 Task: Send an email with the signature Justin Kelly with the subject Request for feedback on a project proposal and the message Could you please provide a breakdown of the project requirements document? from softage.2@softage.net to softage.1@softage.net with an attached image file Instagram_highlights_cover.jpg and move the email from Sent Items to the folder Big data
Action: Mouse moved to (840, 579)
Screenshot: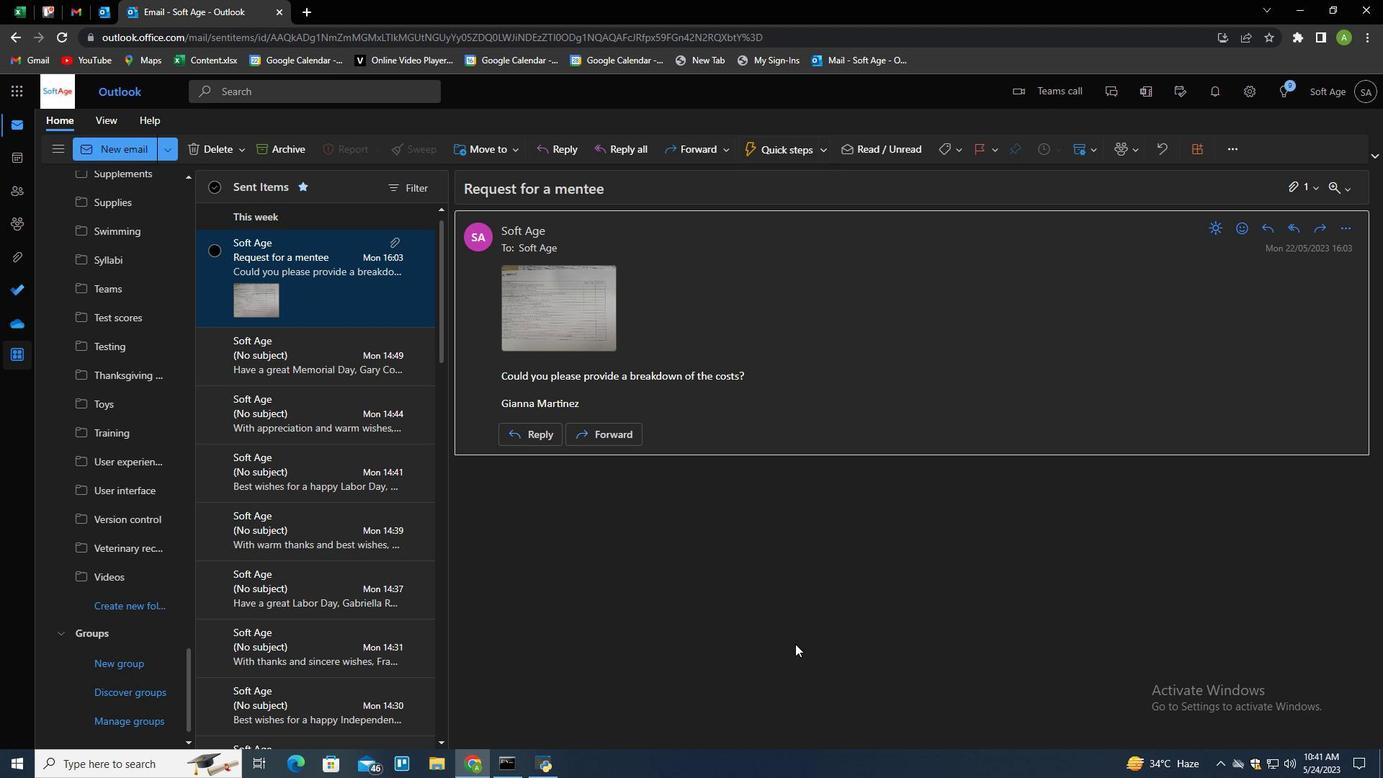 
Action: Mouse pressed left at (840, 579)
Screenshot: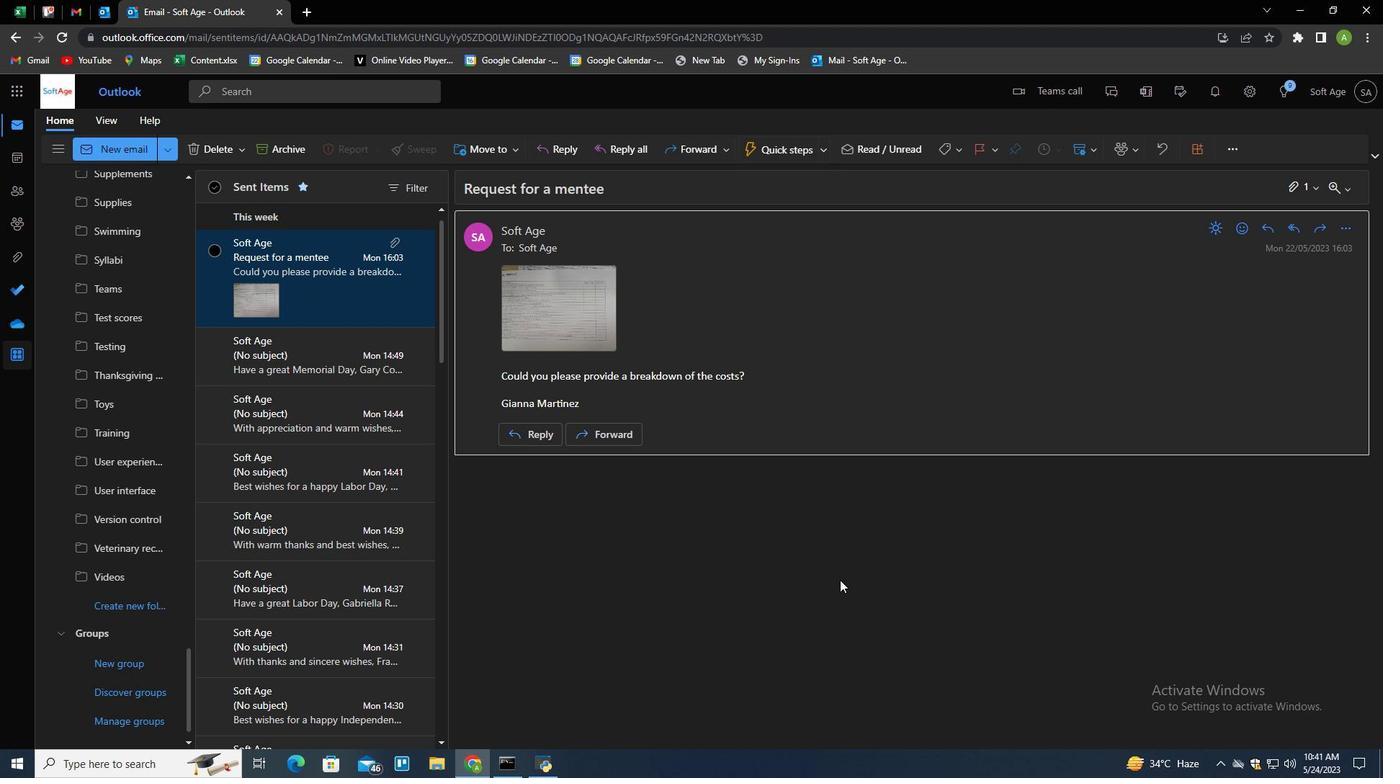 
Action: Key pressed n
Screenshot: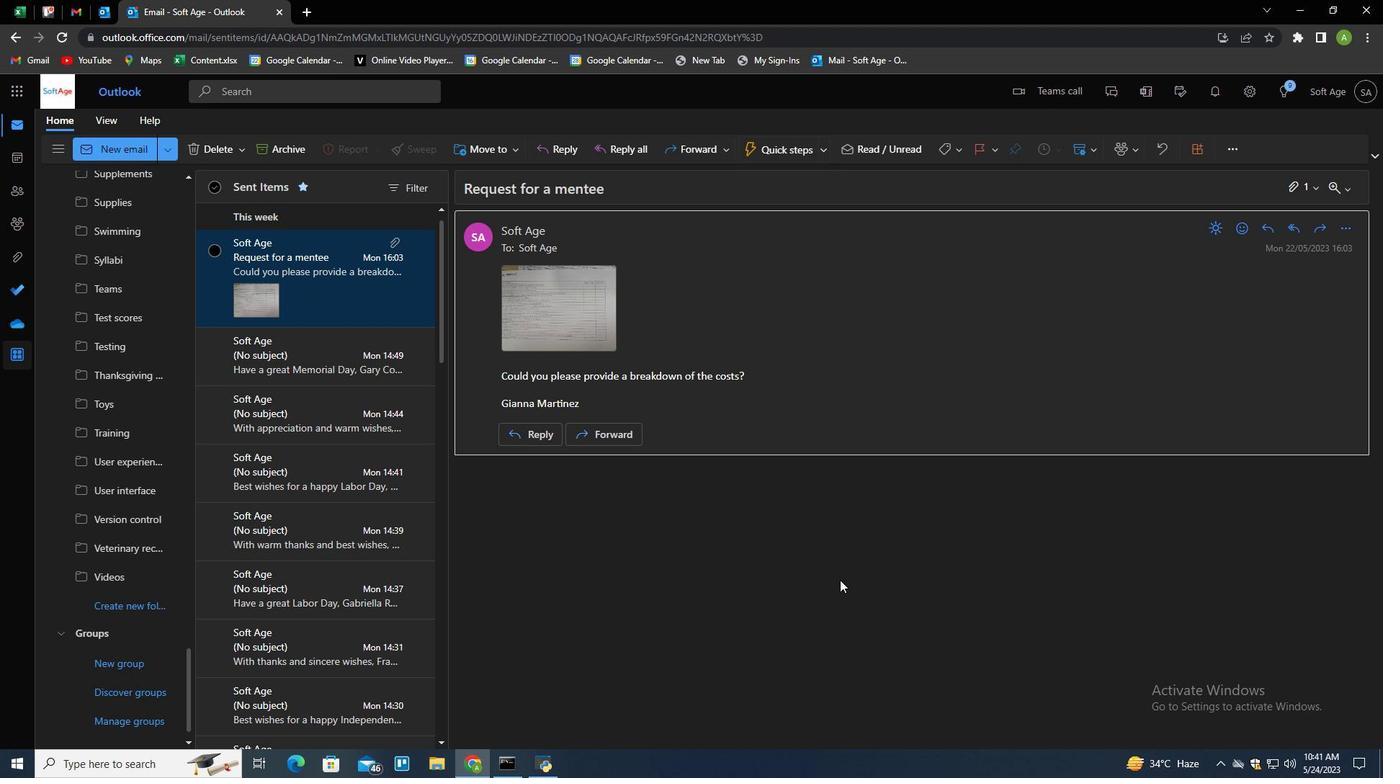 
Action: Mouse moved to (975, 152)
Screenshot: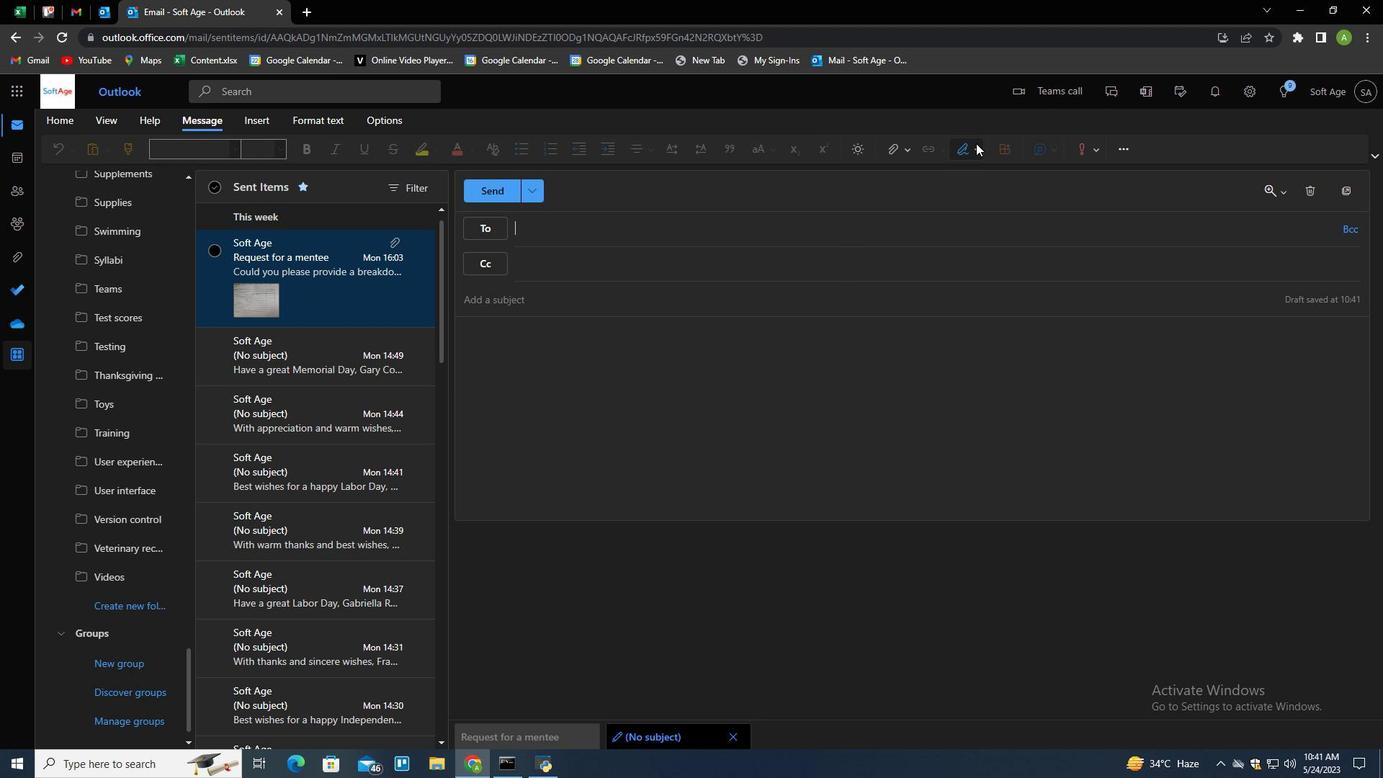 
Action: Mouse pressed left at (975, 152)
Screenshot: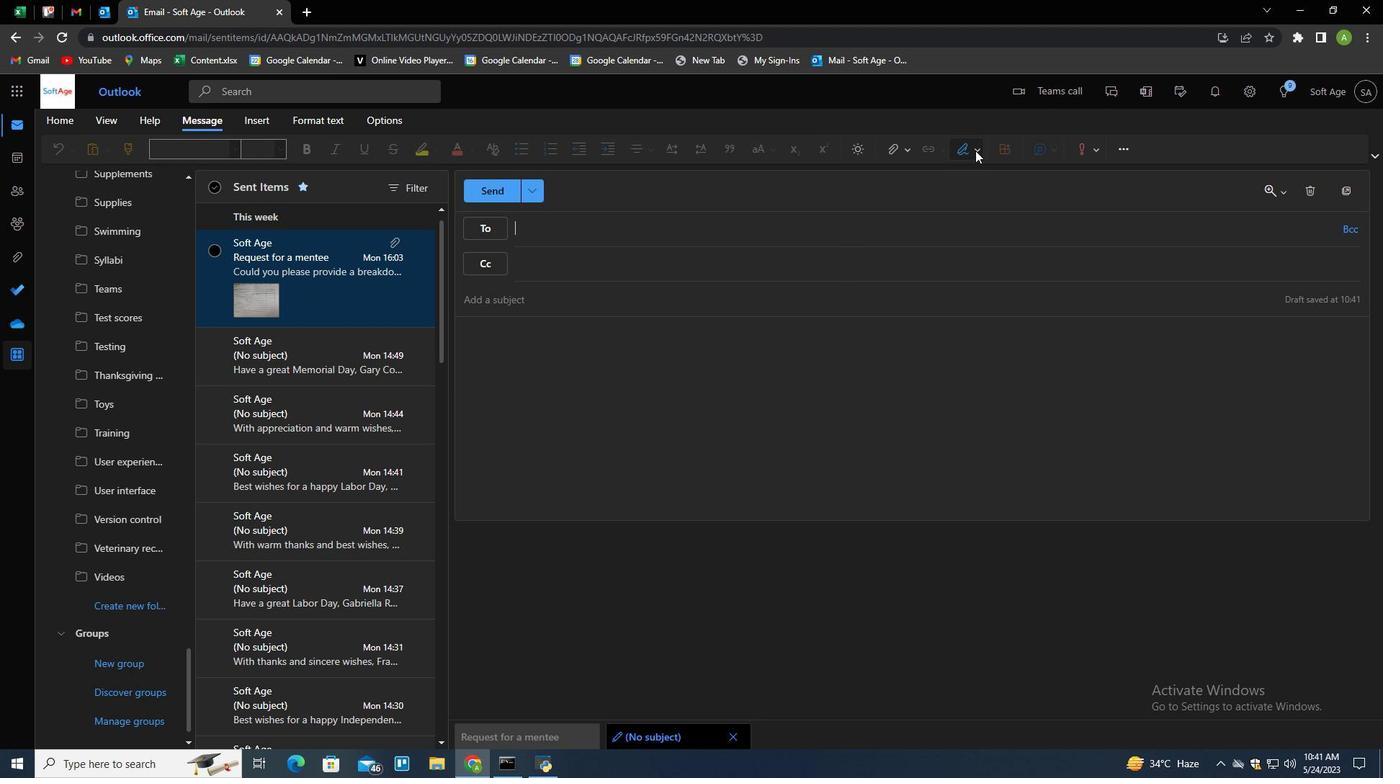 
Action: Mouse moved to (941, 205)
Screenshot: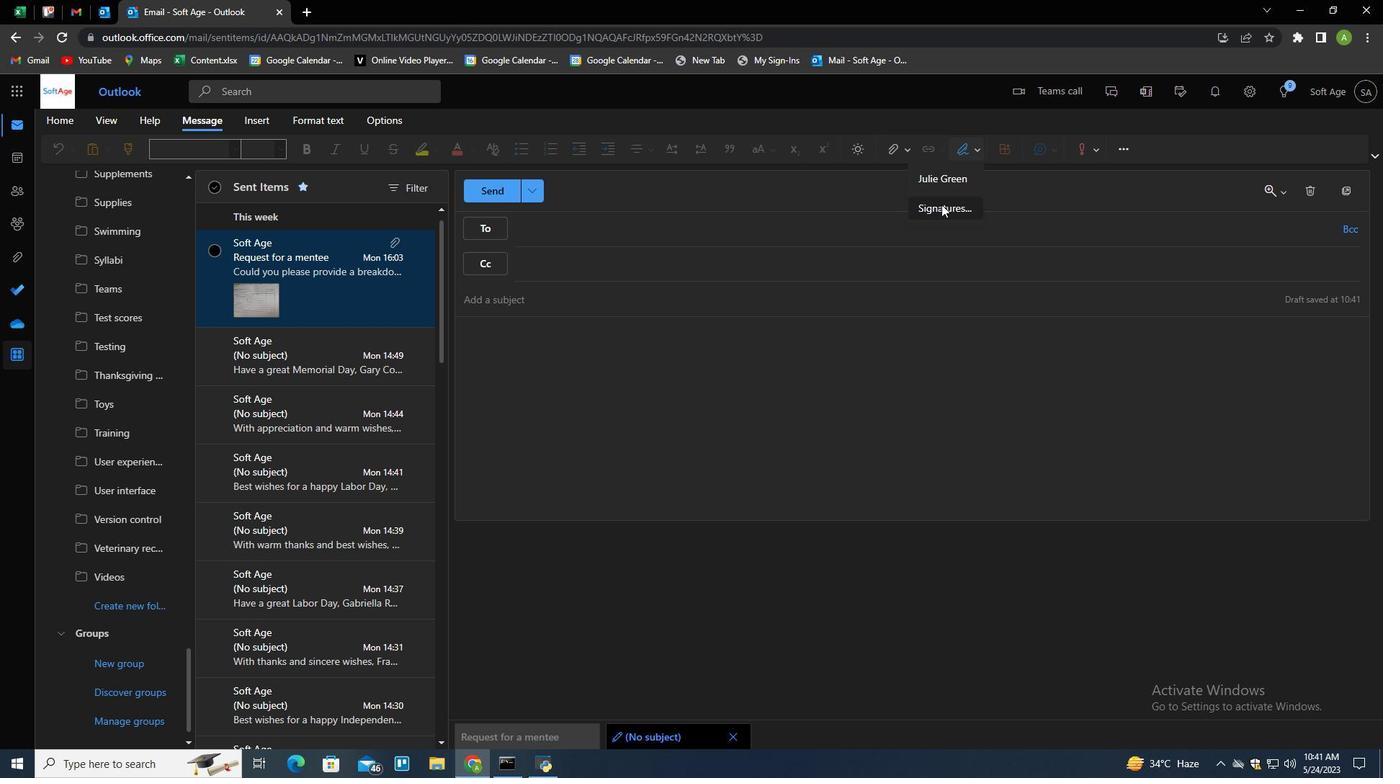 
Action: Mouse pressed left at (941, 205)
Screenshot: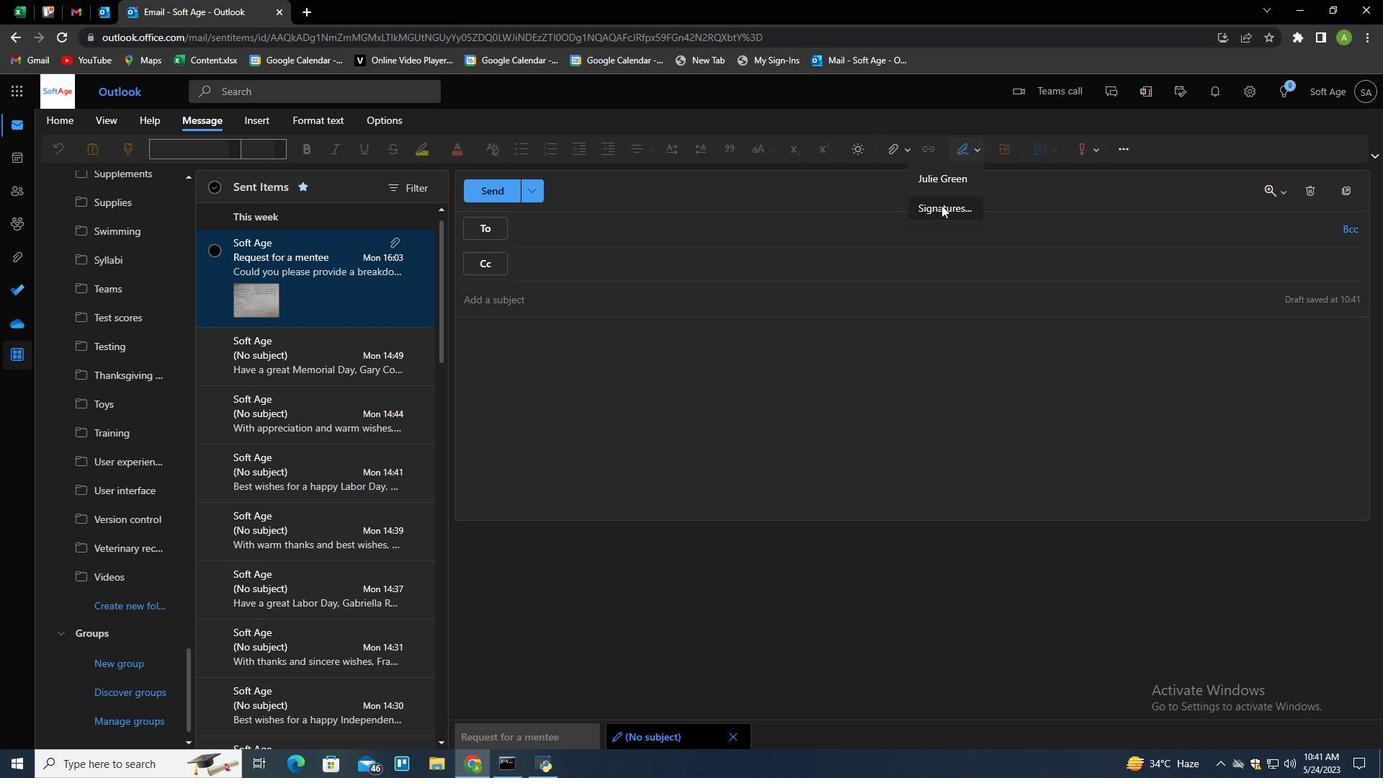 
Action: Mouse moved to (965, 262)
Screenshot: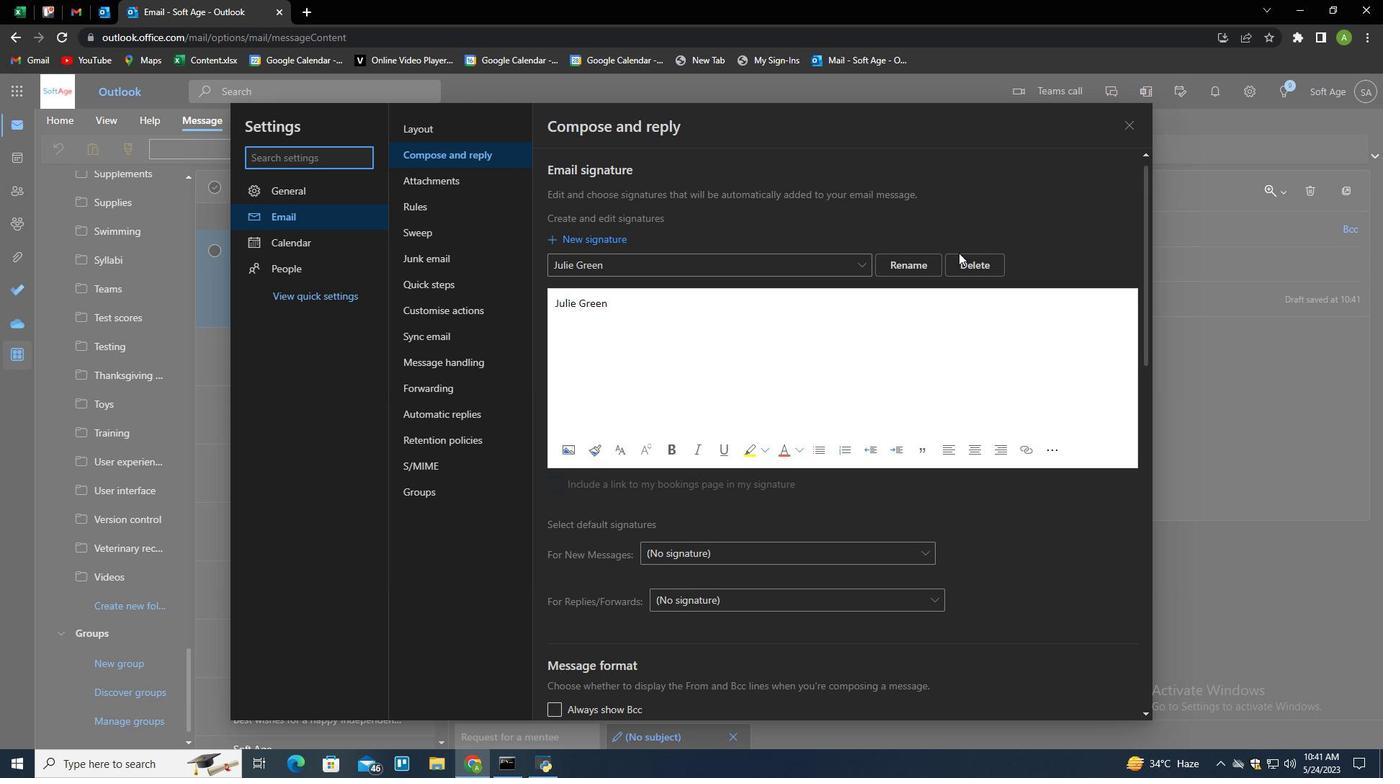 
Action: Mouse pressed left at (965, 262)
Screenshot: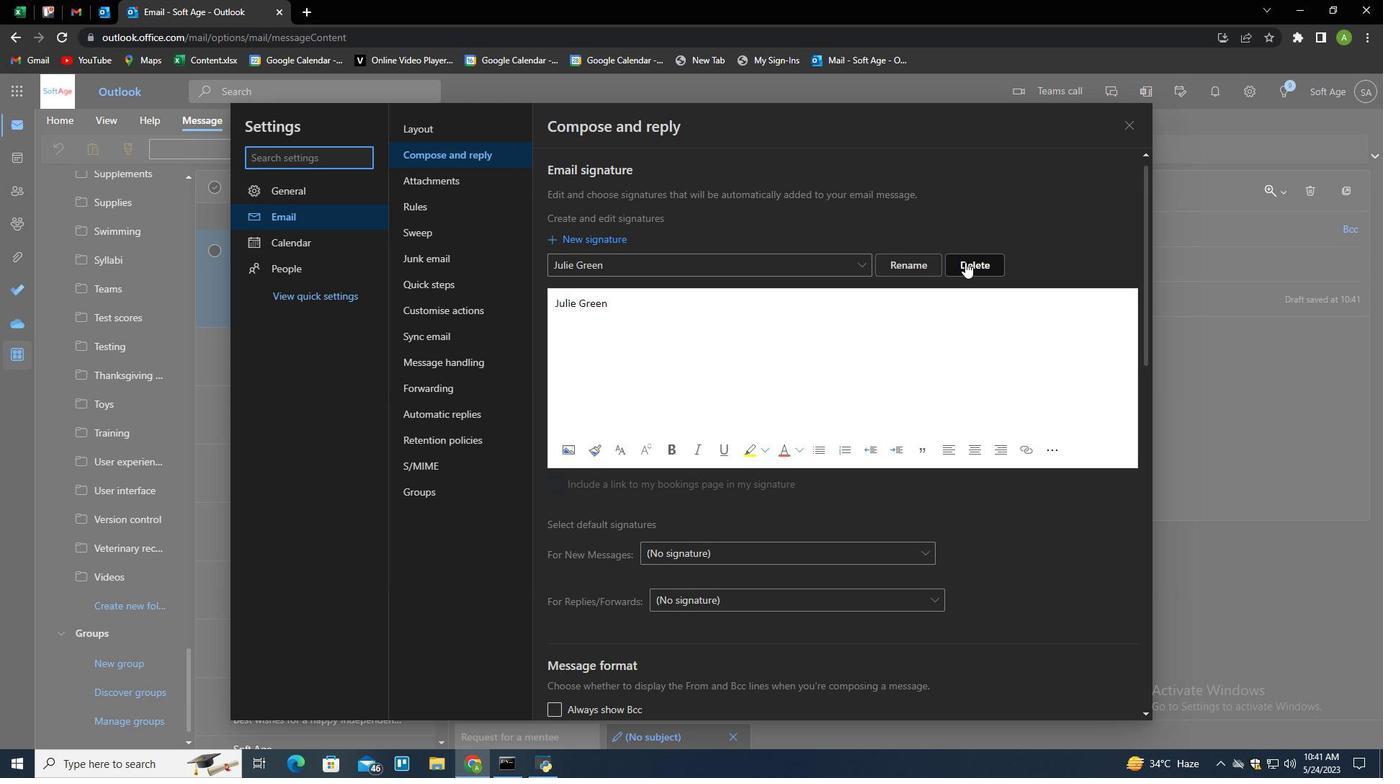 
Action: Mouse pressed left at (965, 262)
Screenshot: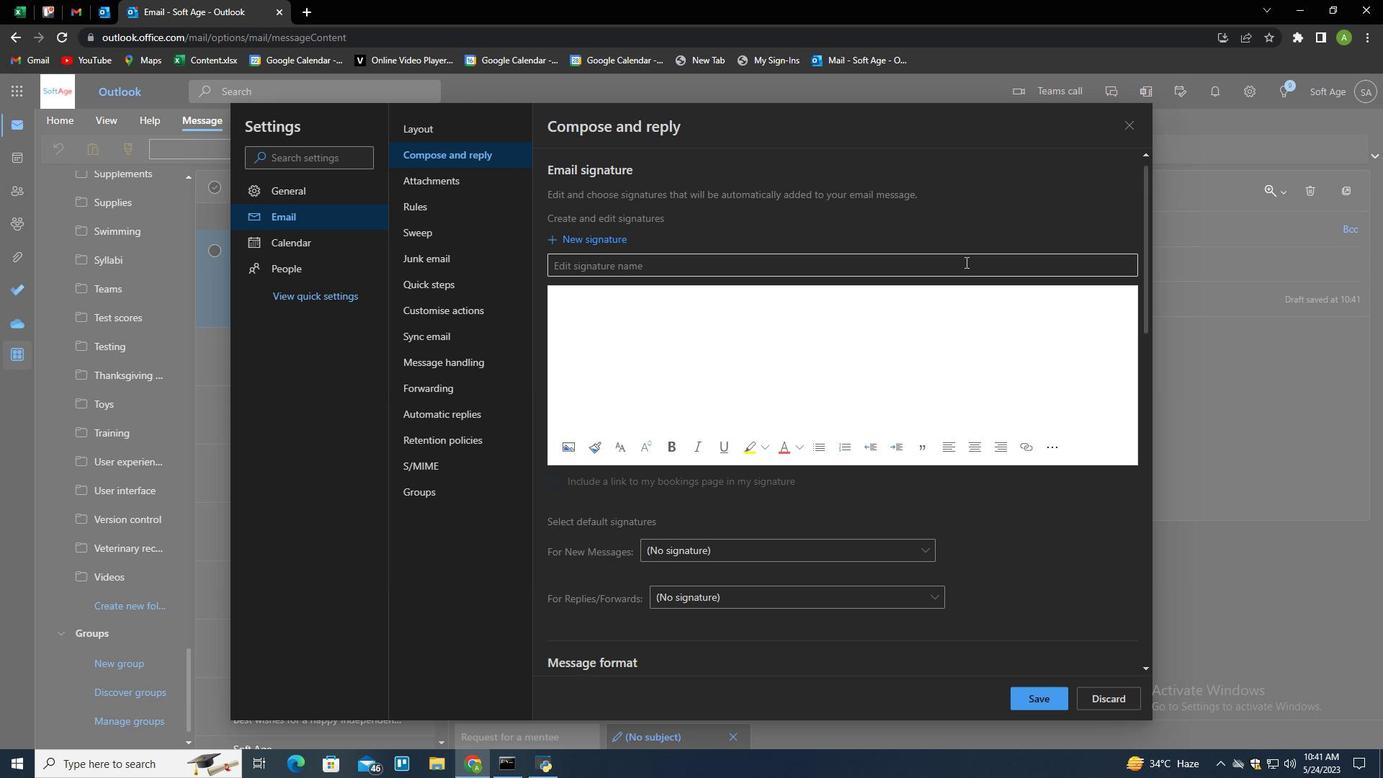 
Action: Key pressed <Key.shift><Key.shift><Key.shift><Key.shift>Je<Key.backspace>ustin<Key.space><Key.shift>Kelly<Key.tab><Key.shift>Justin<Key.space><Key.shift>Kelly
Screenshot: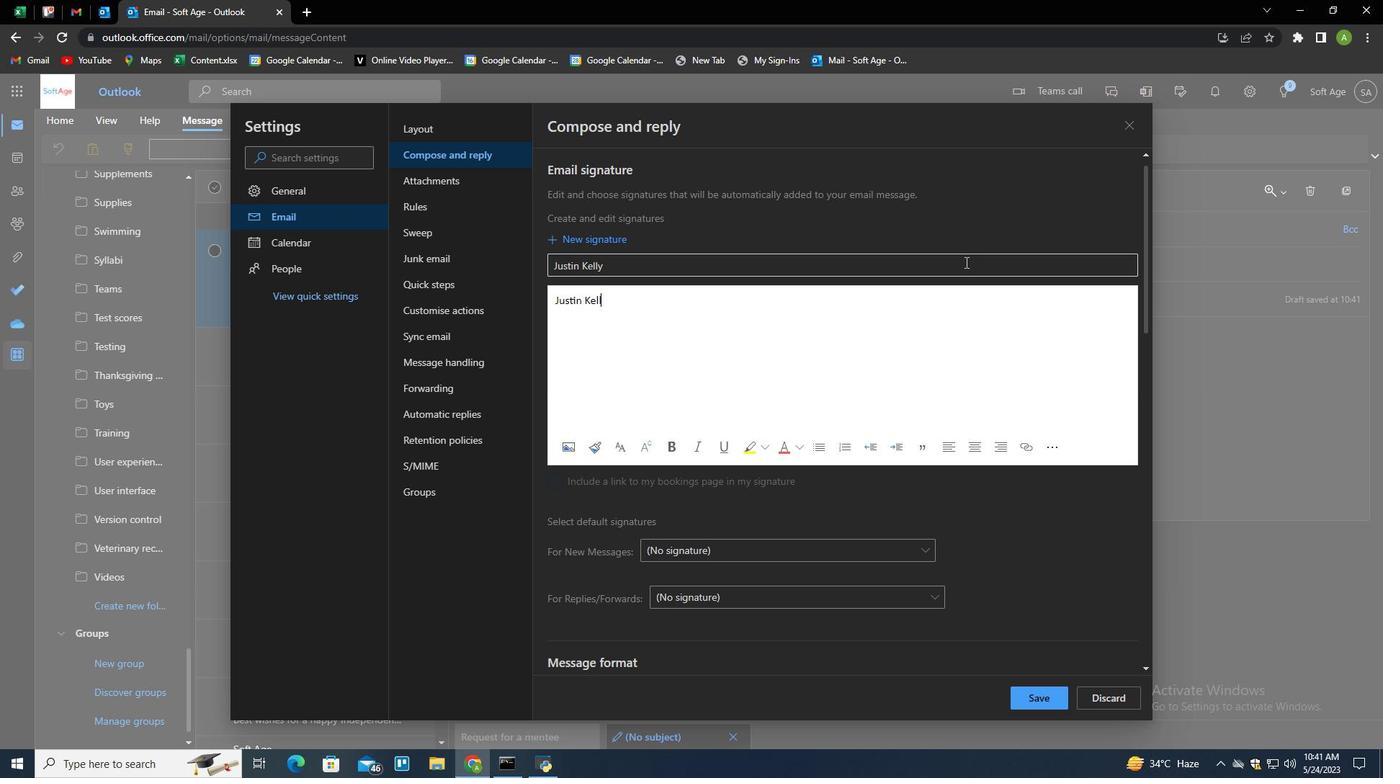 
Action: Mouse moved to (1040, 686)
Screenshot: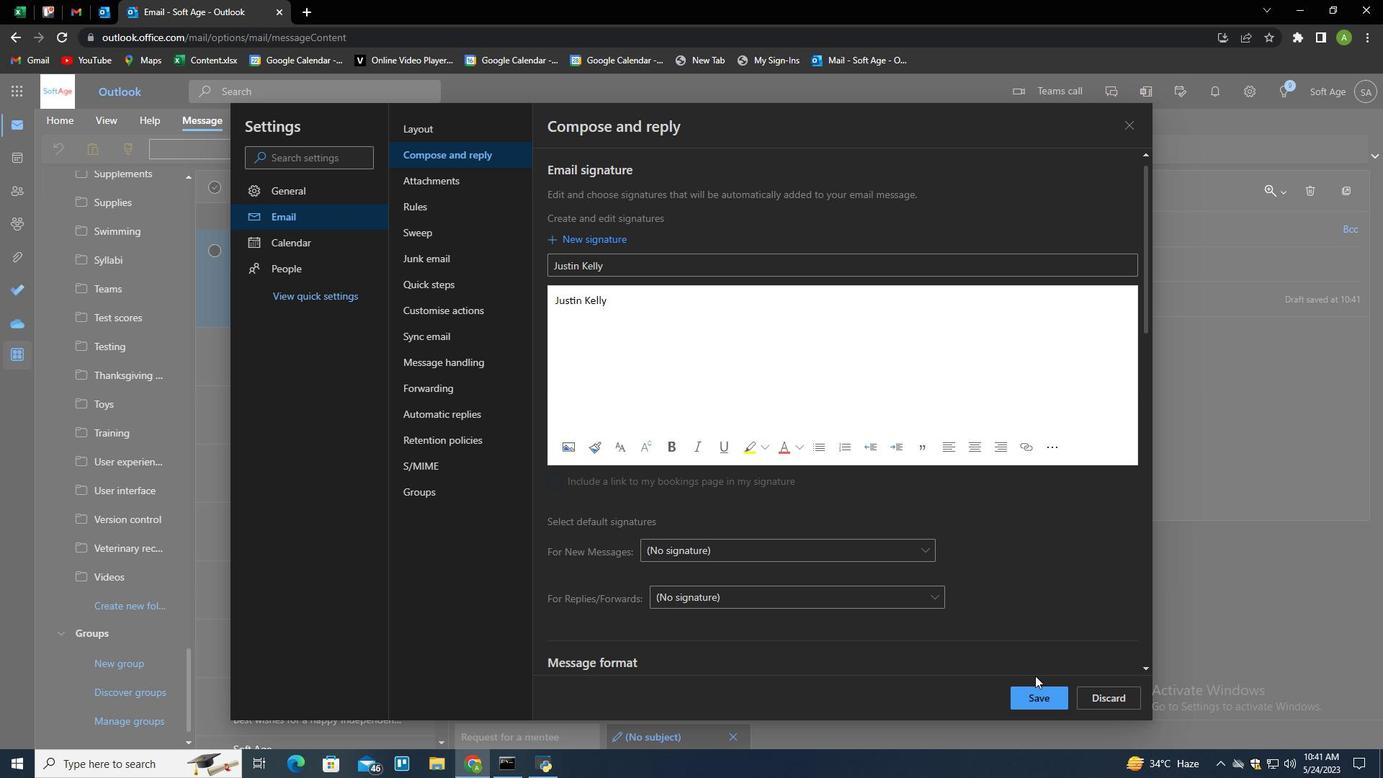 
Action: Mouse pressed left at (1040, 686)
Screenshot: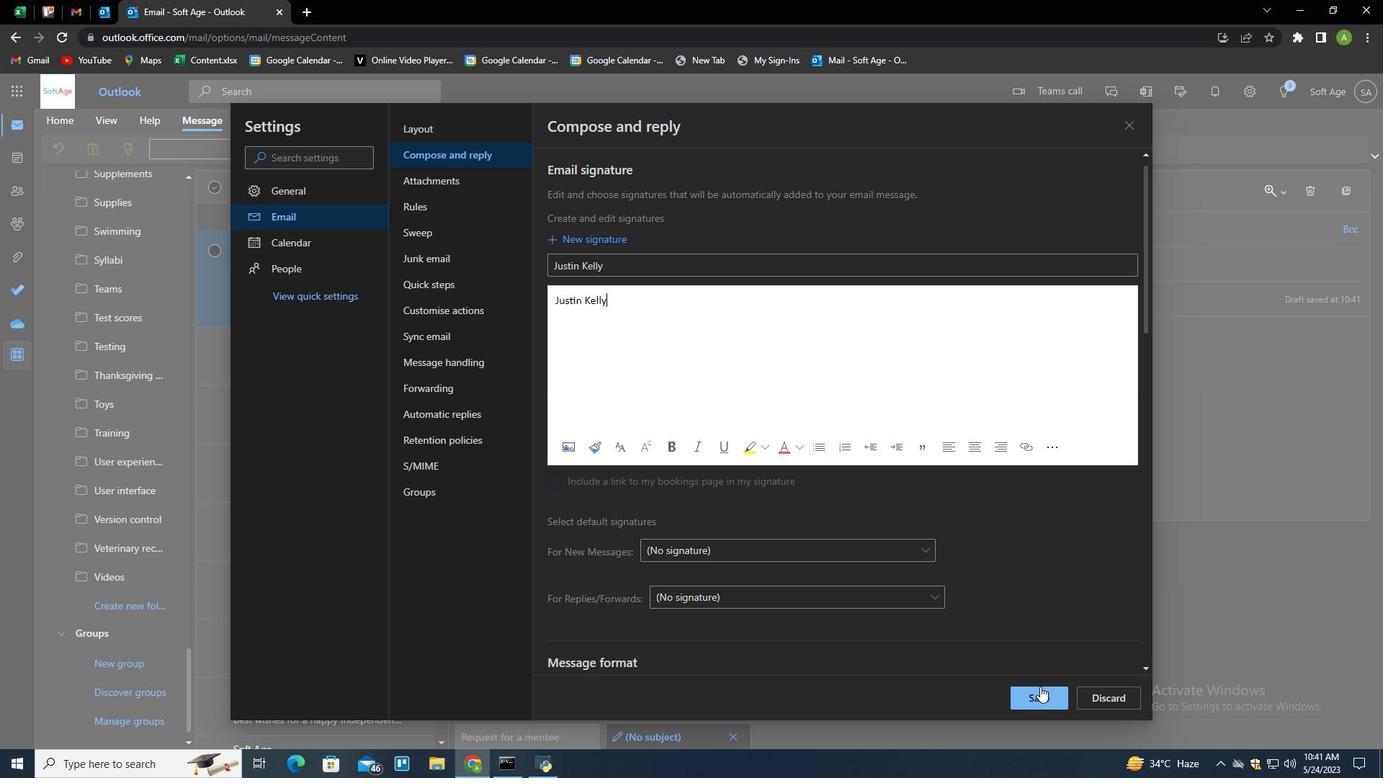 
Action: Mouse moved to (1213, 441)
Screenshot: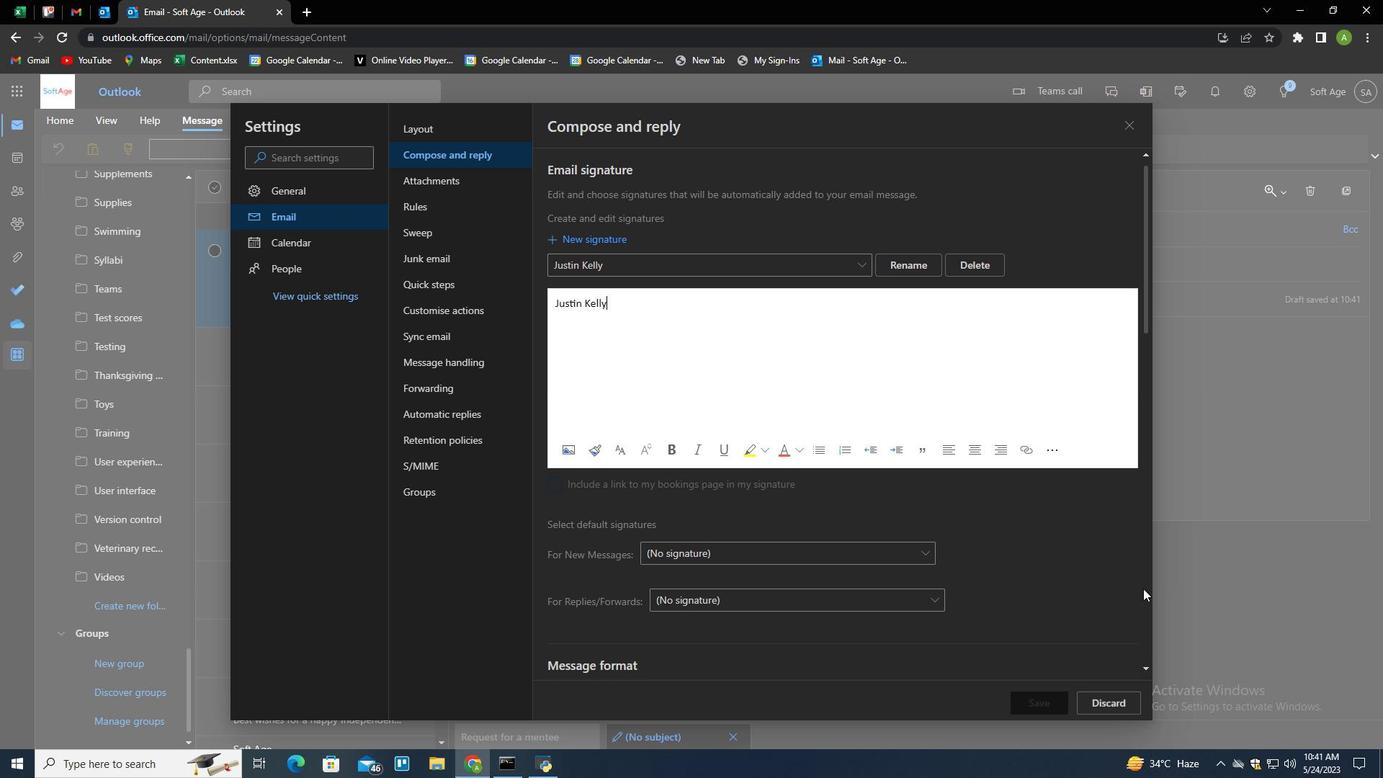 
Action: Mouse pressed left at (1213, 441)
Screenshot: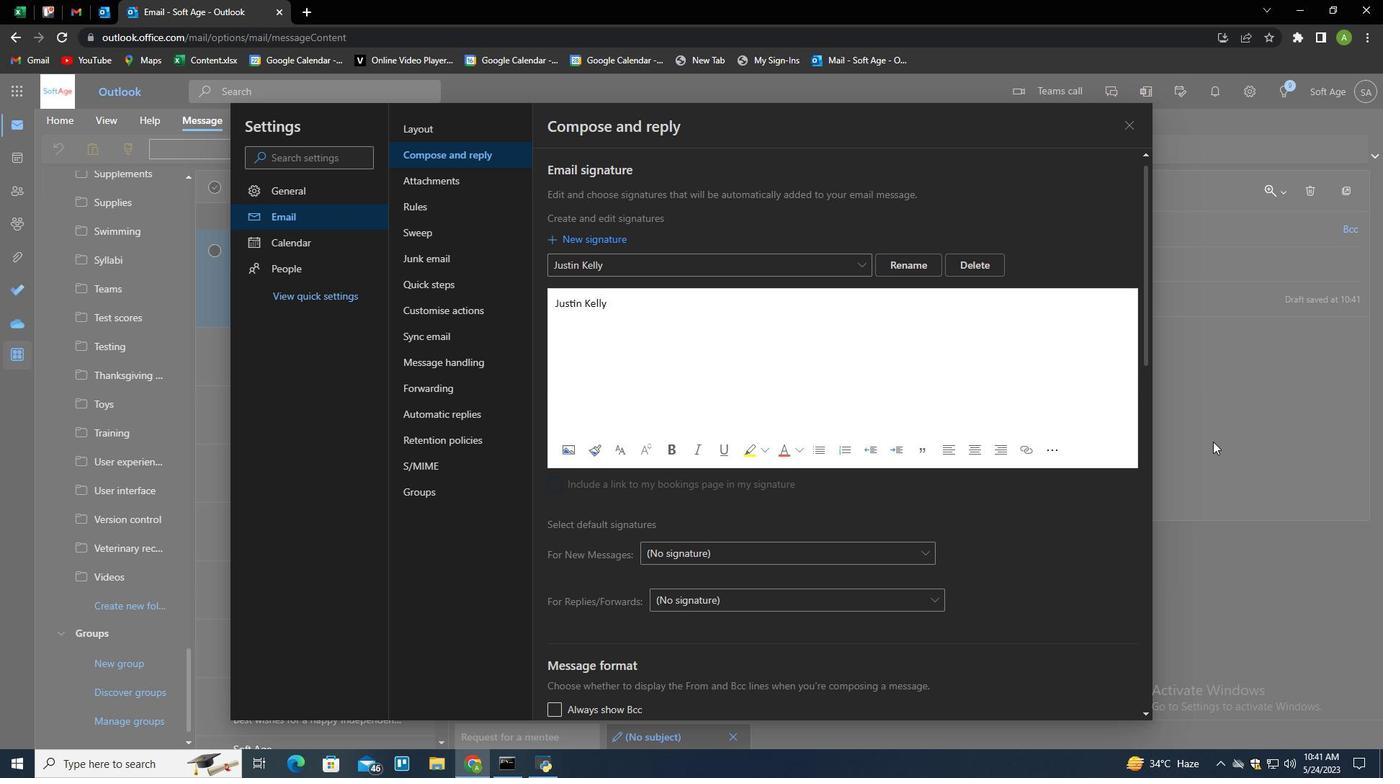 
Action: Mouse moved to (972, 148)
Screenshot: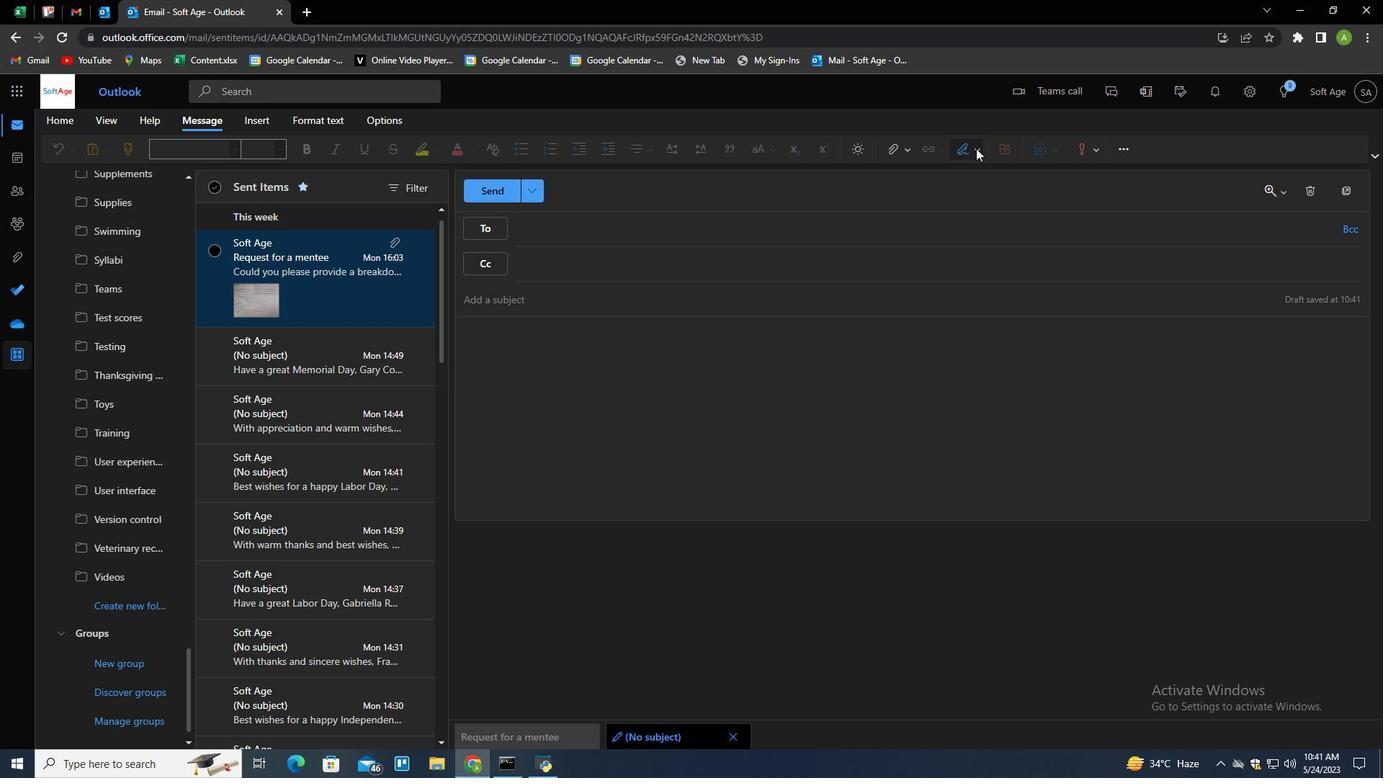 
Action: Mouse pressed left at (972, 148)
Screenshot: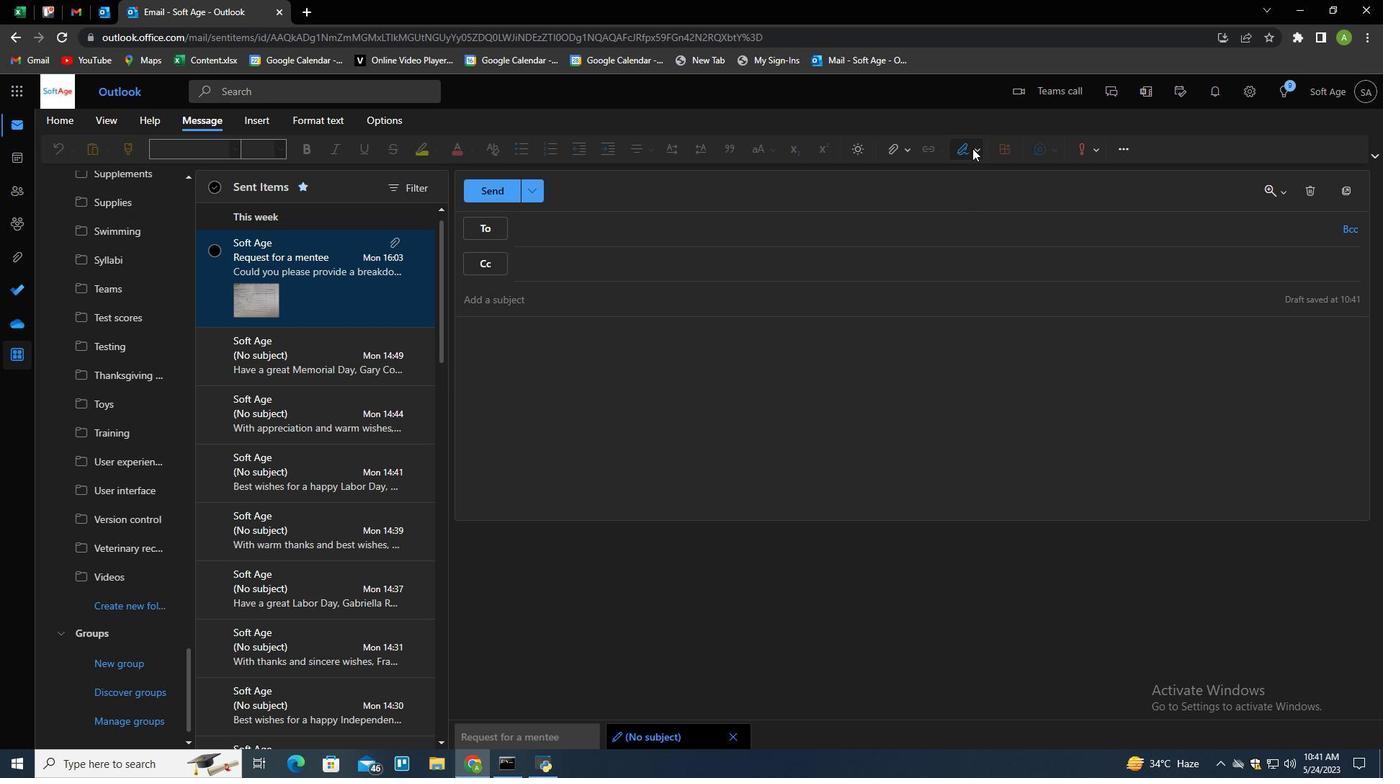 
Action: Mouse moved to (960, 180)
Screenshot: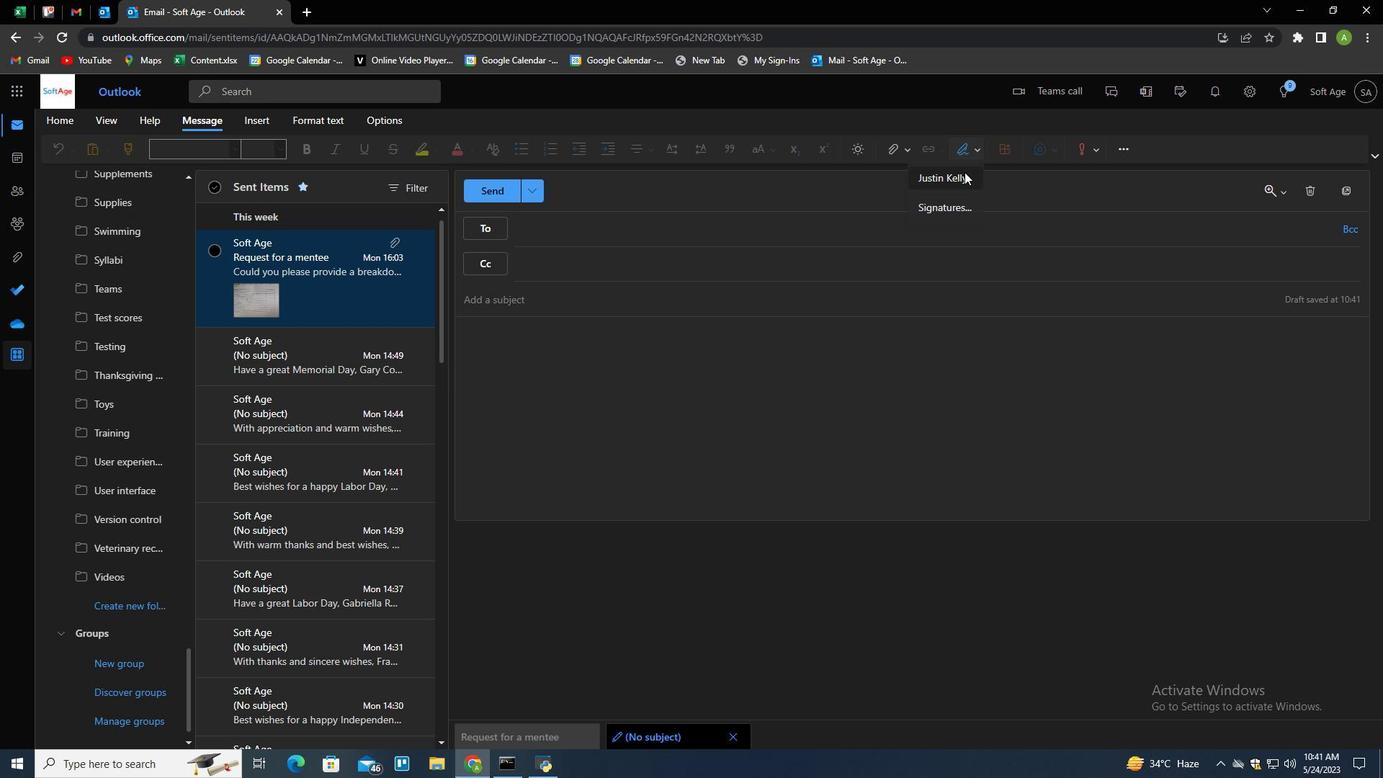 
Action: Mouse pressed left at (960, 180)
Screenshot: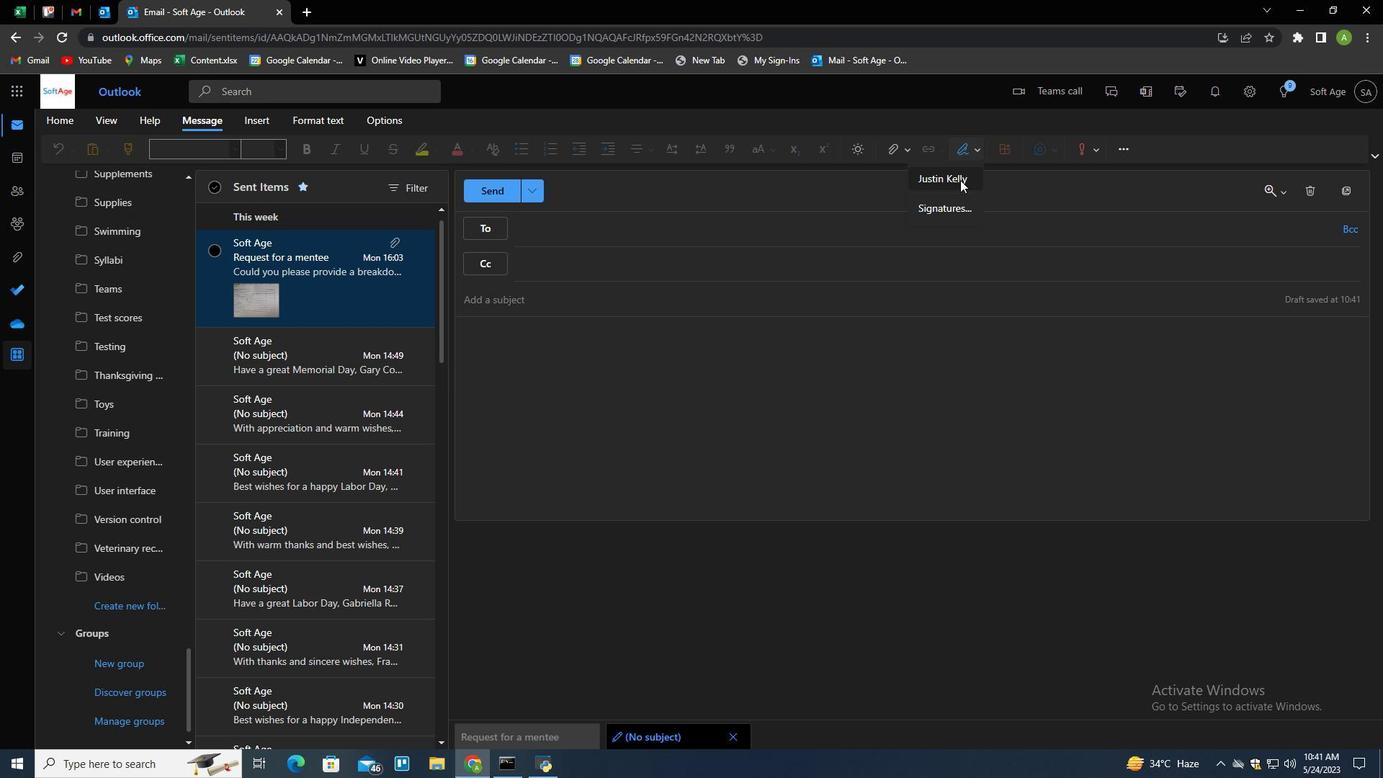 
Action: Mouse moved to (537, 305)
Screenshot: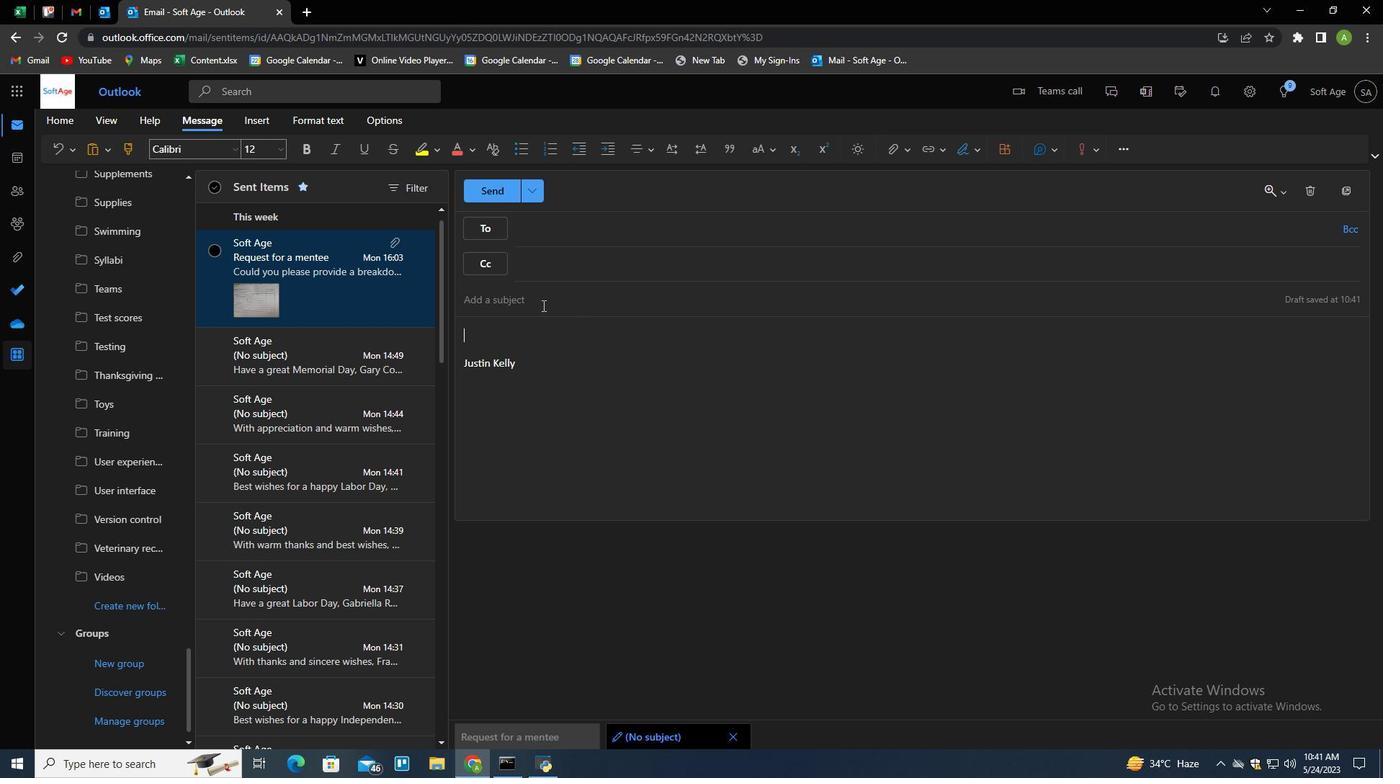
Action: Mouse pressed left at (537, 305)
Screenshot: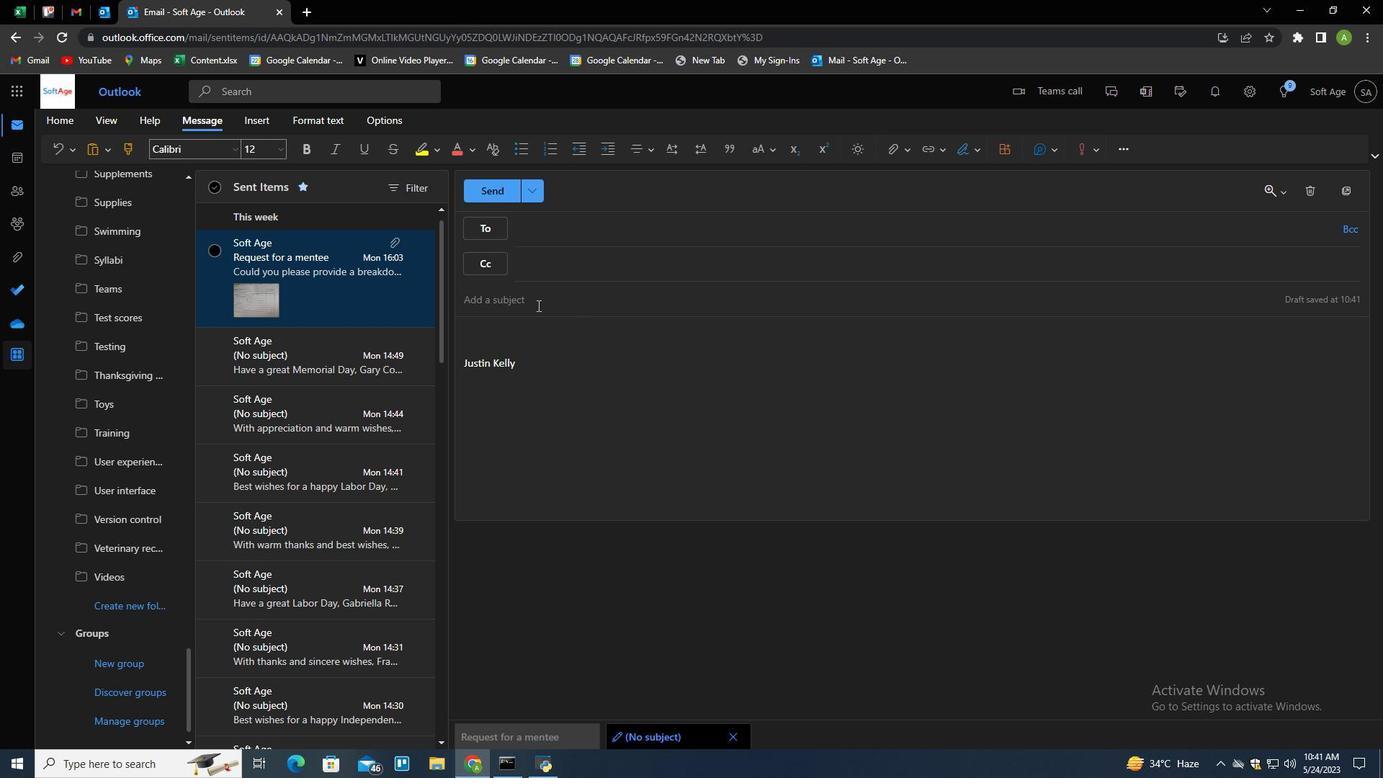 
Action: Key pressed <Key.shift>Request<Key.space>for<Key.space>feedbc<Key.backspace>ack<Key.space>on<Key.space>a<Key.space>project<Key.space>propod<Key.backspace>sa;<Key.backspace>l<Key.tab><Key.shift>Could<Key.space>you<Key.space>please<Key.space>provide<Key.space>a<Key.space>breakdown<Key.space>of<Key.space>th<Key.space>e<Key.backspace><Key.backspace>e<Key.space>project<Key.space>requirements<Key.space>documen<Key.shift>><Key.backspace><Key.shift>?<Key.left>t<Key.end>
Screenshot: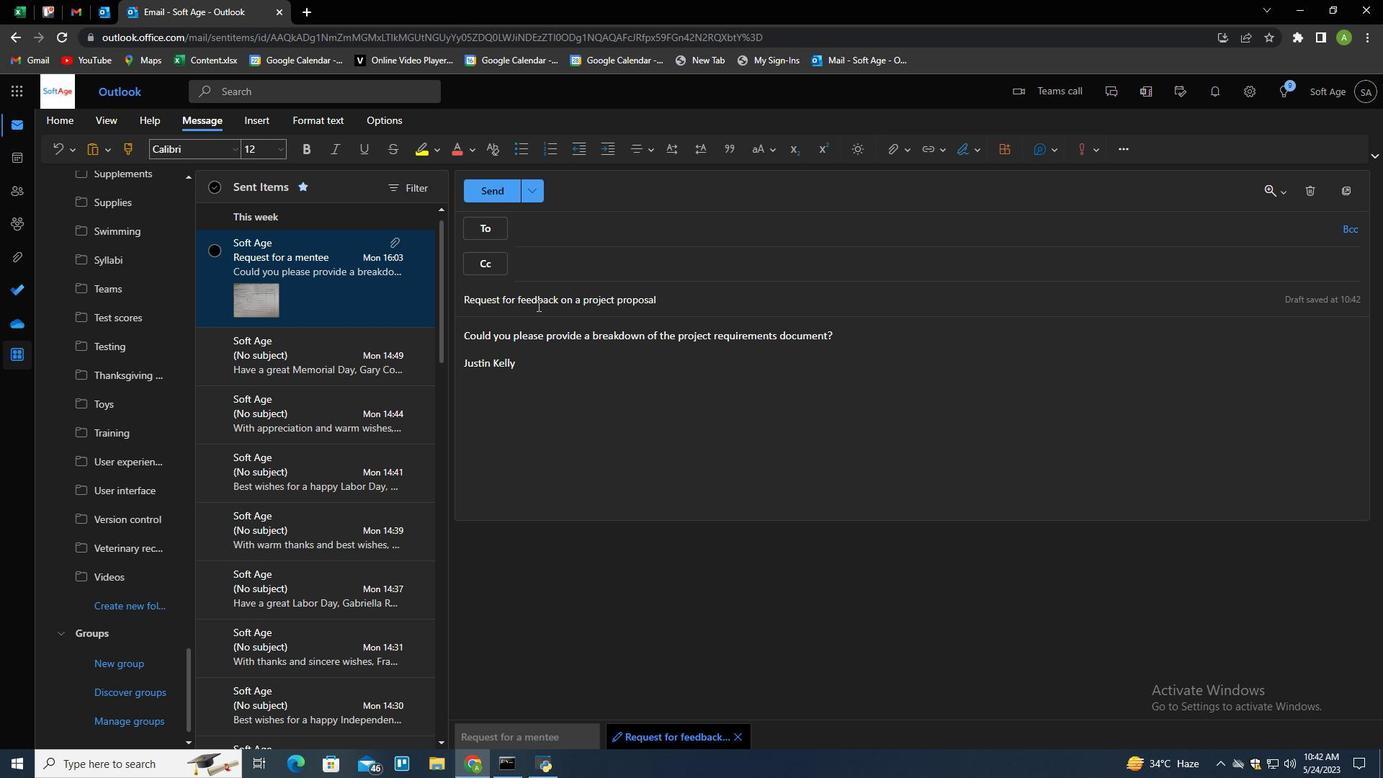 
Action: Mouse moved to (582, 226)
Screenshot: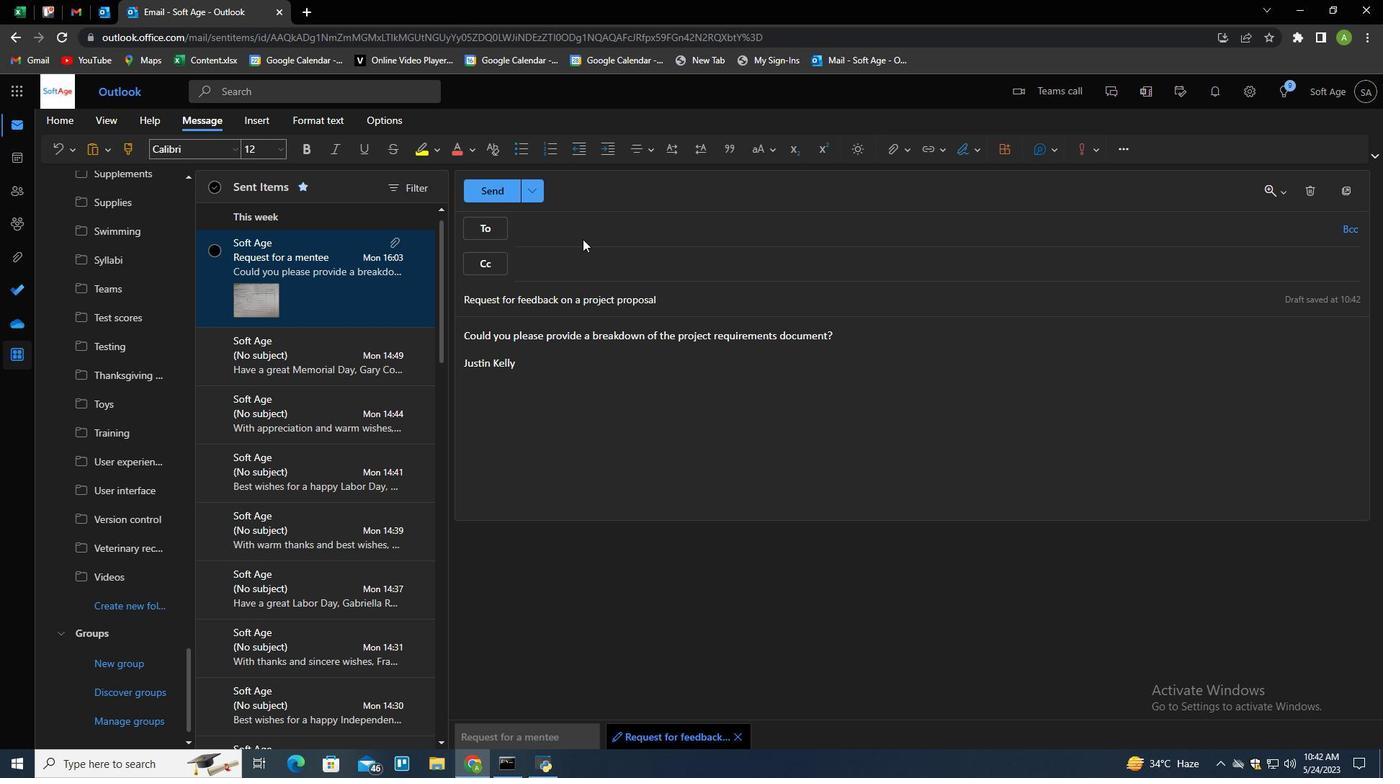 
Action: Mouse pressed left at (582, 226)
Screenshot: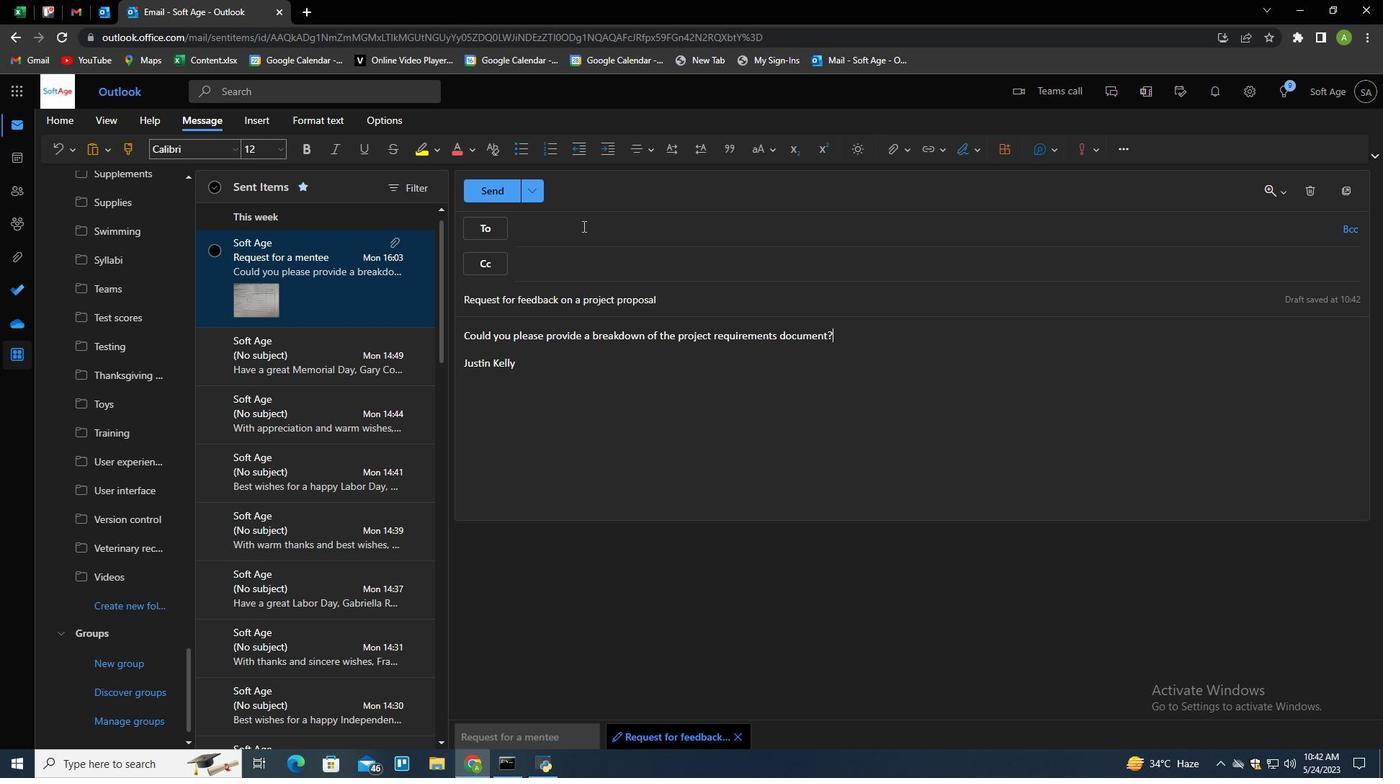 
Action: Key pressed softage.1<Key.shift>@softage.net<Key.enter>
Screenshot: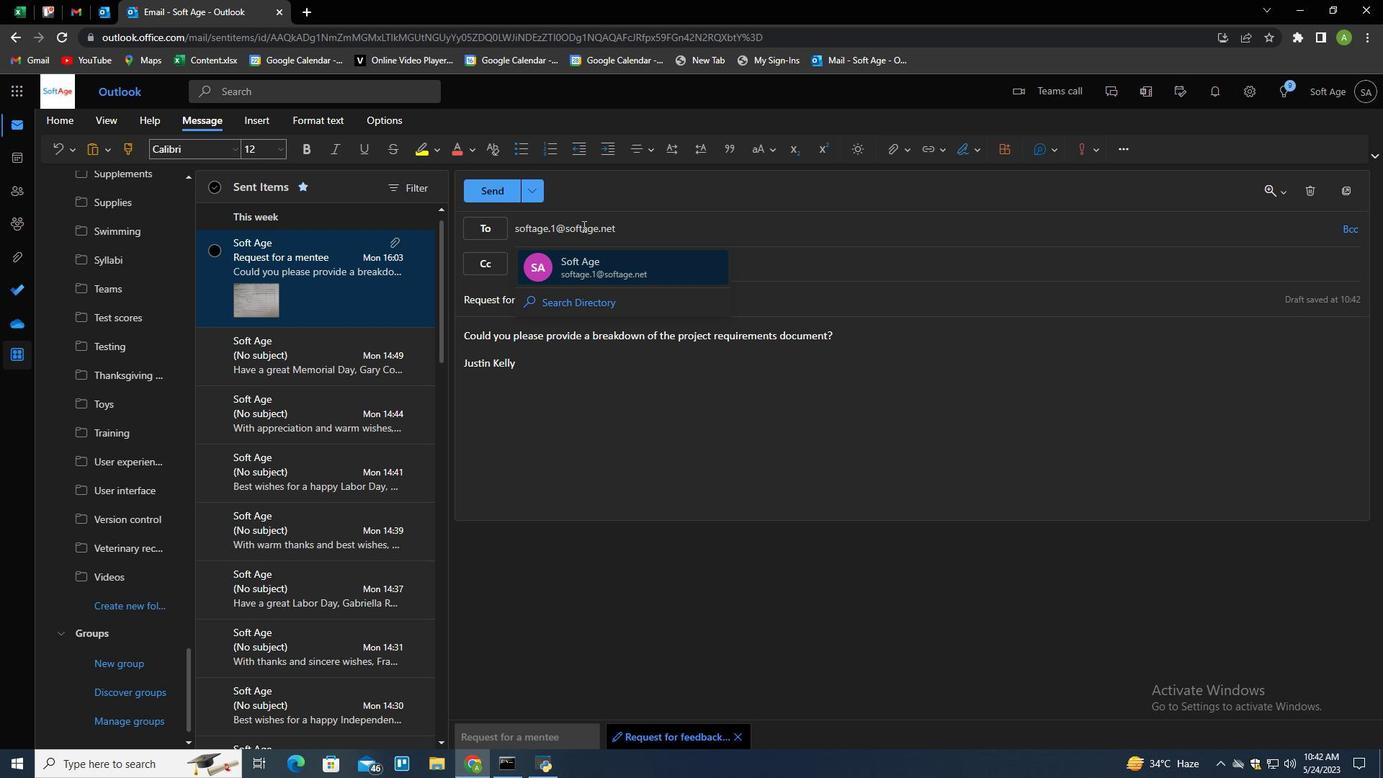 
Action: Mouse moved to (600, 365)
Screenshot: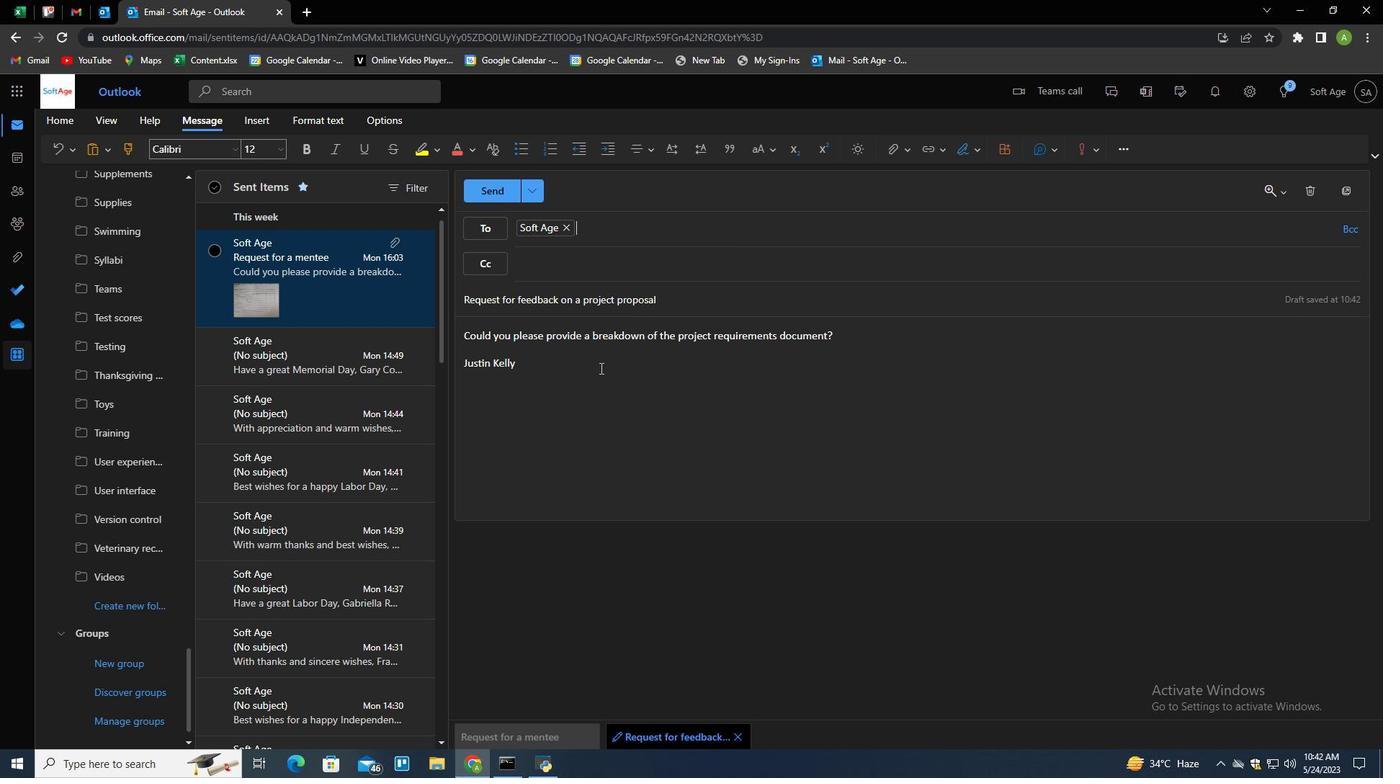 
Action: Mouse pressed left at (600, 365)
Screenshot: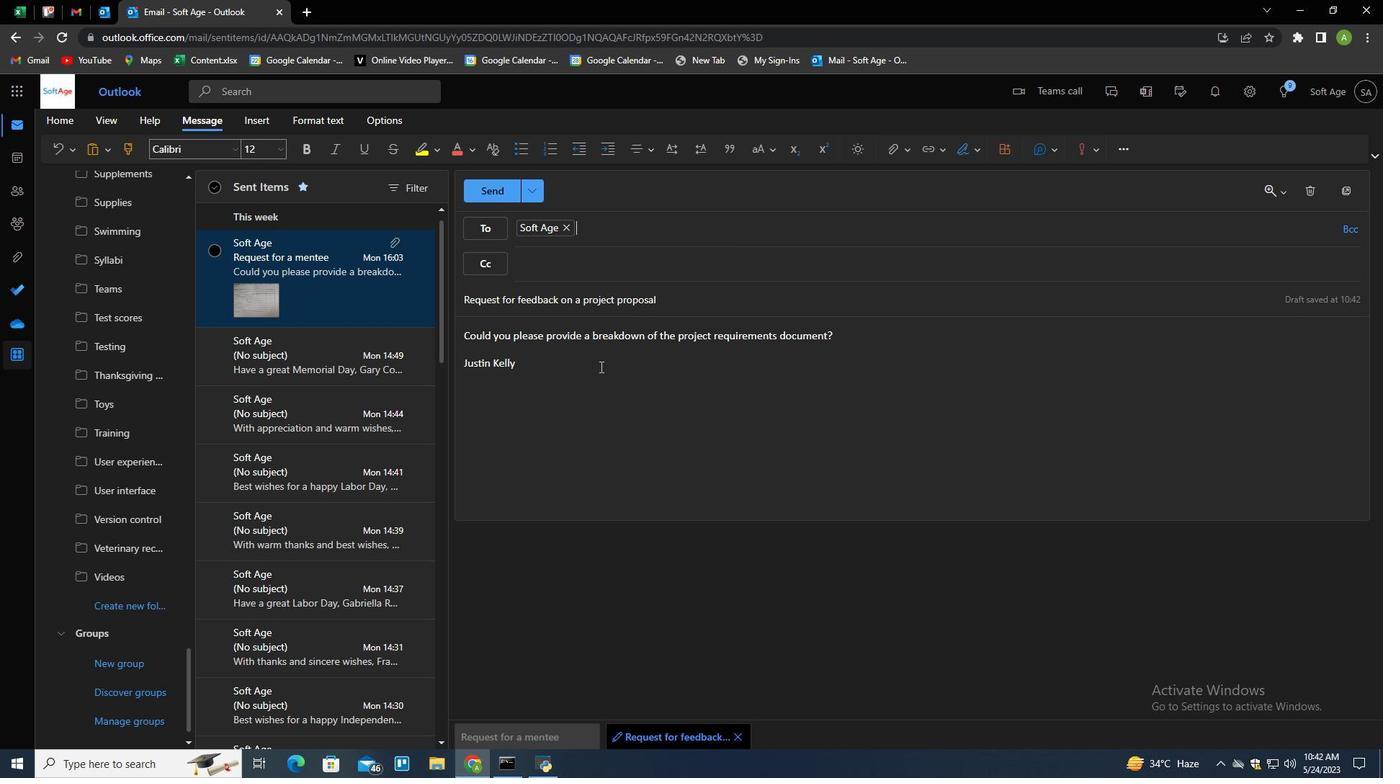 
Action: Mouse moved to (902, 146)
Screenshot: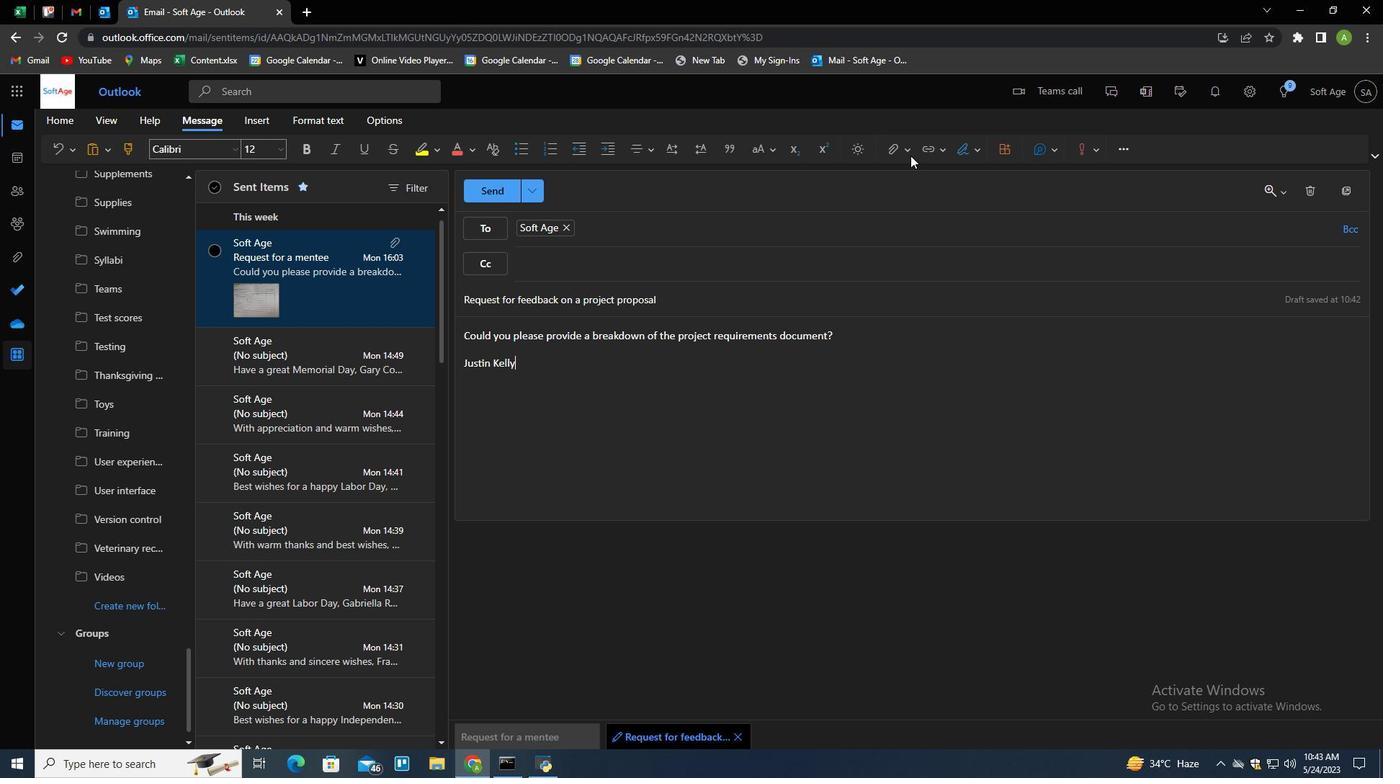 
Action: Mouse pressed left at (902, 146)
Screenshot: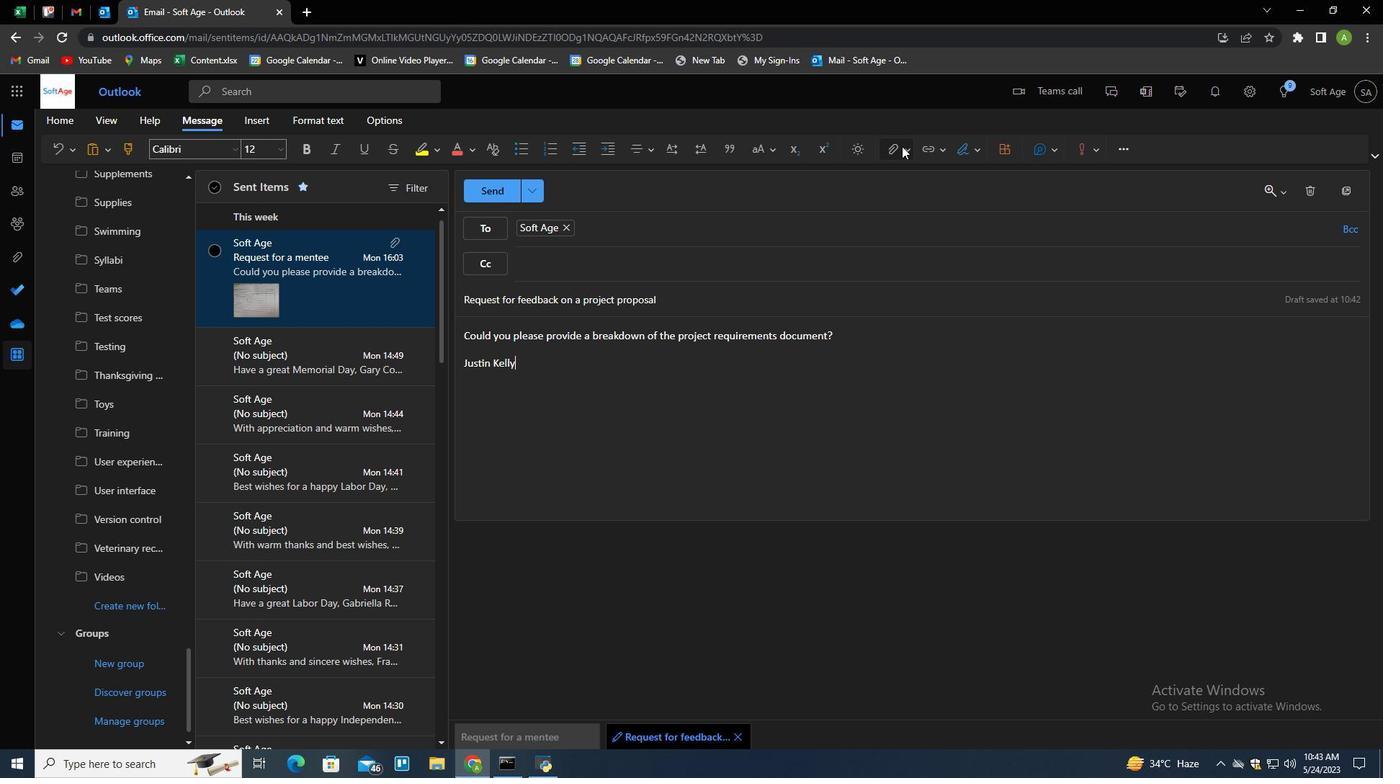 
Action: Mouse moved to (832, 182)
Screenshot: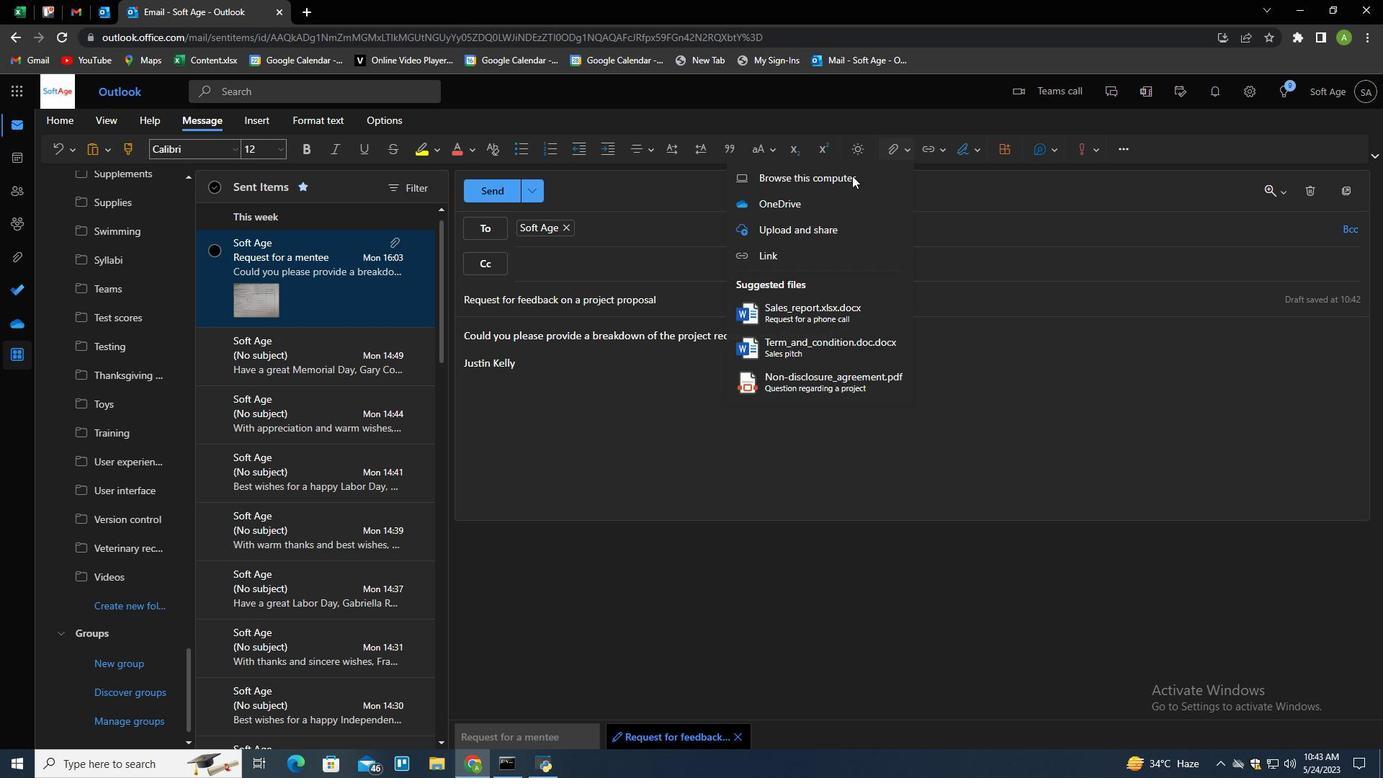 
Action: Mouse pressed left at (832, 182)
Screenshot: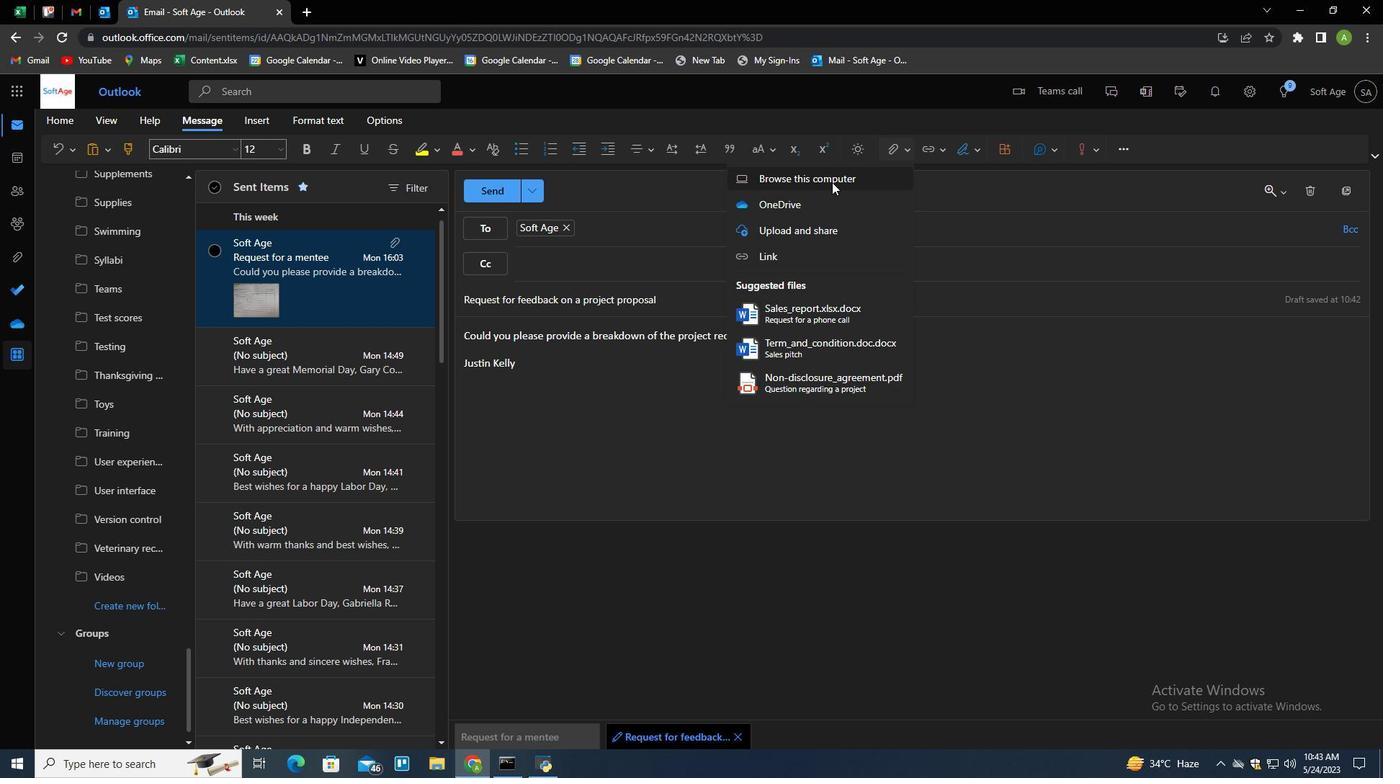 
Action: Mouse moved to (295, 182)
Screenshot: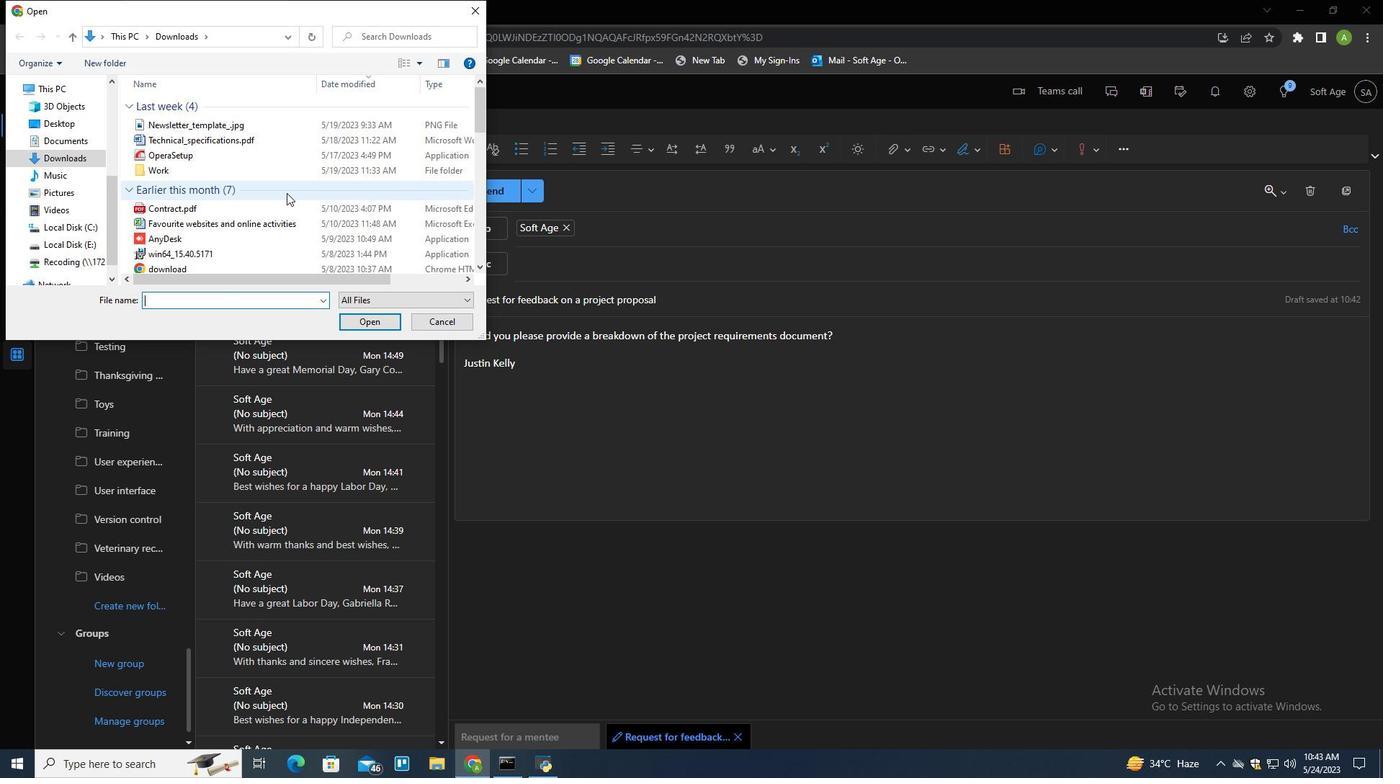 
Action: Mouse scrolled (295, 182) with delta (0, 0)
Screenshot: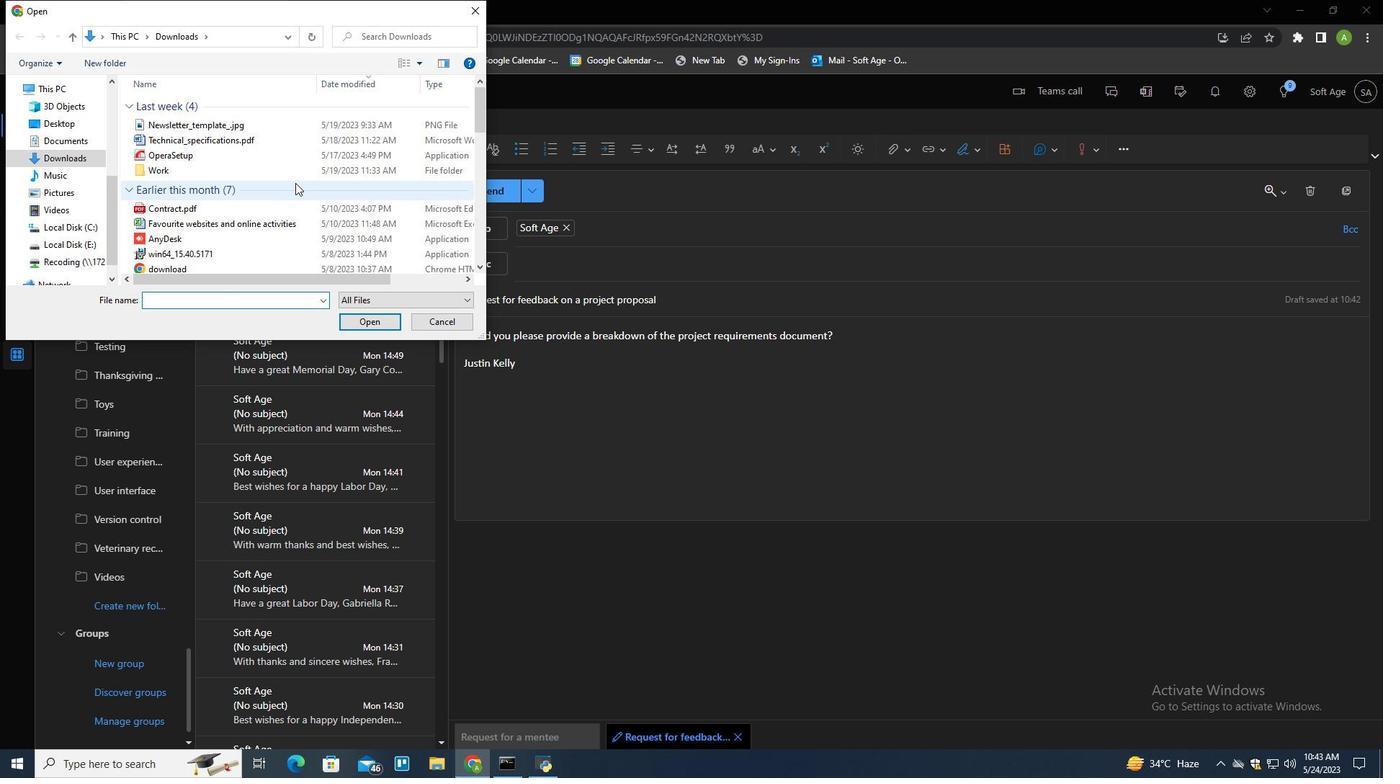 
Action: Mouse moved to (348, 172)
Screenshot: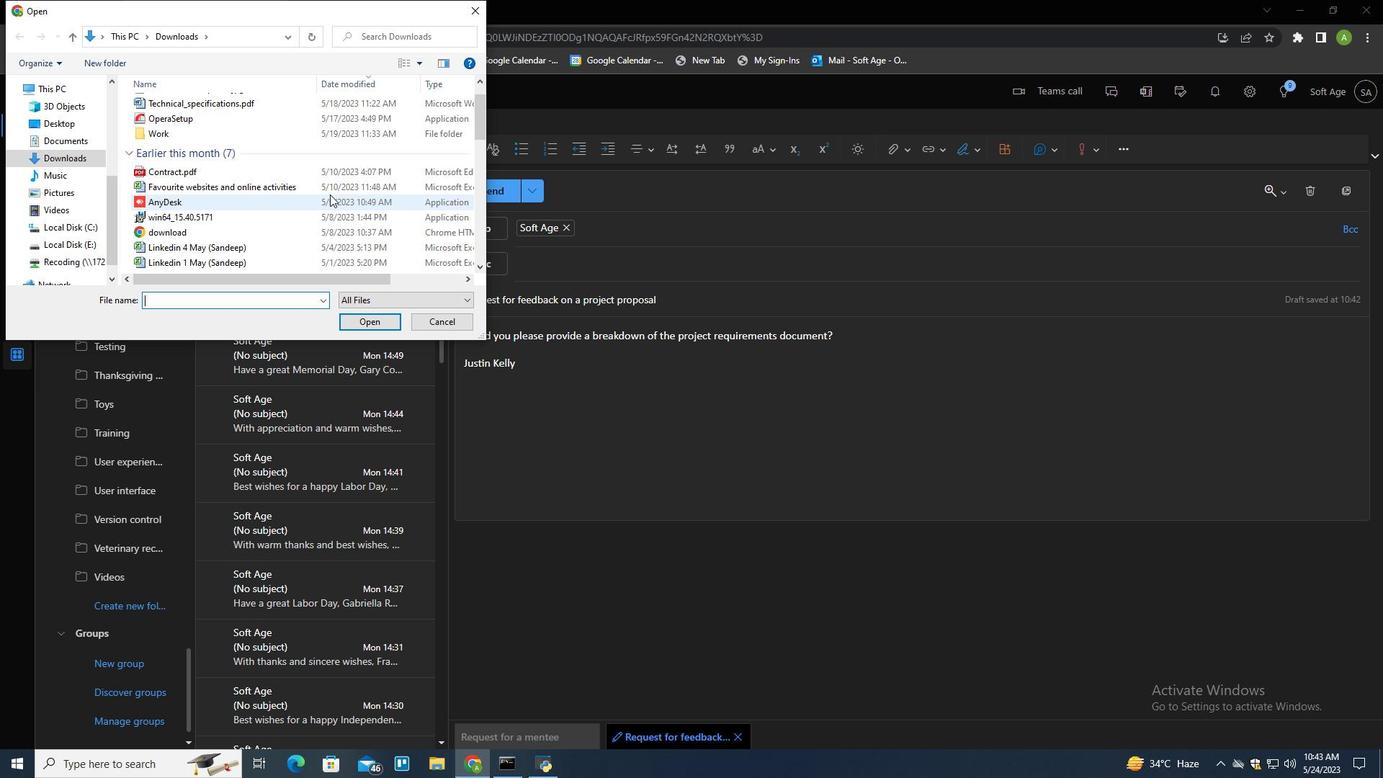 
Action: Mouse scrolled (348, 173) with delta (0, 0)
Screenshot: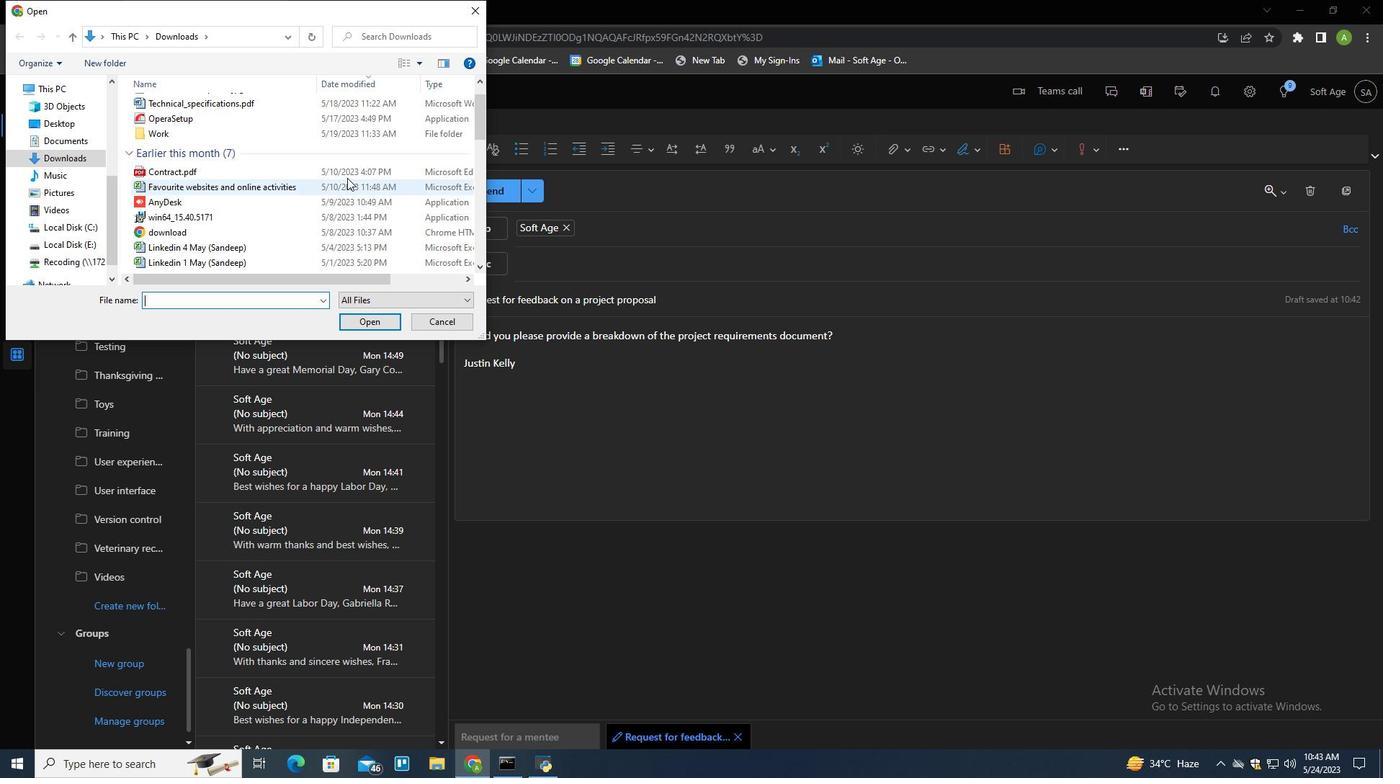 
Action: Mouse scrolled (348, 173) with delta (0, 0)
Screenshot: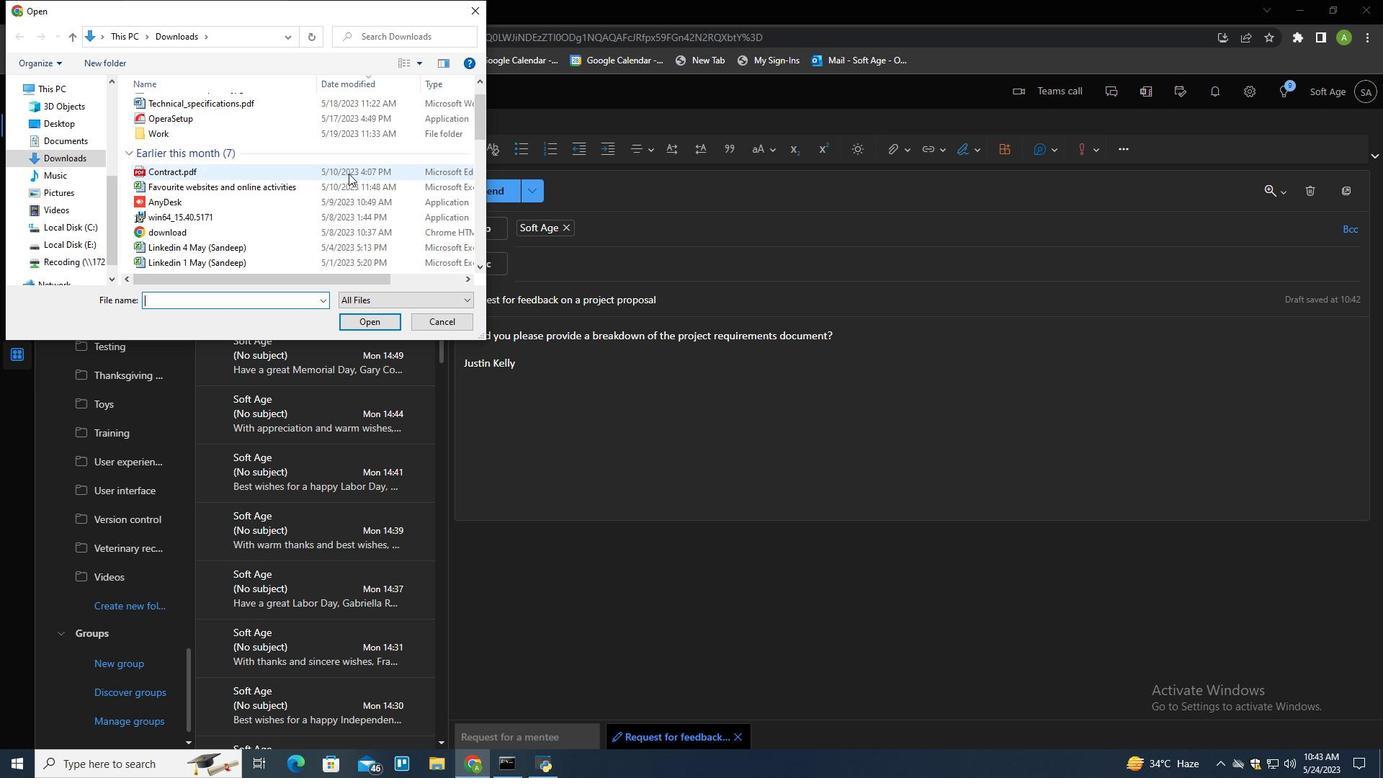 
Action: Mouse scrolled (348, 173) with delta (0, 0)
Screenshot: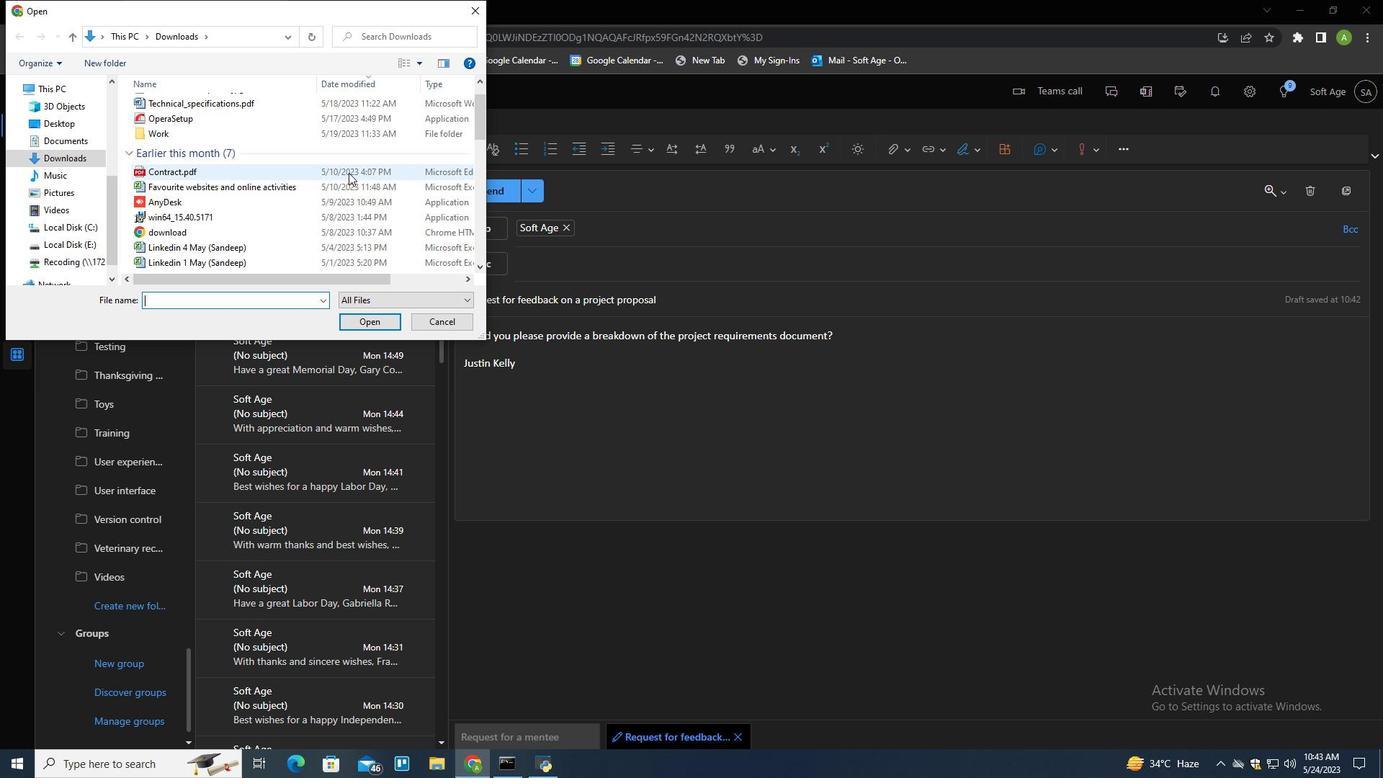 
Action: Mouse moved to (258, 122)
Screenshot: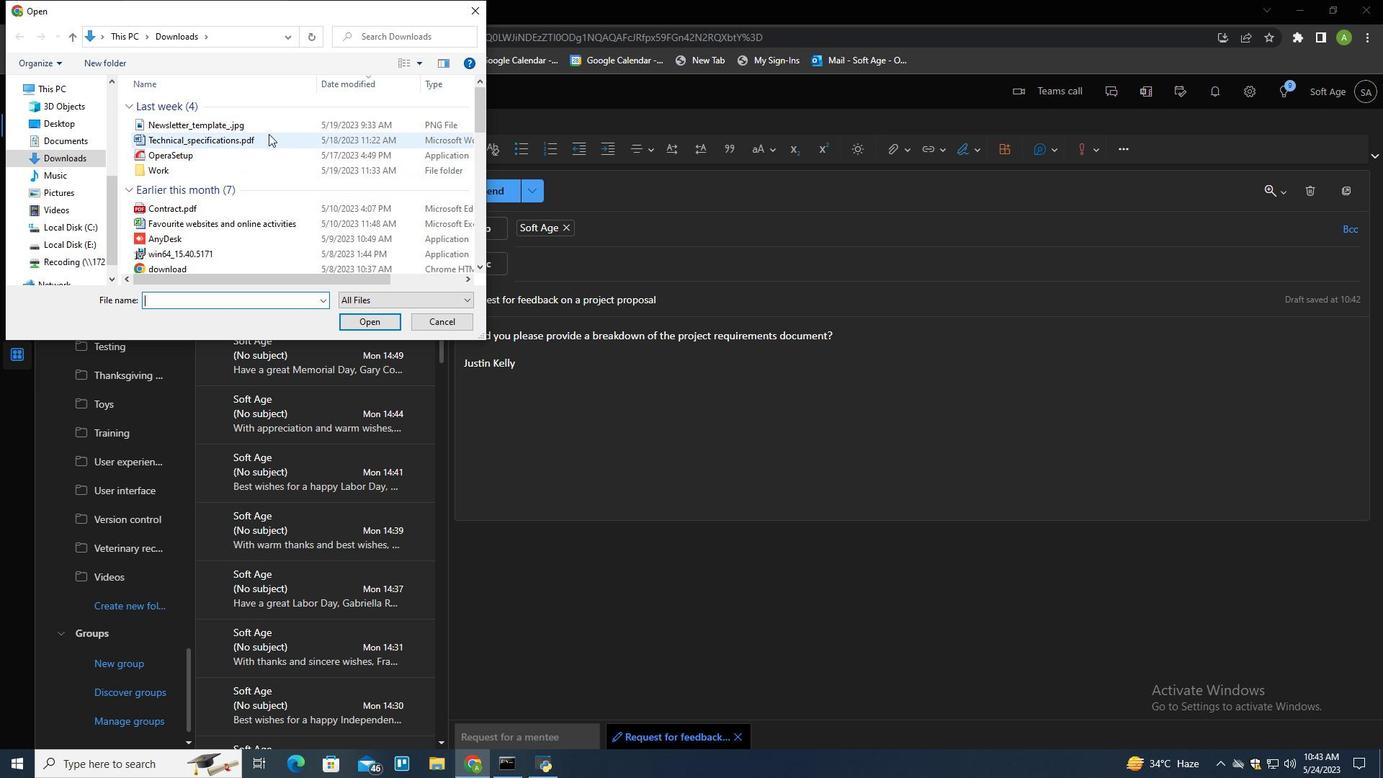 
Action: Mouse pressed left at (258, 122)
Screenshot: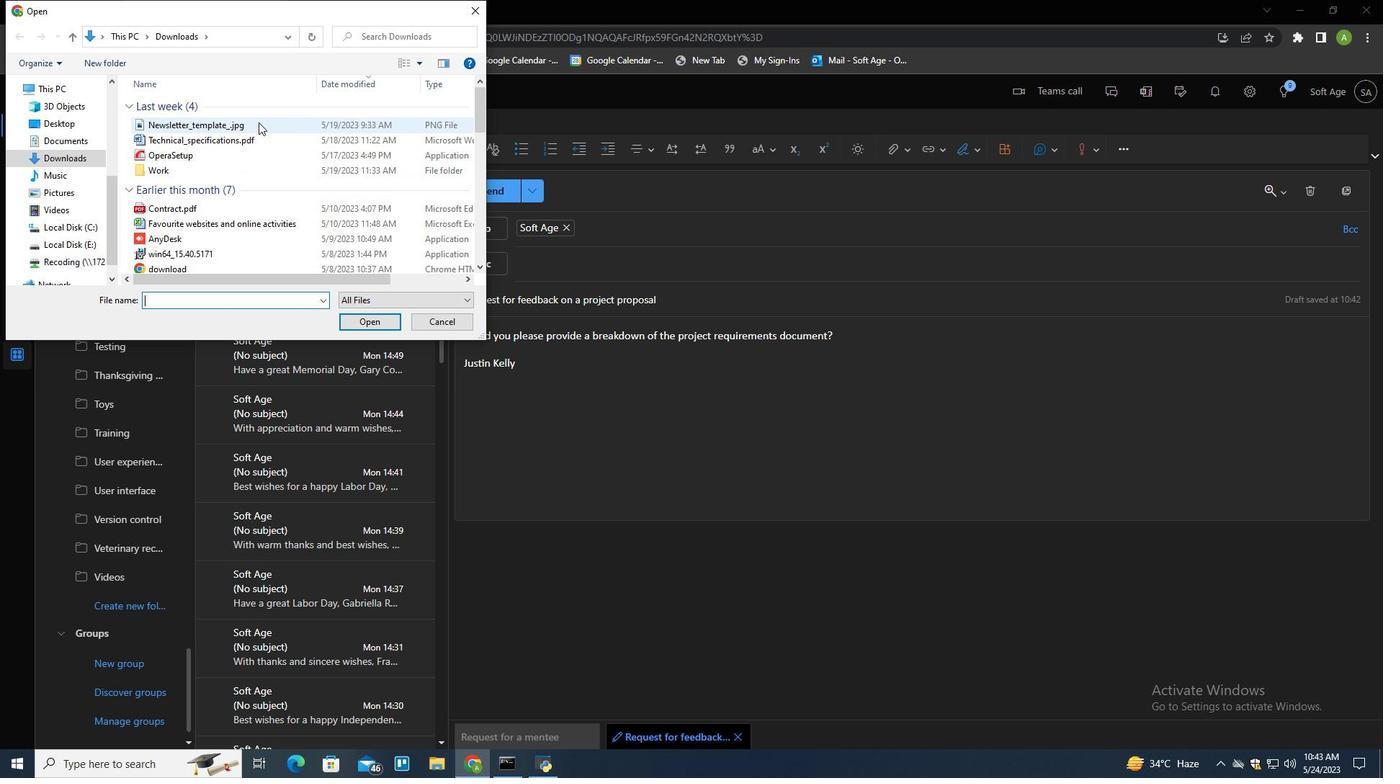 
Action: Key pressed <Key.f2><Key.shift>Instagram<Key.shift>_highlif<Key.backspace>ghts<Key.shift><Key.shift>_cover.jpg
Screenshot: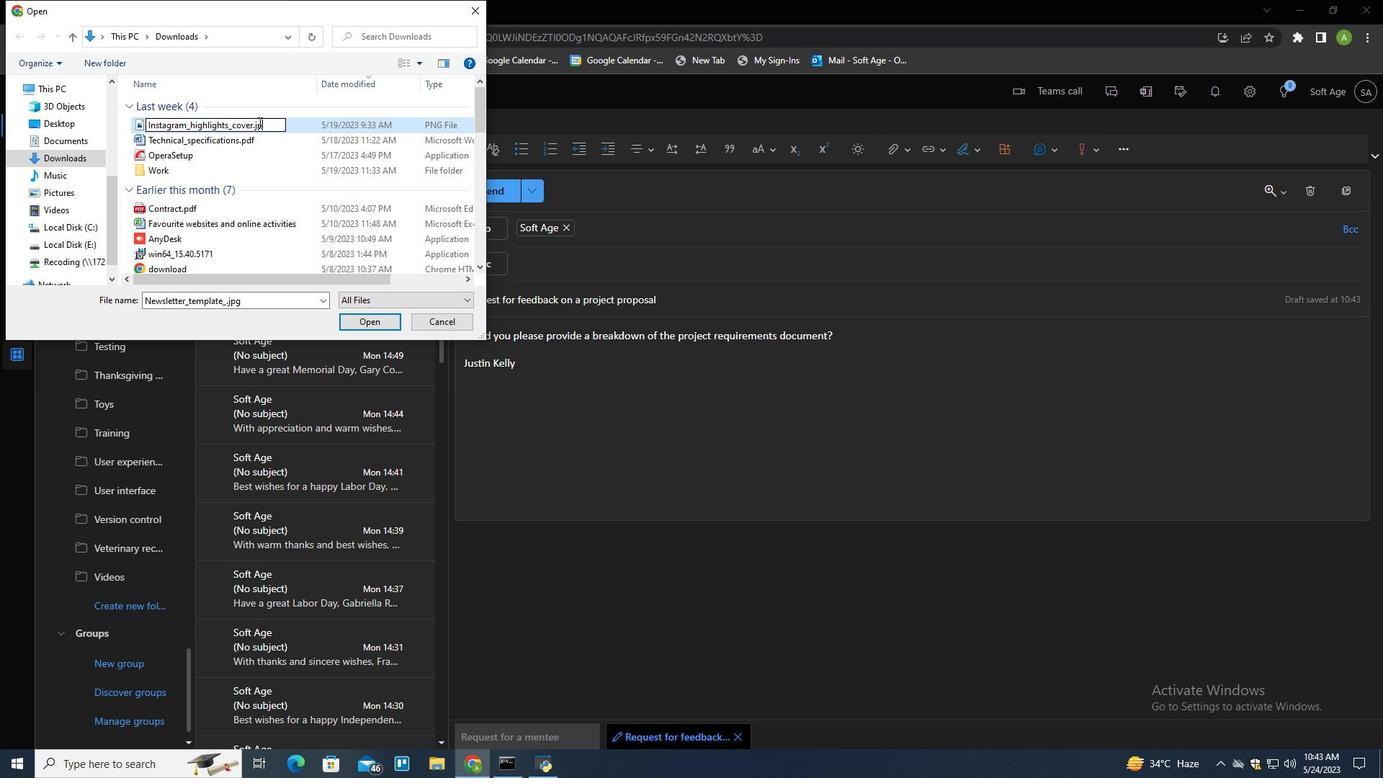 
Action: Mouse moved to (344, 123)
Screenshot: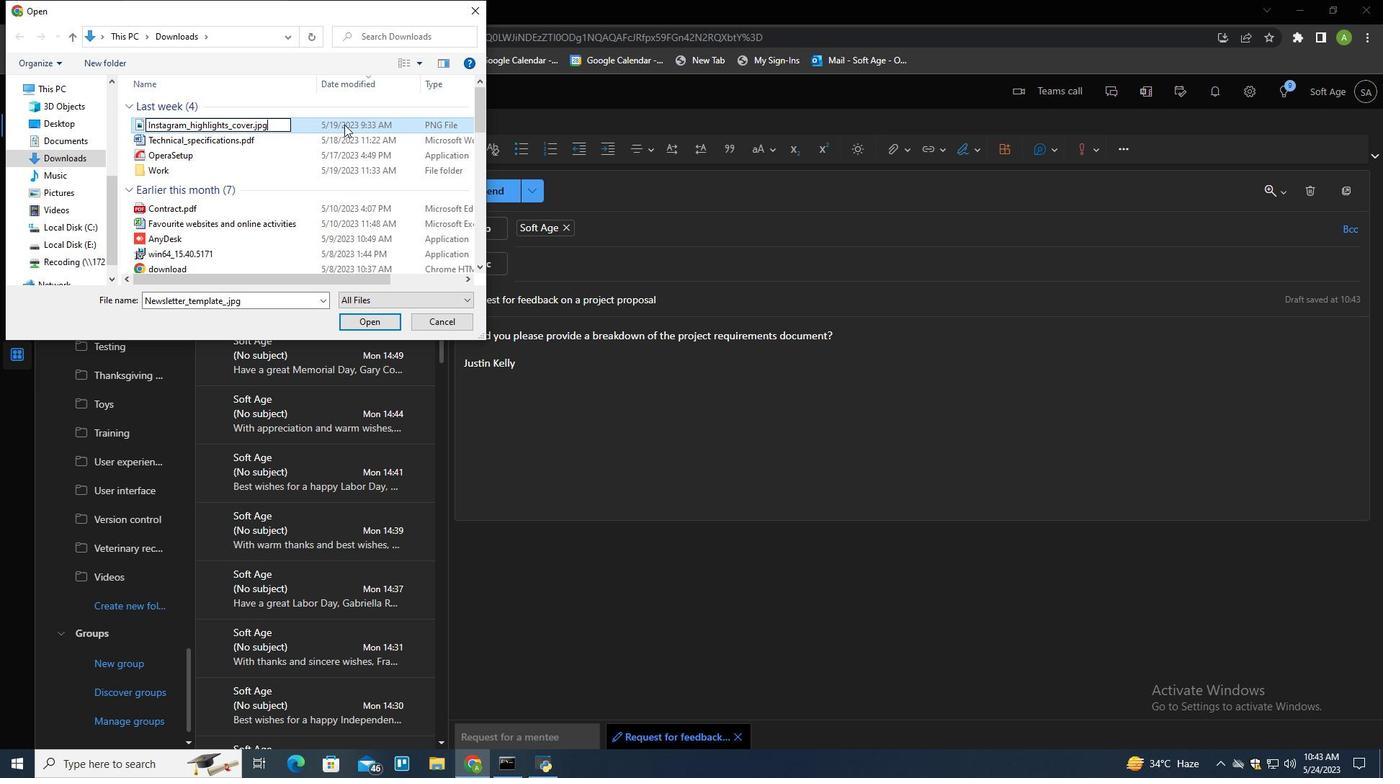 
Action: Mouse pressed left at (344, 123)
Screenshot: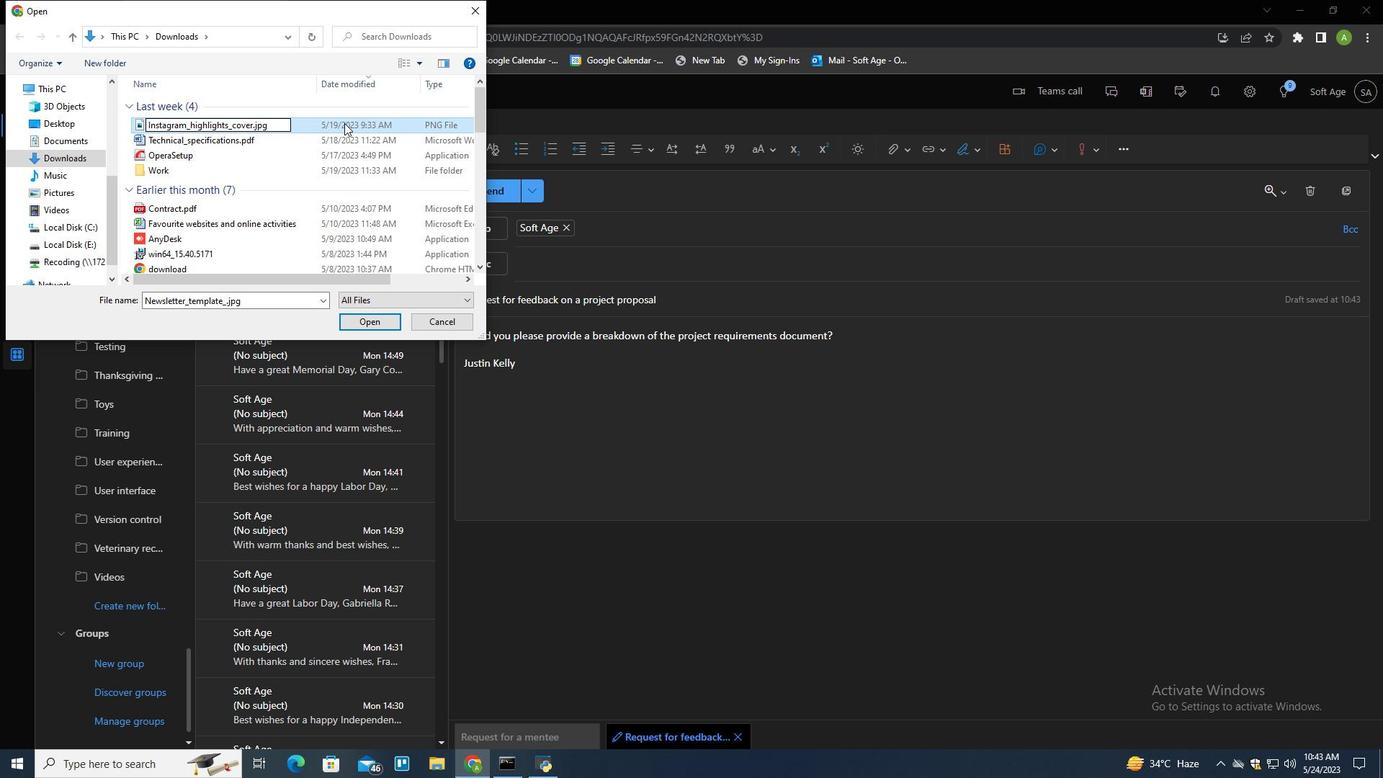
Action: Mouse moved to (375, 320)
Screenshot: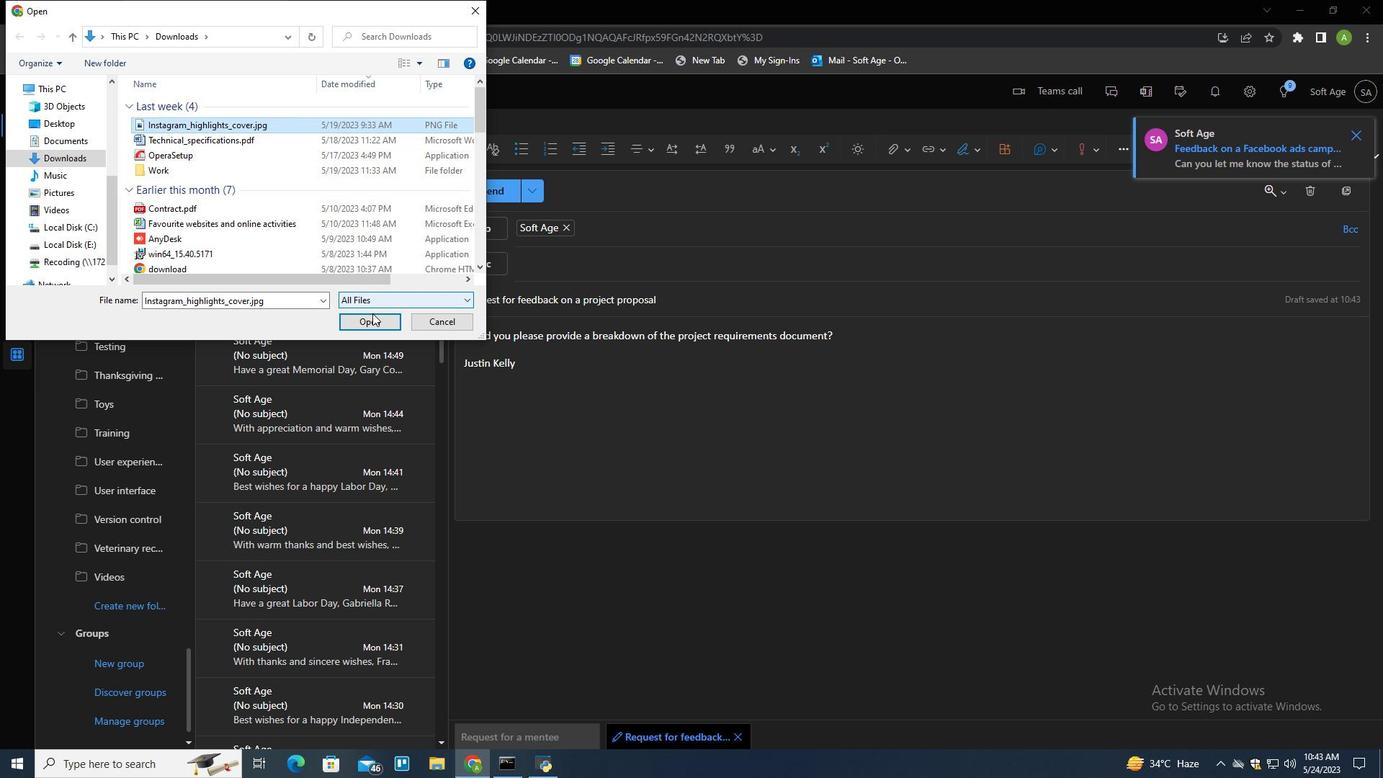
Action: Mouse pressed left at (375, 320)
Screenshot: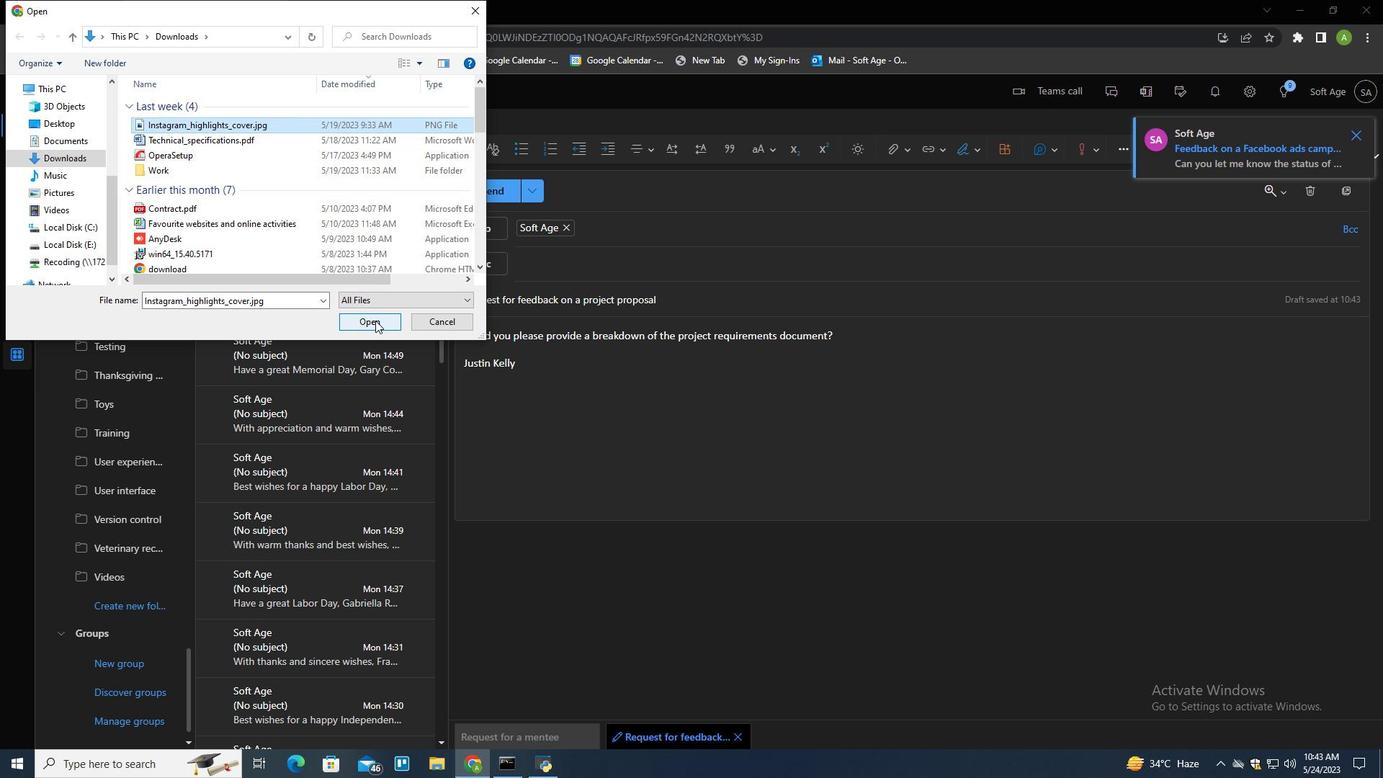 
Action: Mouse moved to (856, 432)
Screenshot: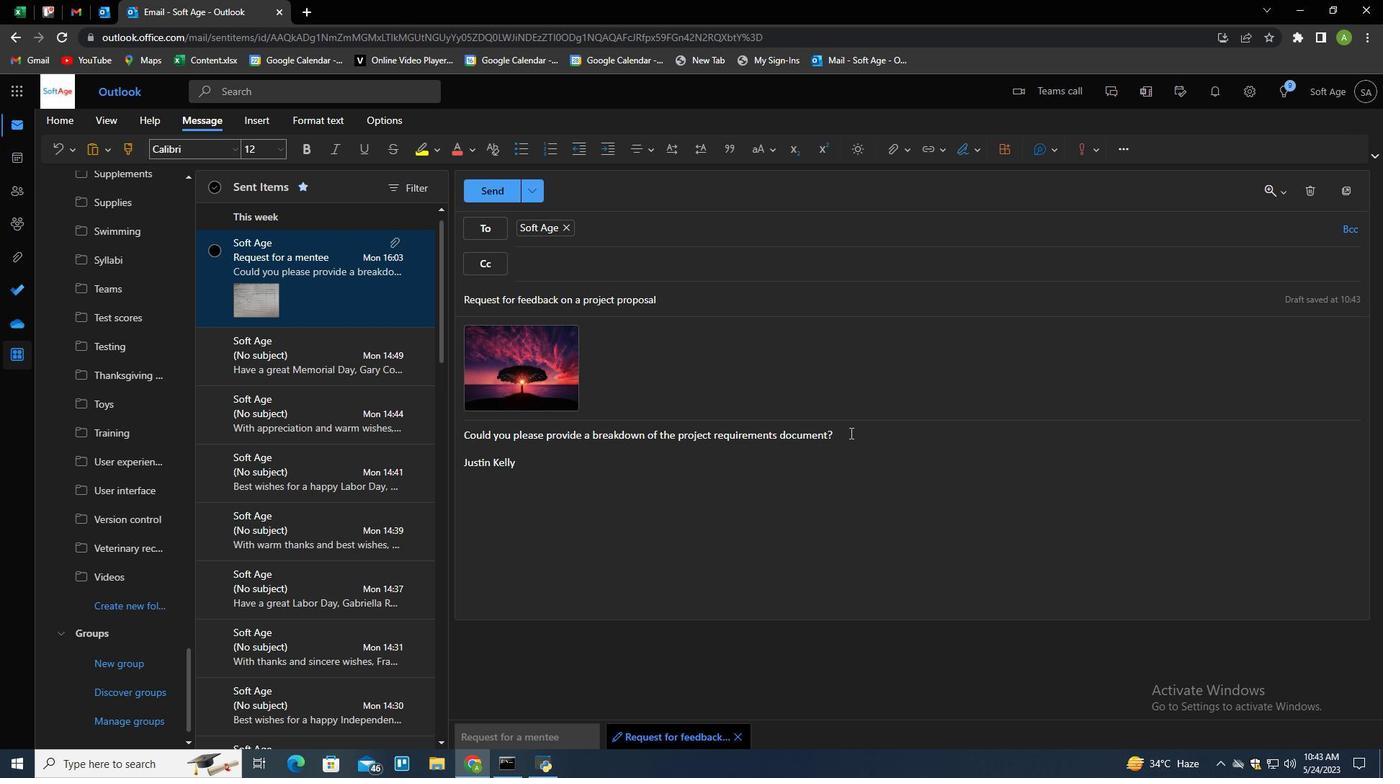 
Action: Mouse pressed left at (856, 432)
Screenshot: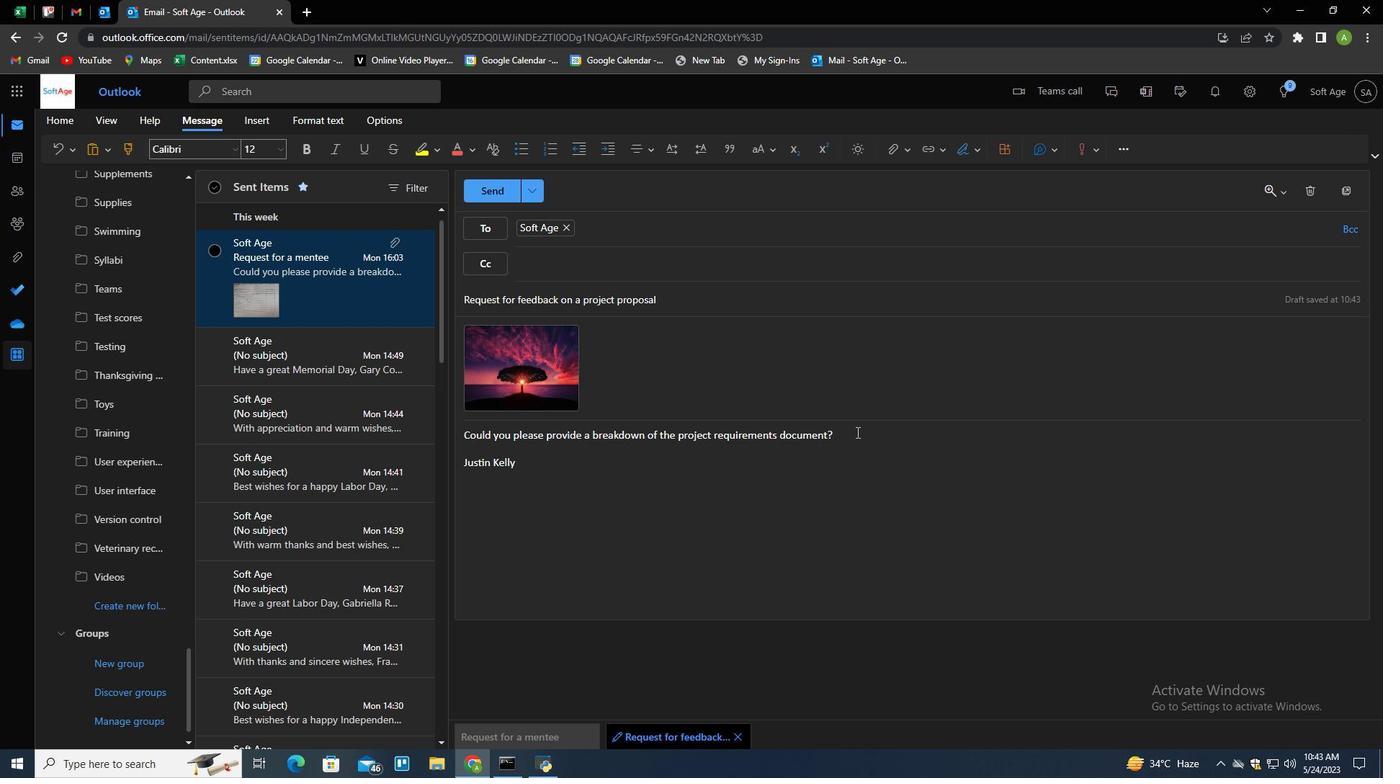 
Action: Mouse moved to (144, 601)
Screenshot: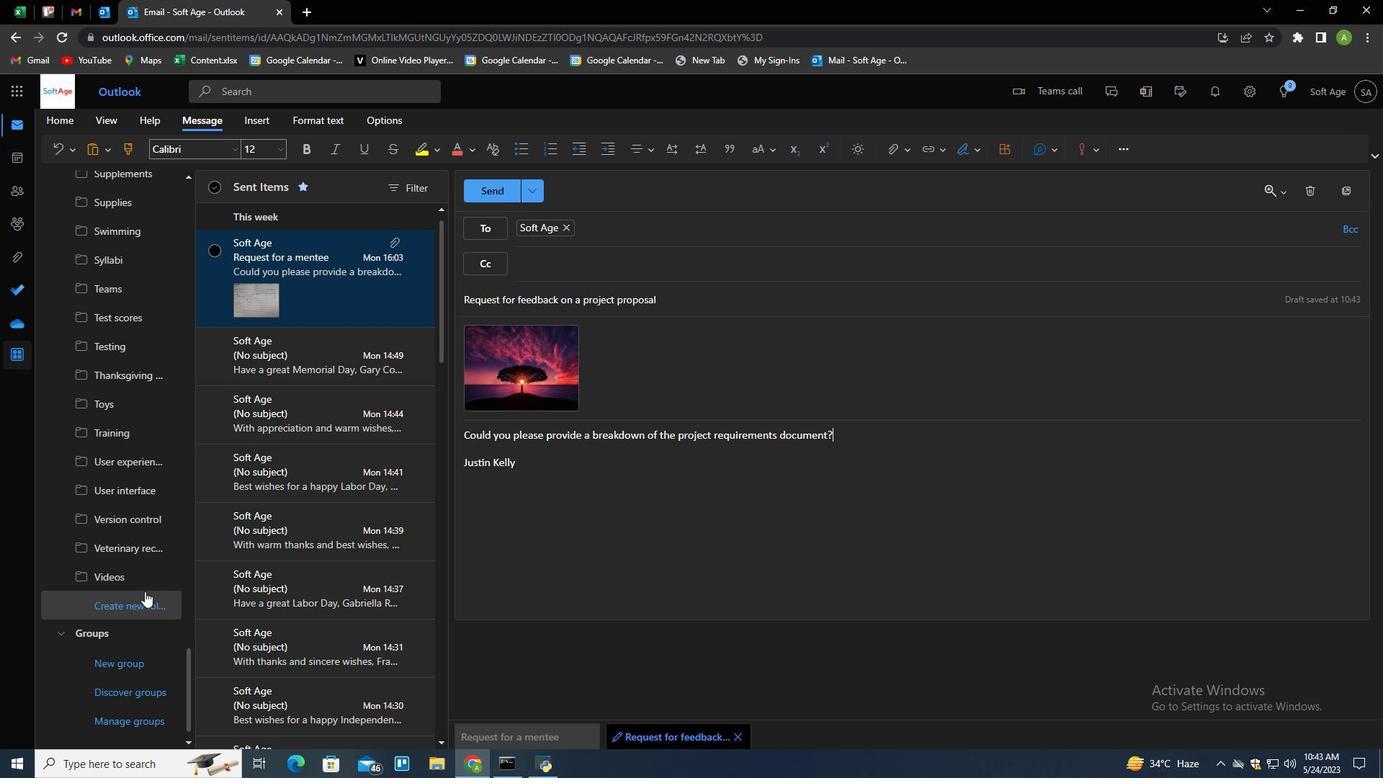 
Action: Mouse pressed left at (144, 601)
Screenshot: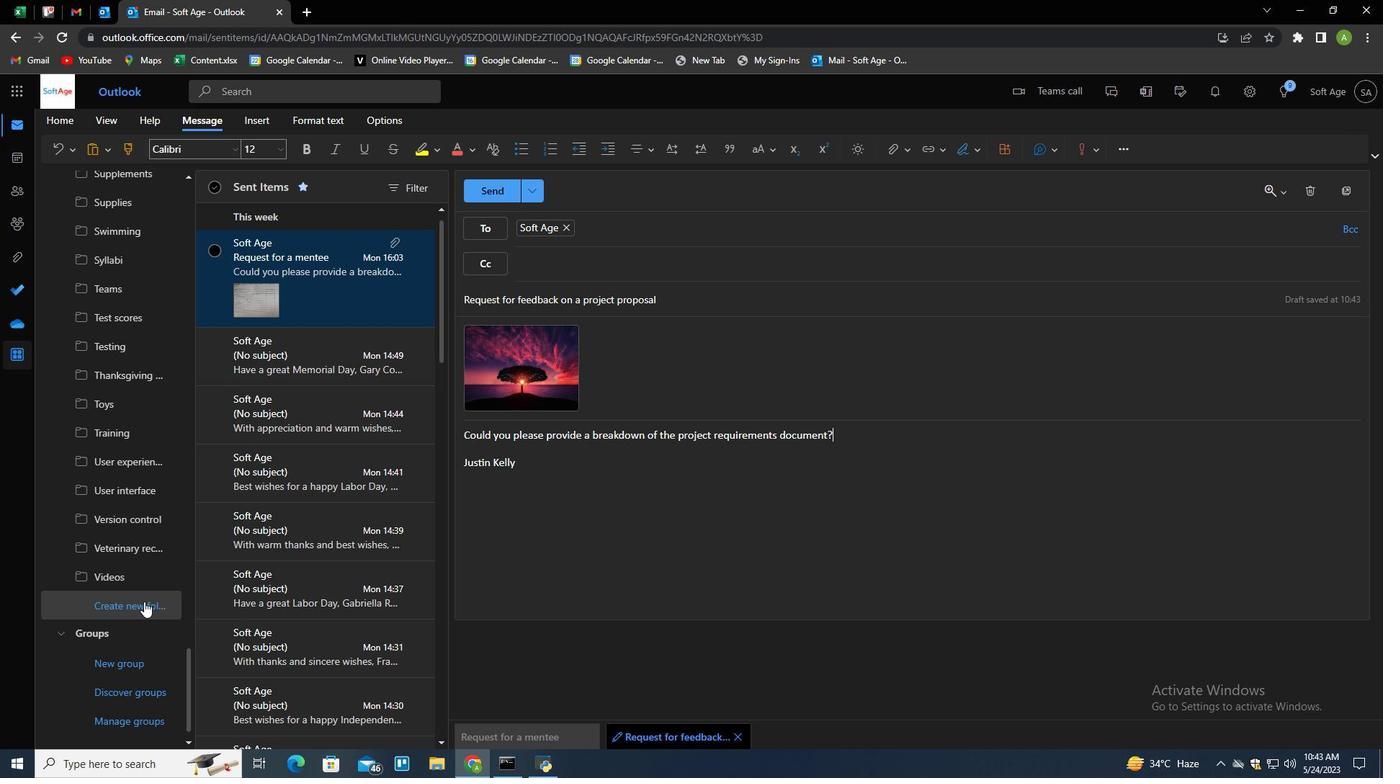 
Action: Mouse moved to (0, 778)
Screenshot: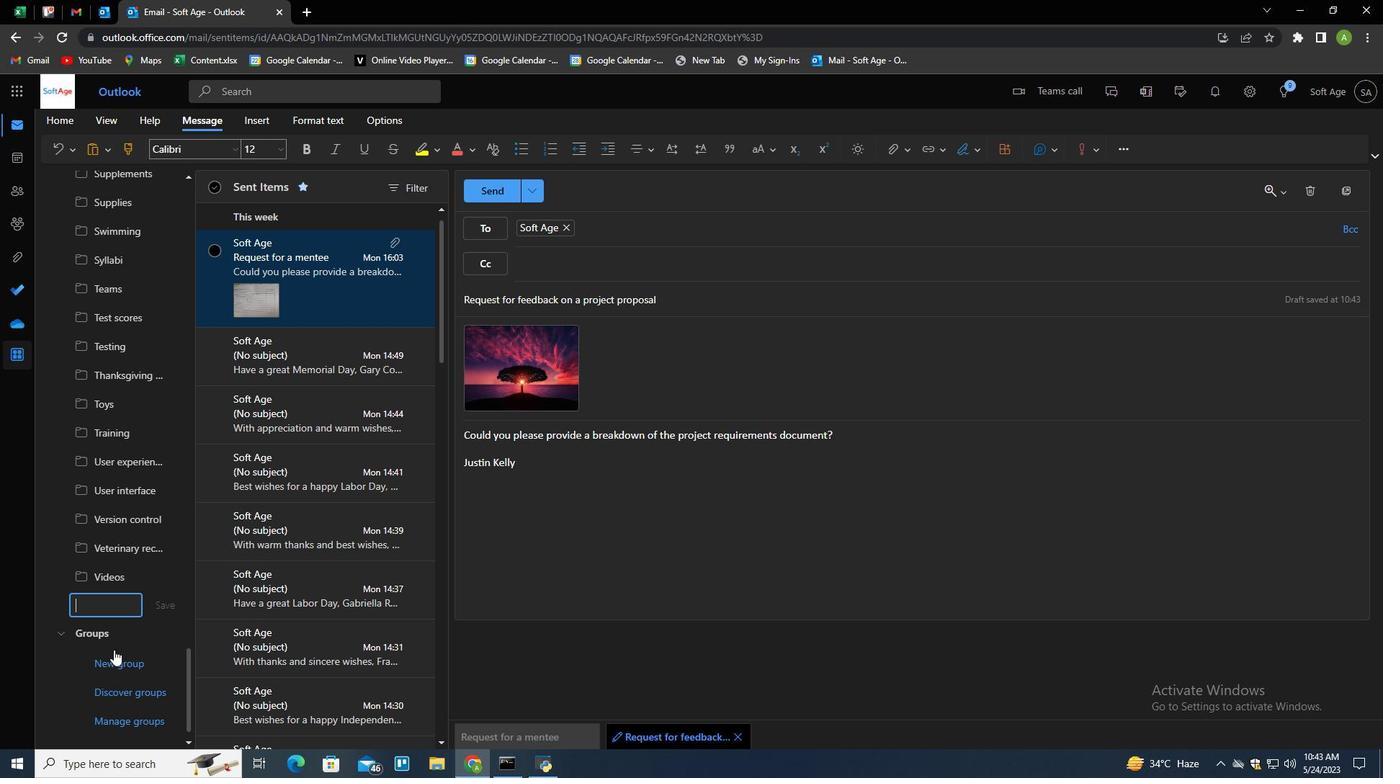 
Action: Key pressed <Key.shift><Key.shift><Key.shift><Key.shift><Key.shift><Key.shift><Key.shift><Key.shift><Key.shift><Key.shift><Key.shift><Key.shift><Key.shift><Key.shift><Key.shift><Key.shift><Key.shift><Key.shift><Key.shift><Key.shift><Key.shift><Key.shift><Key.shift><Key.shift><Key.shift><Key.shift><Key.shift><Key.shift><Key.shift><Key.shift><Key.shift><Key.shift><Key.shift><Key.shift><Key.shift><Key.shift><Key.shift><Key.shift><Key.shift><Key.shift><Key.shift><Key.shift><Key.shift><Key.shift><Key.shift><Key.shift><Key.shift><Key.shift><Key.shift><Key.shift><Key.shift><Key.shift><Key.shift><Key.shift><Key.shift><Key.shift><Key.shift><Key.shift><Key.shift><Key.shift><Key.shift><Key.shift><Key.shift><Key.shift><Key.shift><Key.shift><Key.shift><Key.shift><Key.shift><Key.shift><Key.shift><Key.shift><Key.shift><Key.shift><Key.shift><Key.shift><Key.shift><Key.shift><Key.shift><Key.shift><Key.shift><Key.shift><Key.shift><Key.shift><Key.shift><Key.shift><Key.shift><Key.shift>Big<Key.space>
Screenshot: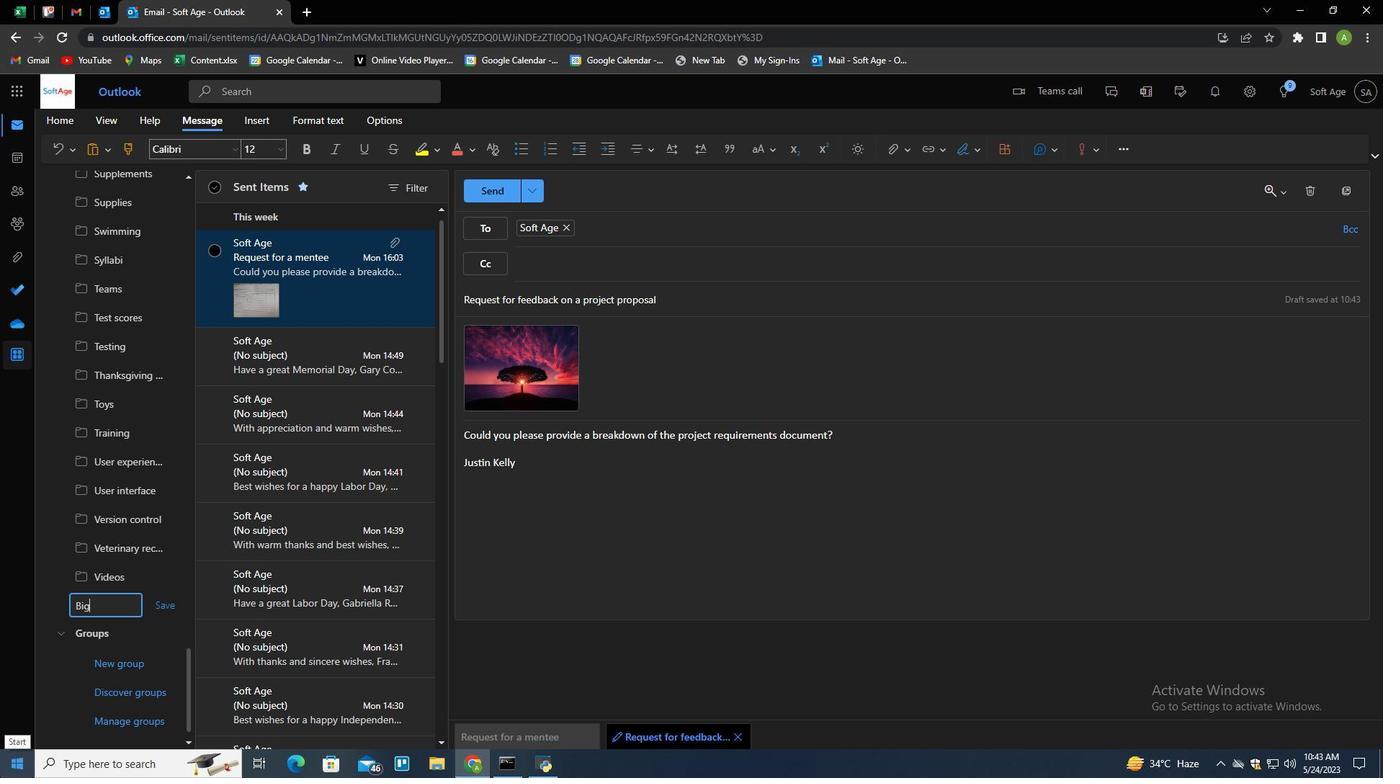 
Action: Mouse moved to (0, 777)
Screenshot: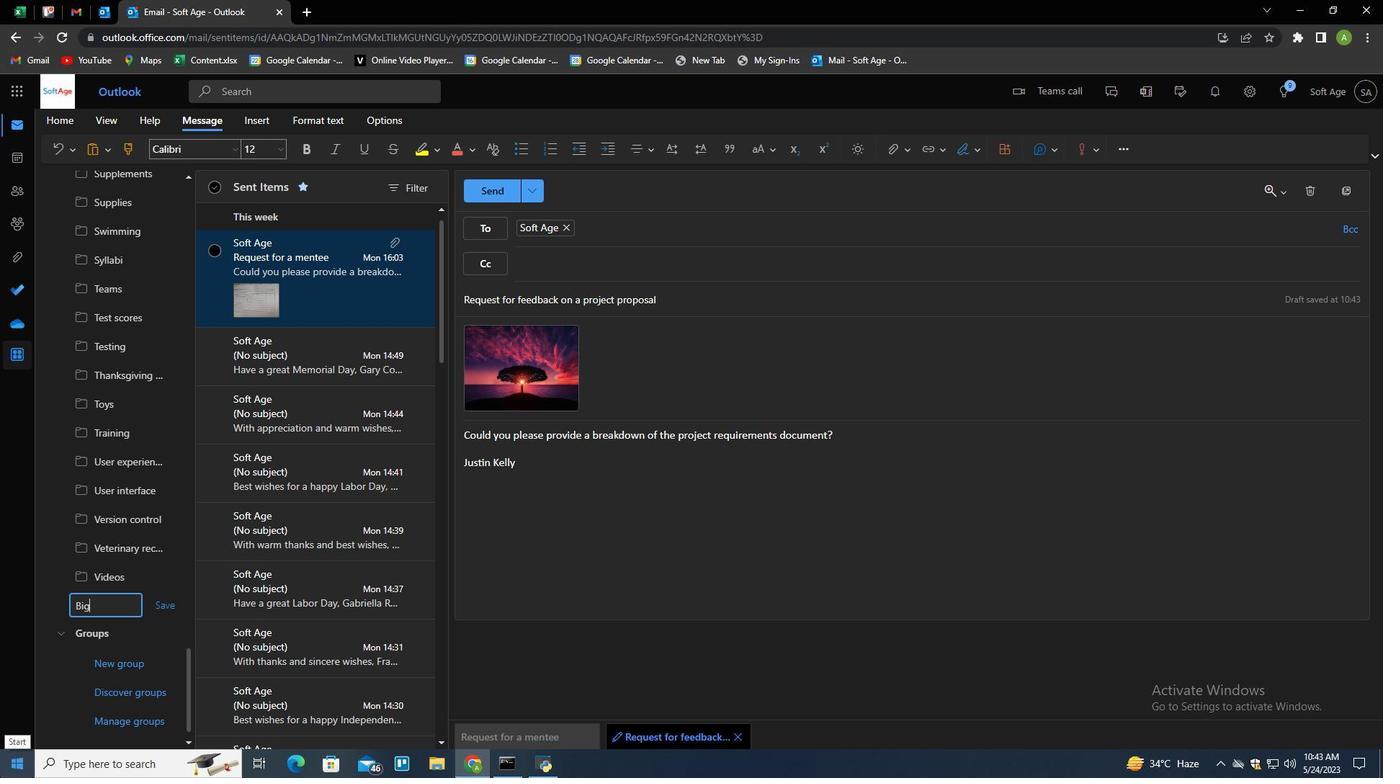 
Action: Key pressed data<Key.enter>
Screenshot: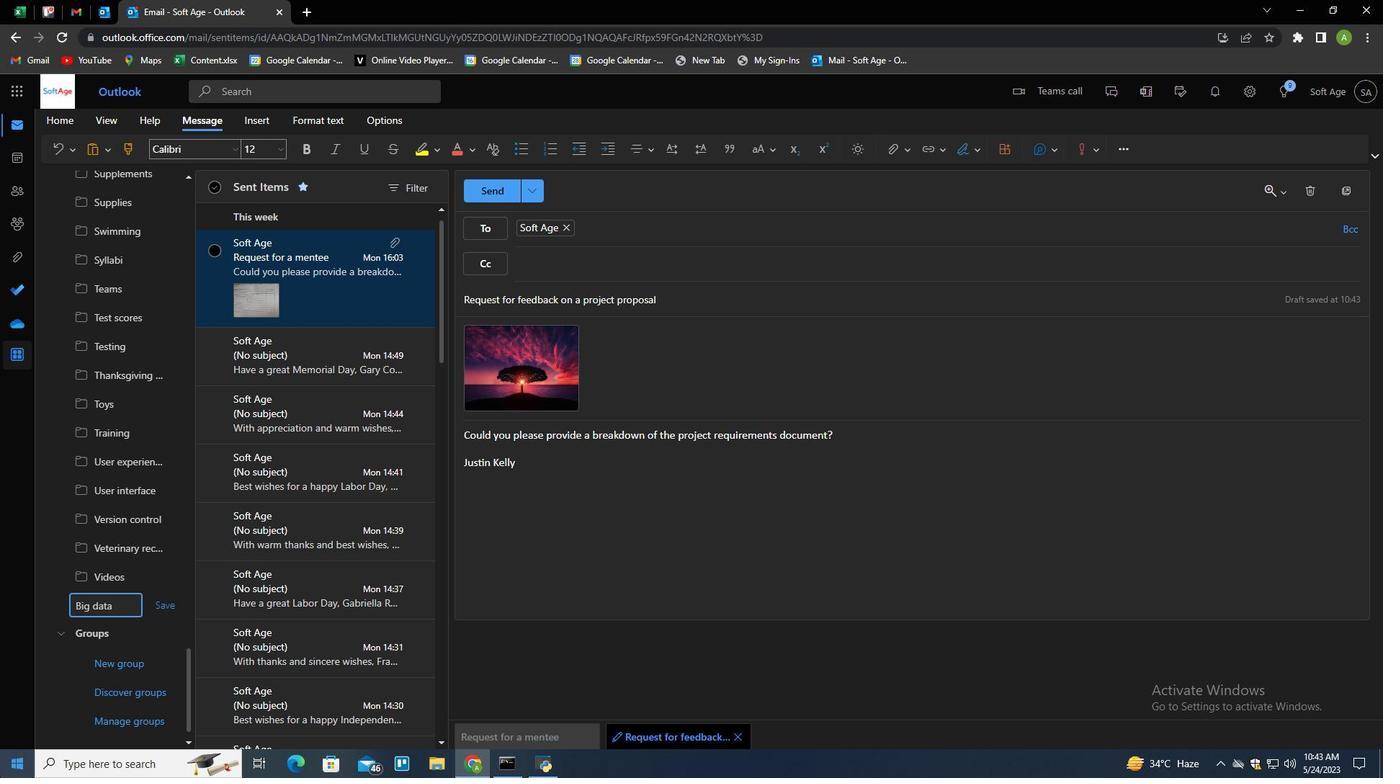 
Action: Mouse moved to (708, 445)
Screenshot: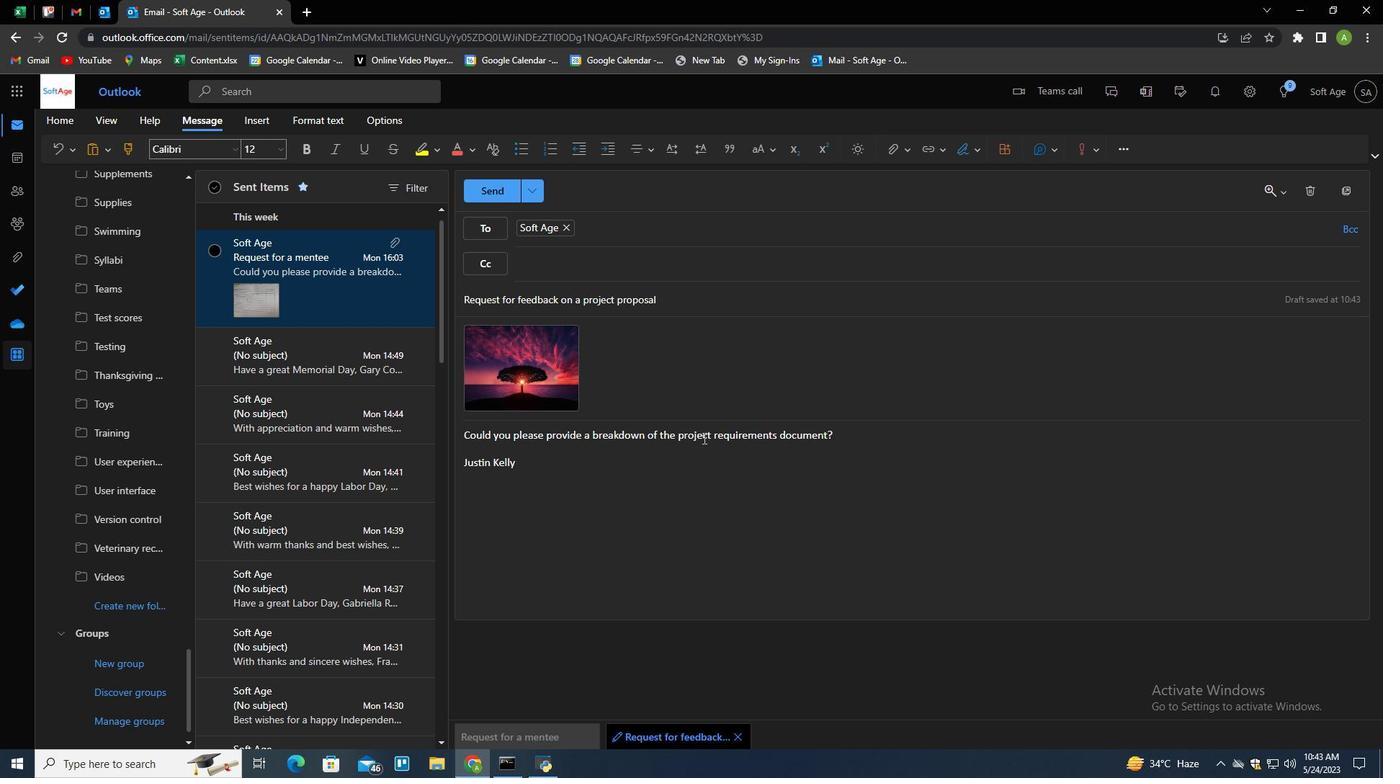 
Action: Mouse pressed left at (708, 445)
Screenshot: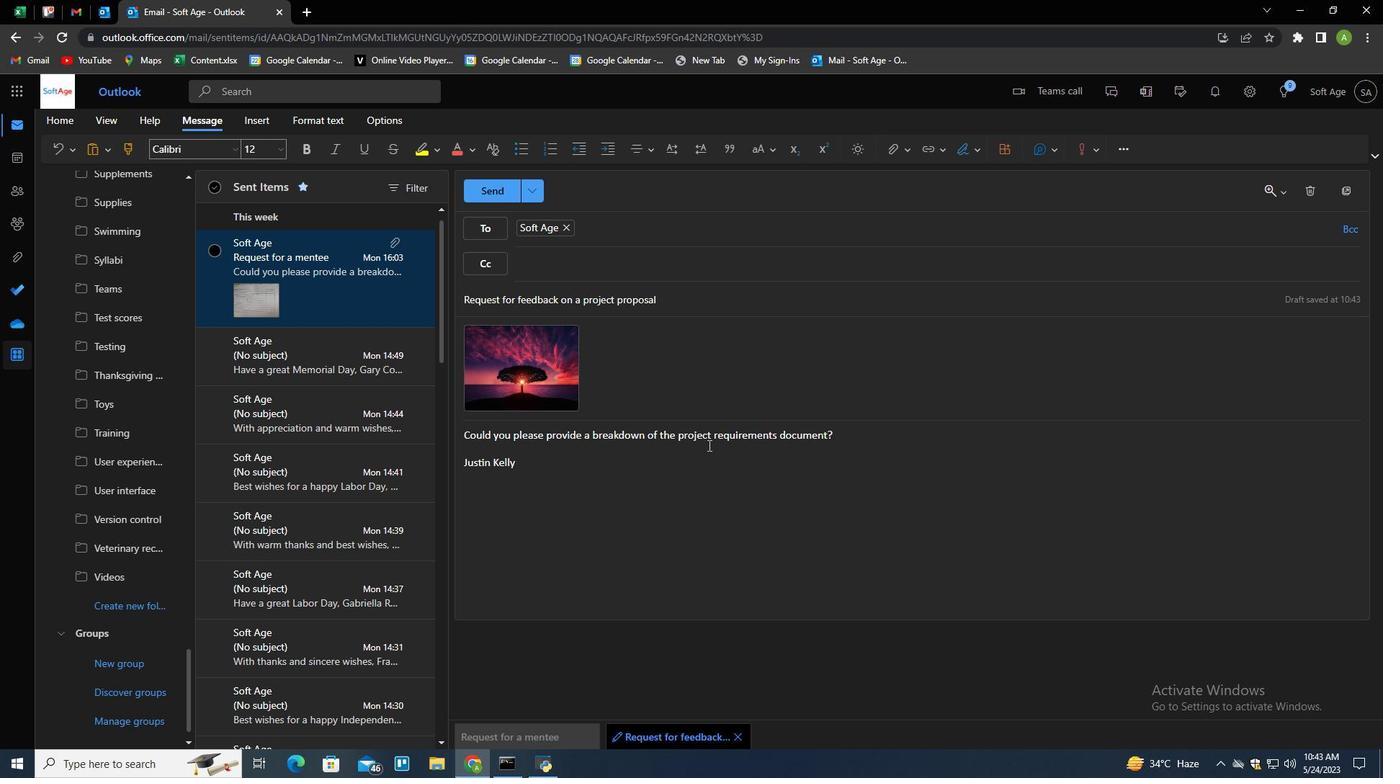 
Action: Mouse moved to (708, 446)
Screenshot: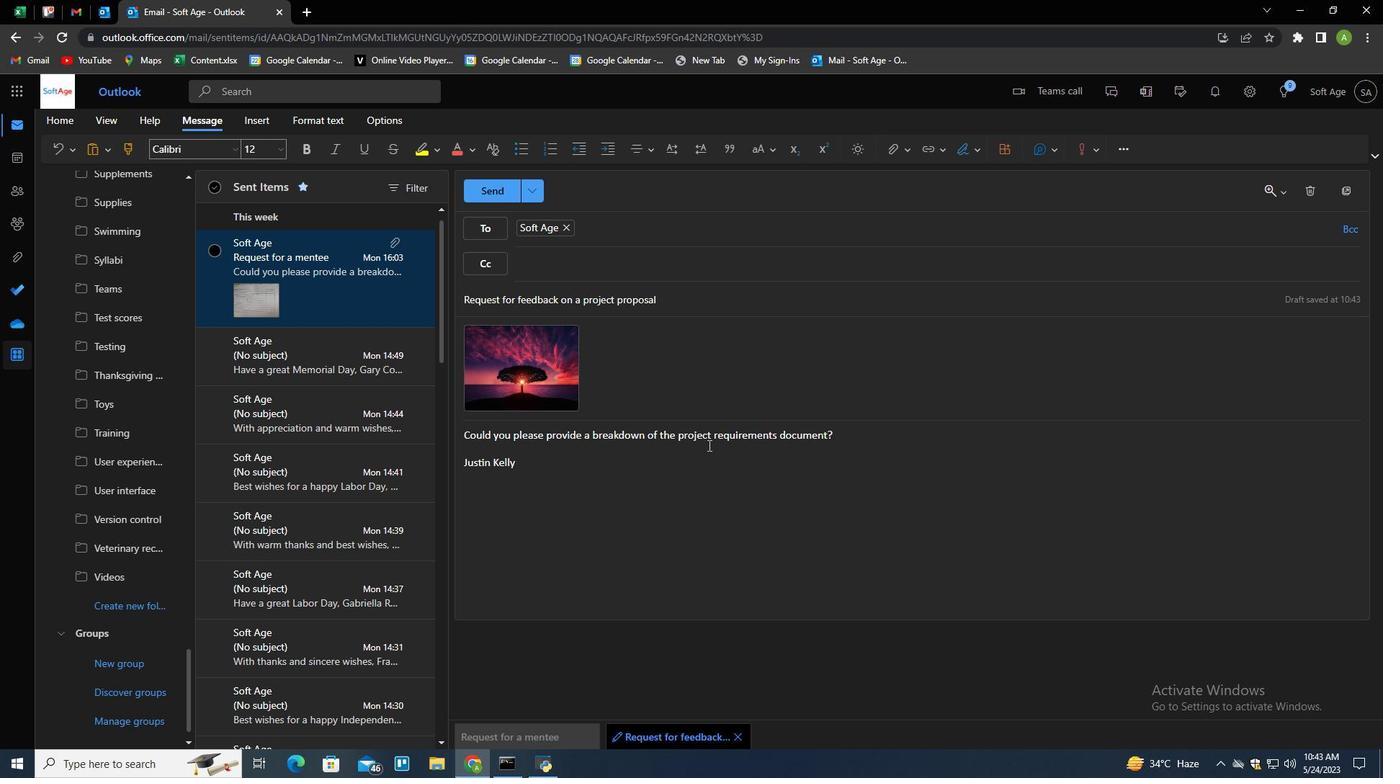 
Action: Key pressed <Key.enter>
Screenshot: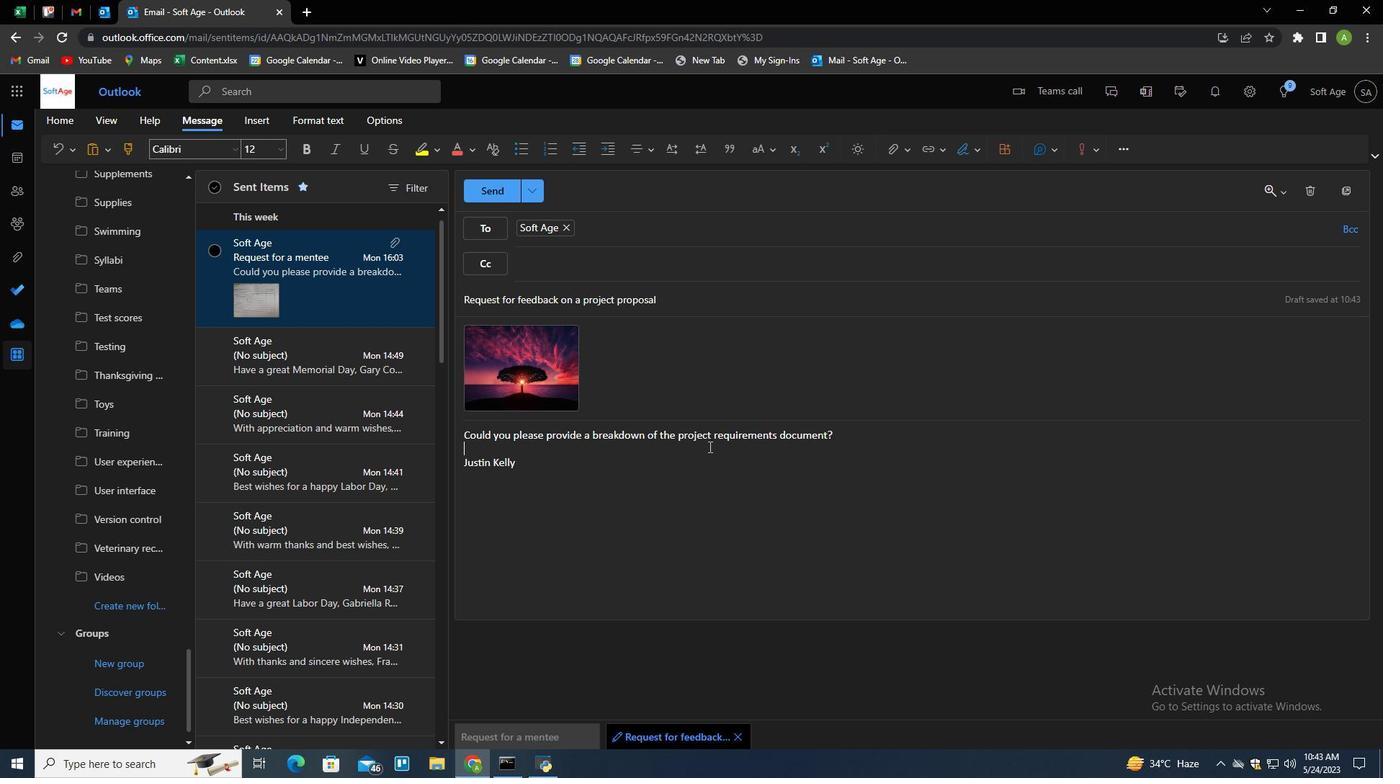 
Action: Mouse moved to (371, 495)
Screenshot: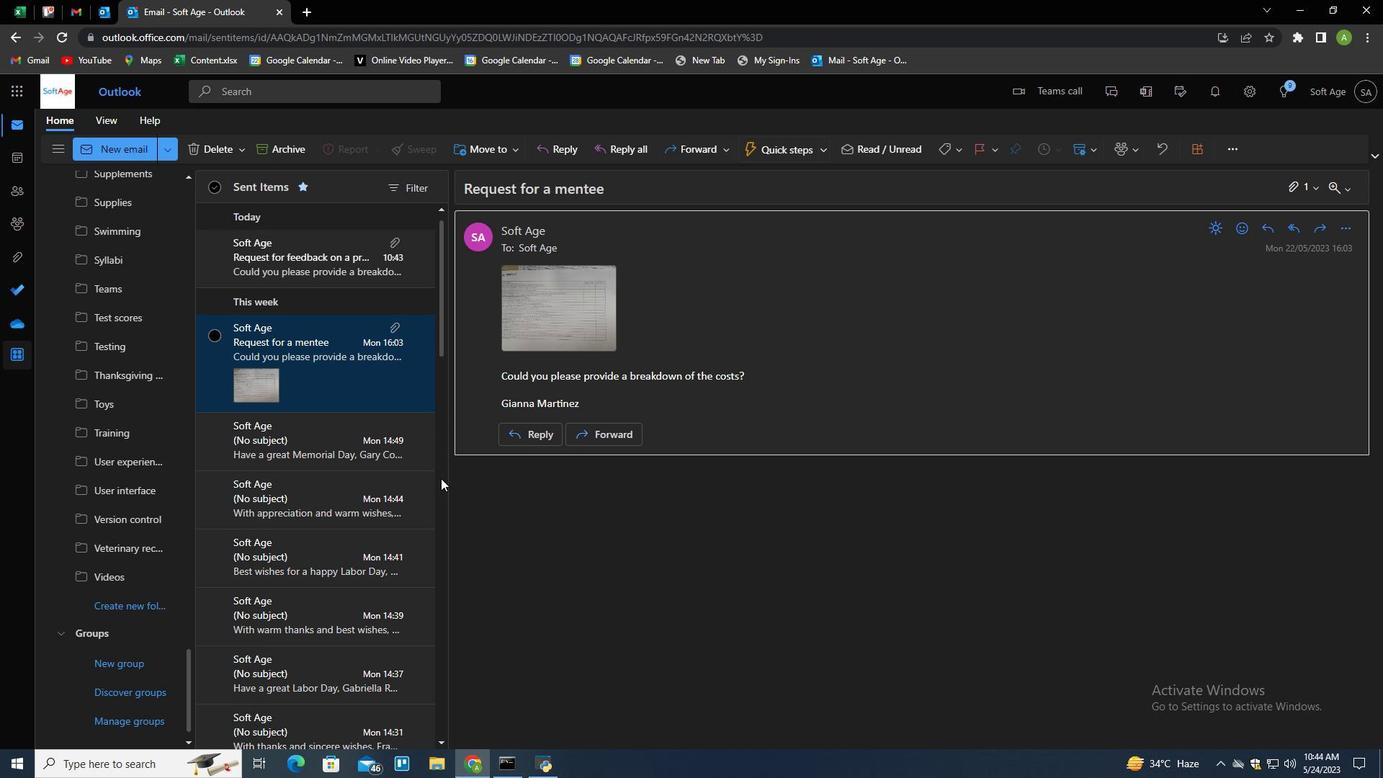 
Action: Mouse scrolled (371, 496) with delta (0, 0)
Screenshot: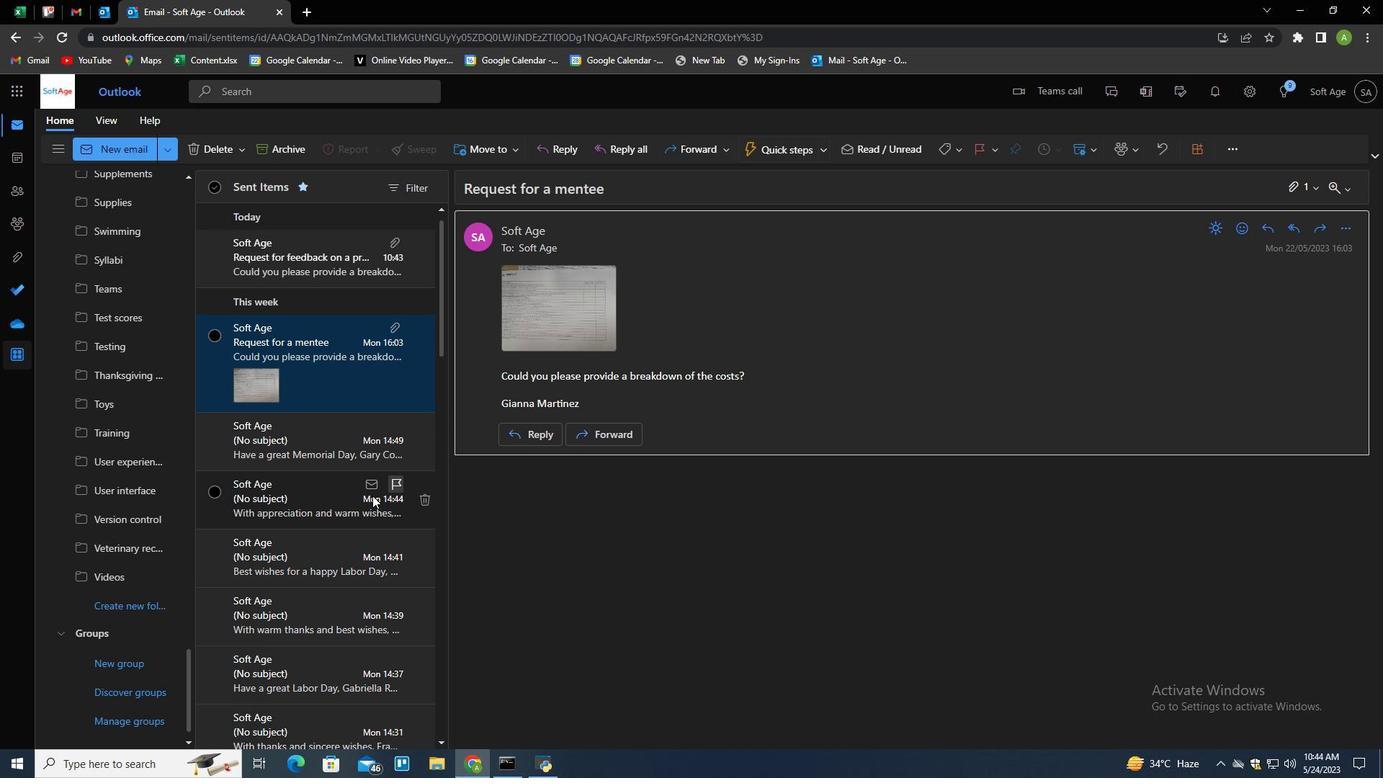 
Action: Mouse moved to (305, 261)
Screenshot: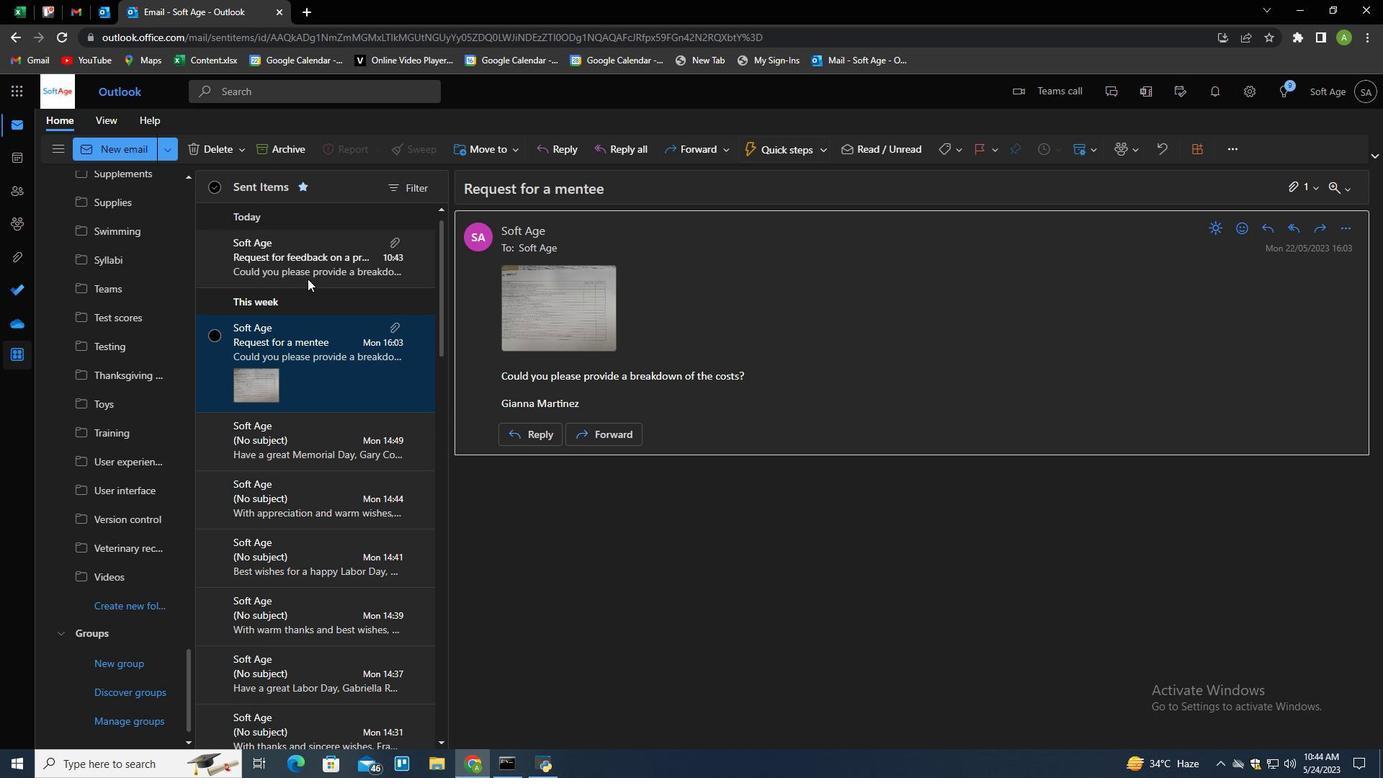 
Action: Mouse pressed right at (305, 261)
Screenshot: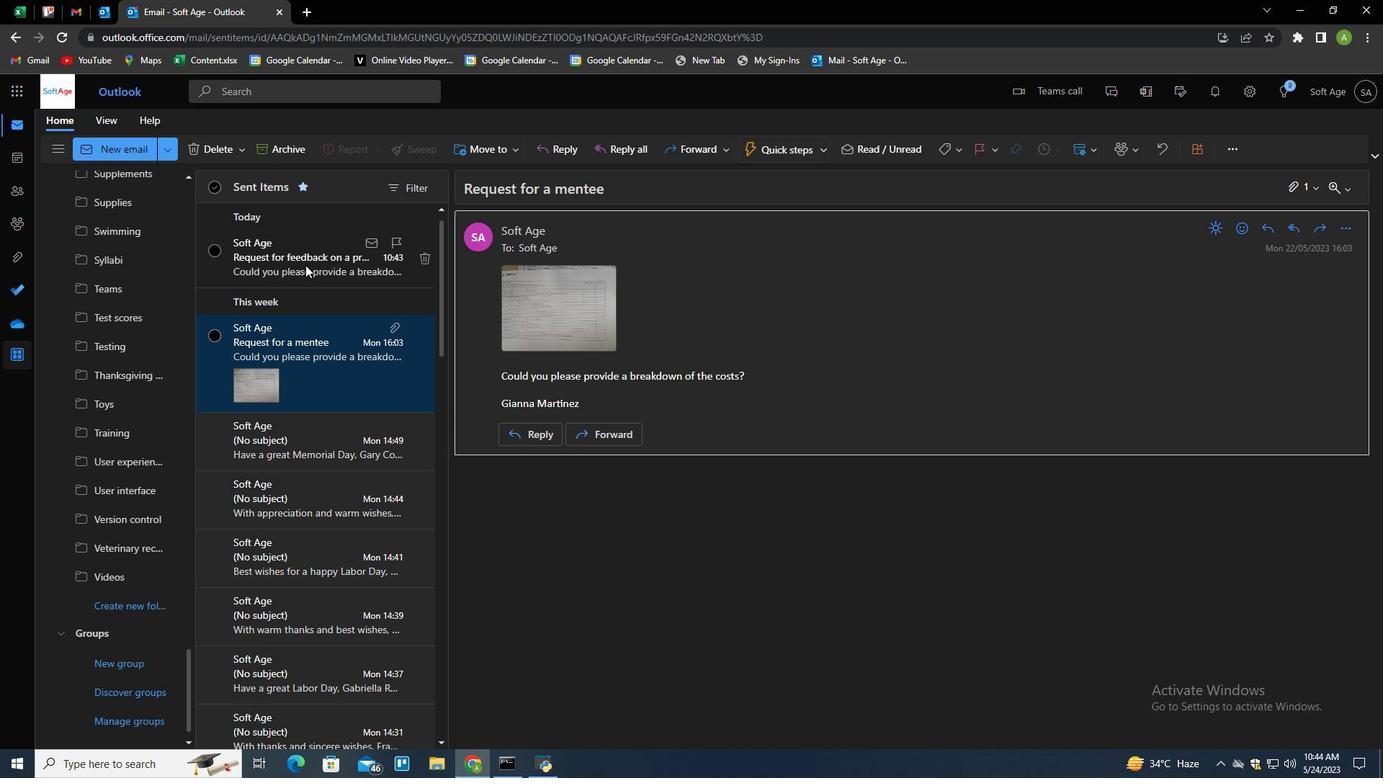
Action: Mouse moved to (528, 327)
Screenshot: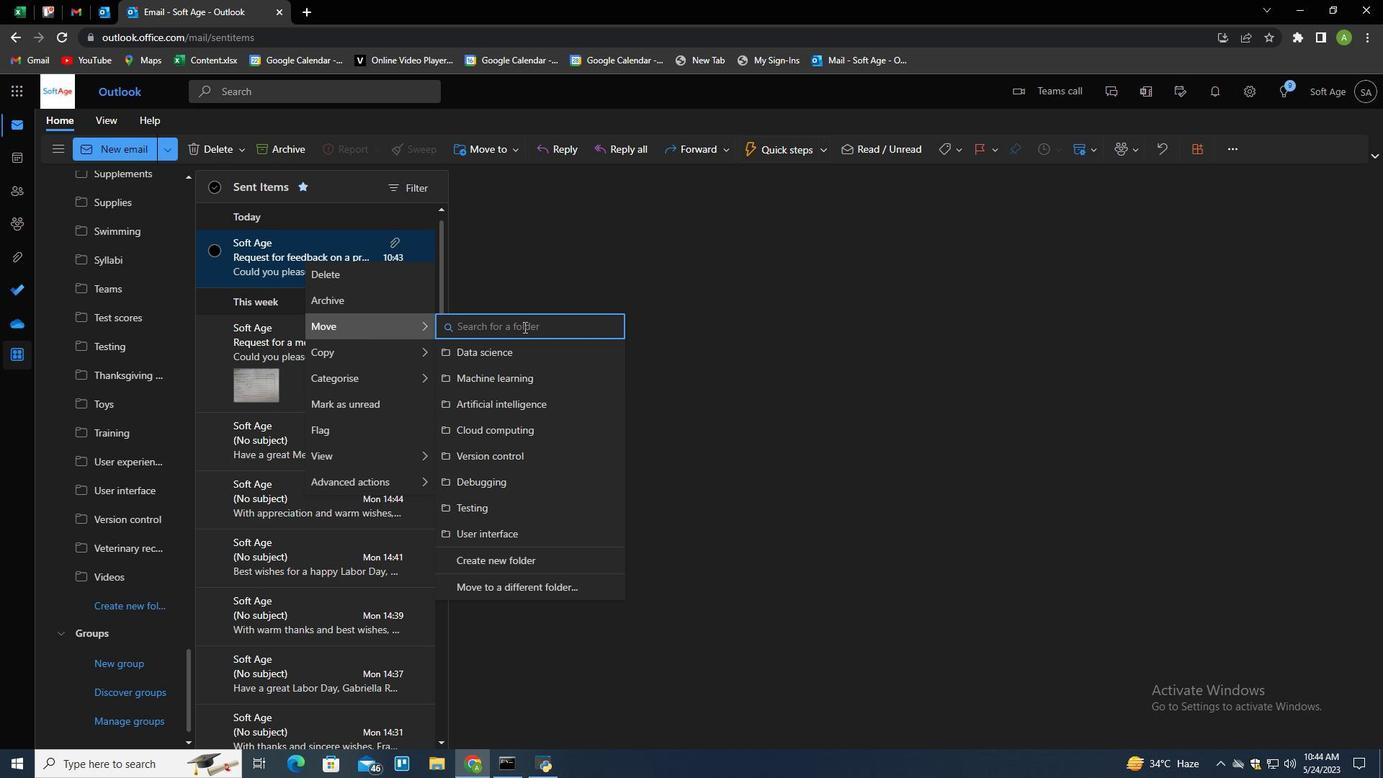 
Action: Mouse pressed left at (528, 327)
Screenshot: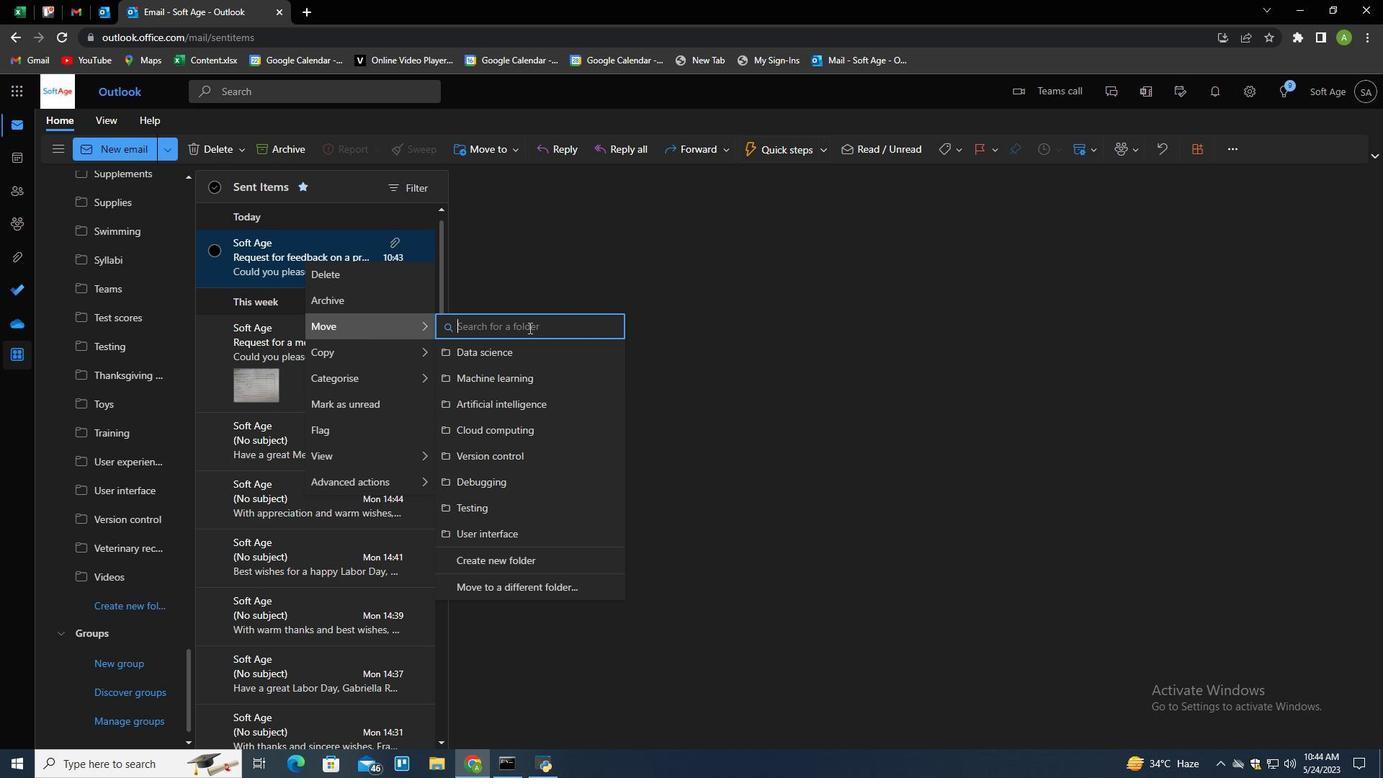 
Action: Key pressed <Key.shift><Key.shift><Key.shift><Key.shift><Key.shift><Key.shift><Key.shift><Key.shift><Key.shift><Key.shift><Key.shift><Key.shift><Key.shift><Key.shift><Key.shift><Key.shift><Key.shift><Key.shift><Key.shift><Key.shift><Key.shift><Key.shift><Key.shift><Key.shift><Key.shift><Key.shift><Key.shift><Key.shift><Key.shift><Key.shift><Key.shift><Key.shift><Key.shift><Key.shift><Key.shift><Key.shift><Key.shift><Key.shift><Key.shift><Key.shift><Key.shift><Key.shift><Key.shift><Key.shift><Key.shift><Key.shift><Key.shift><Key.shift><Key.shift><Key.shift><Key.shift><Key.shift><Key.shift><Key.shift><Key.shift><Key.shift>D<Key.backspace>Big<Key.space>data<Key.down><Key.enter>
Screenshot: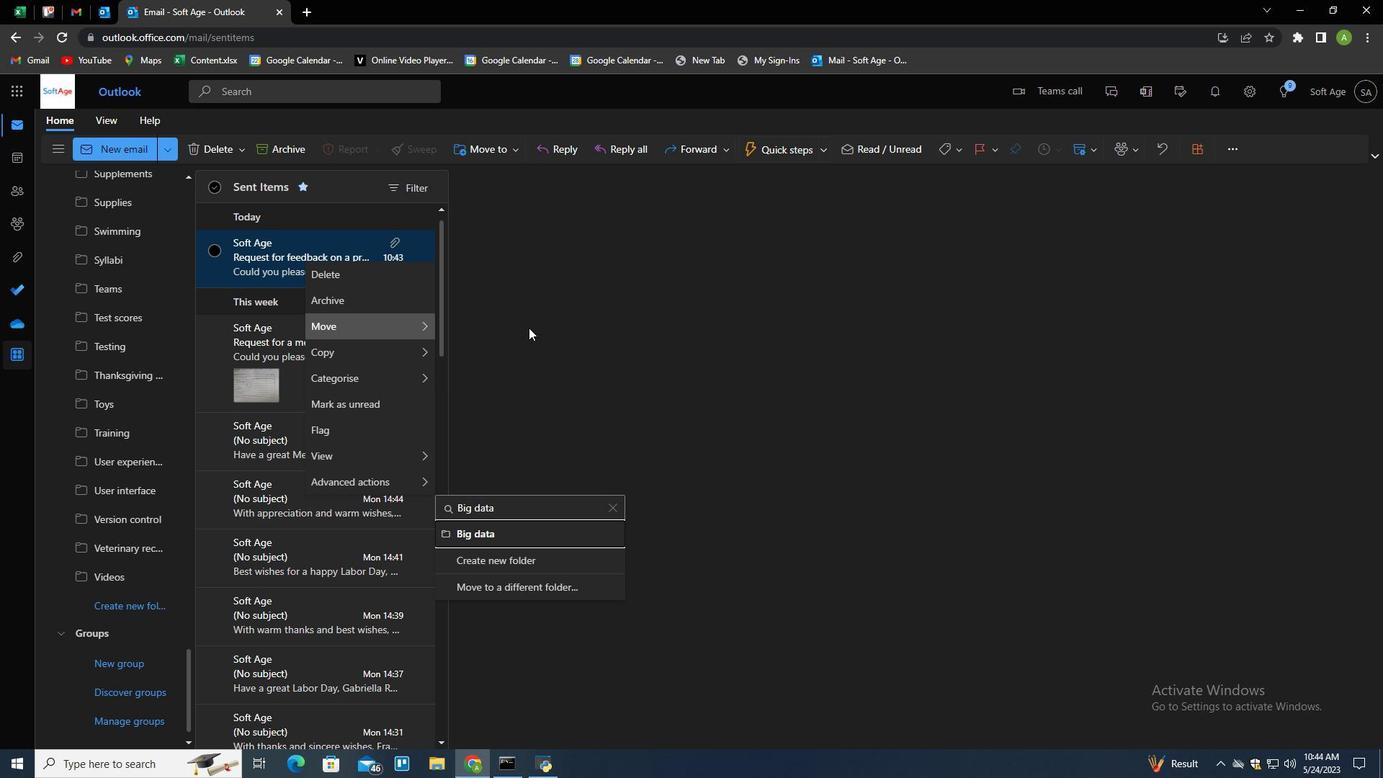 
Action: Mouse moved to (793, 505)
Screenshot: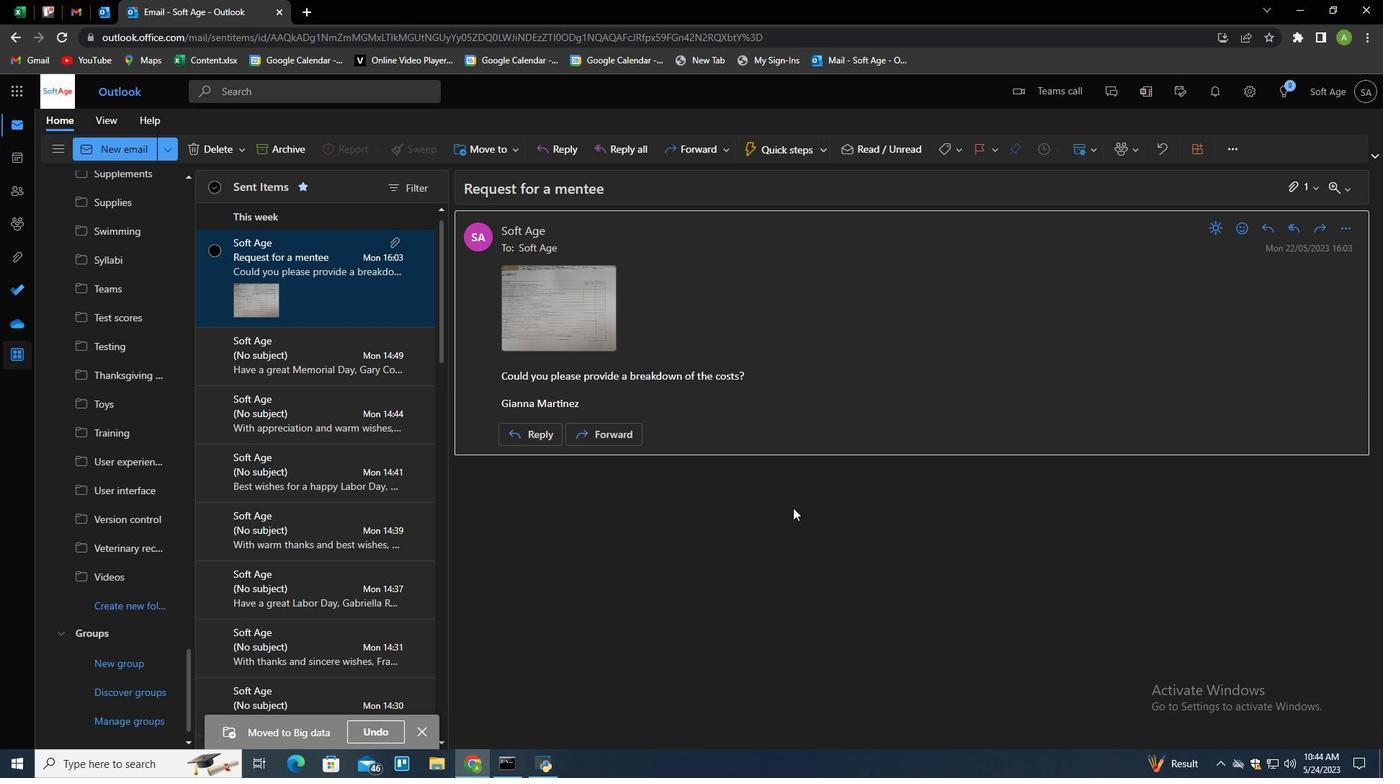 
Action: Mouse pressed left at (793, 505)
Screenshot: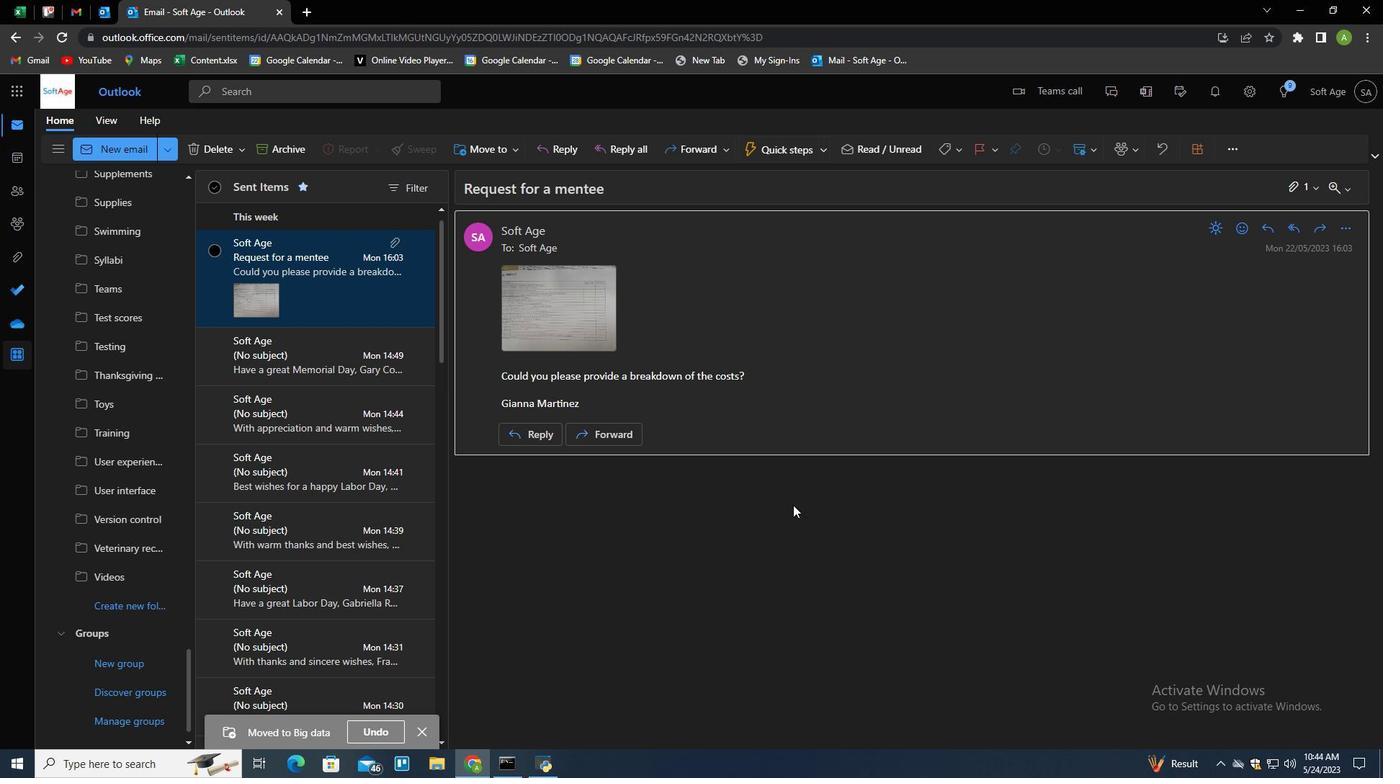 
